 Task: Buy 4 Place Cards & Place Card Holders from Accessories section under best seller category for shipping address: Guadalupe Nelson, 3111 Abia Martin Drive, Panther Burn, Mississippi 38765, Cell Number 6314971043. Pay from credit card ending with 6759, CVV 506
Action: Mouse moved to (15, 79)
Screenshot: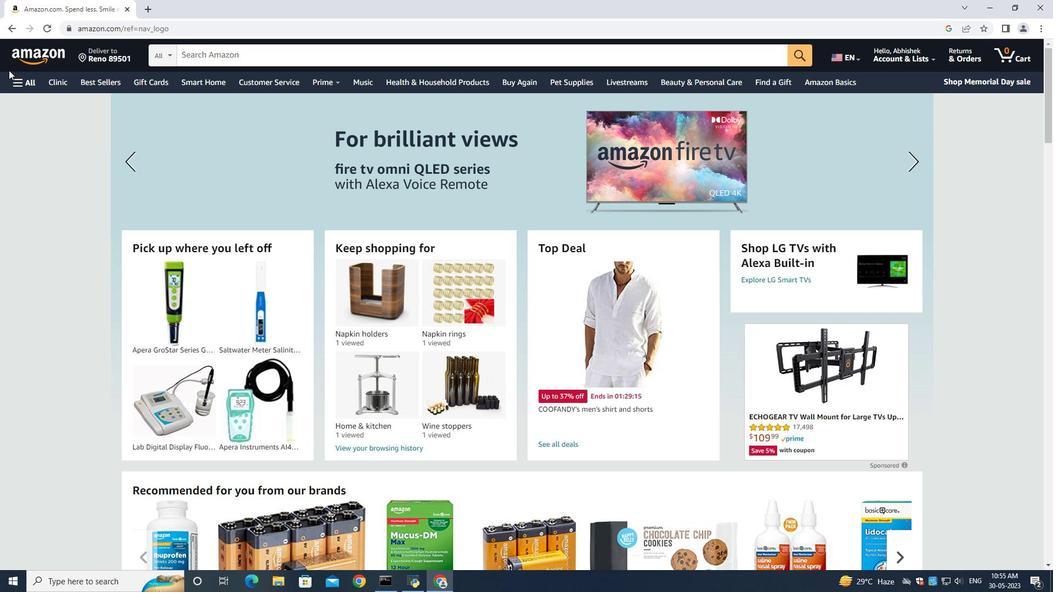 
Action: Mouse pressed left at (15, 79)
Screenshot: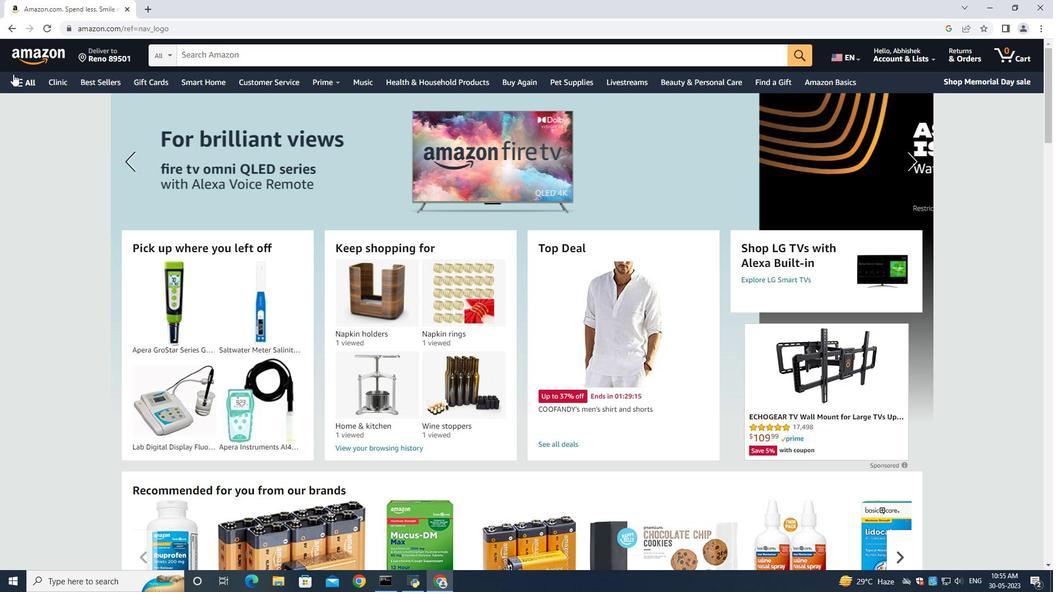 
Action: Mouse moved to (45, 99)
Screenshot: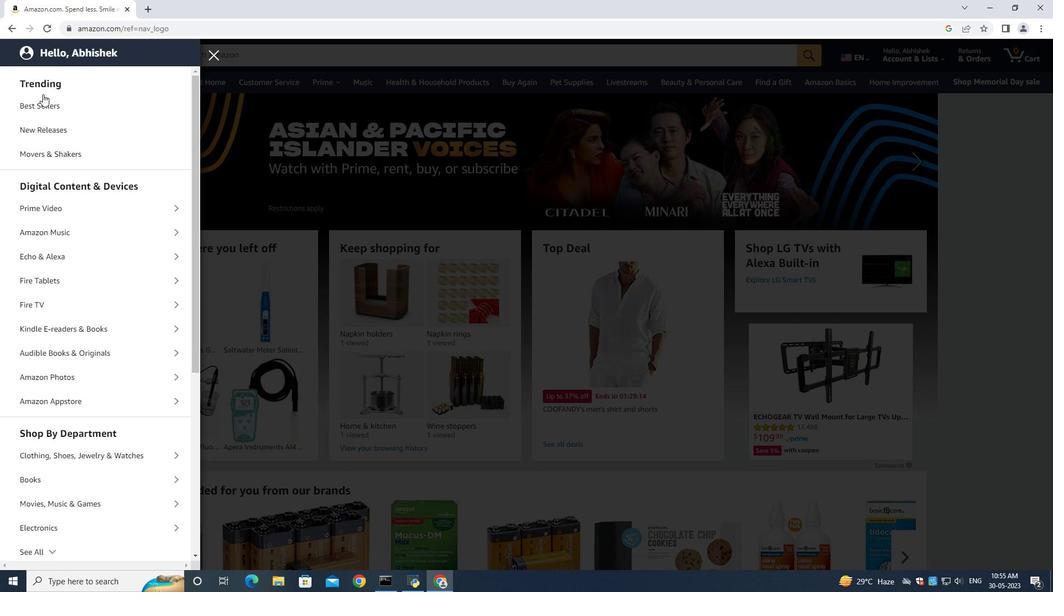 
Action: Mouse pressed left at (45, 99)
Screenshot: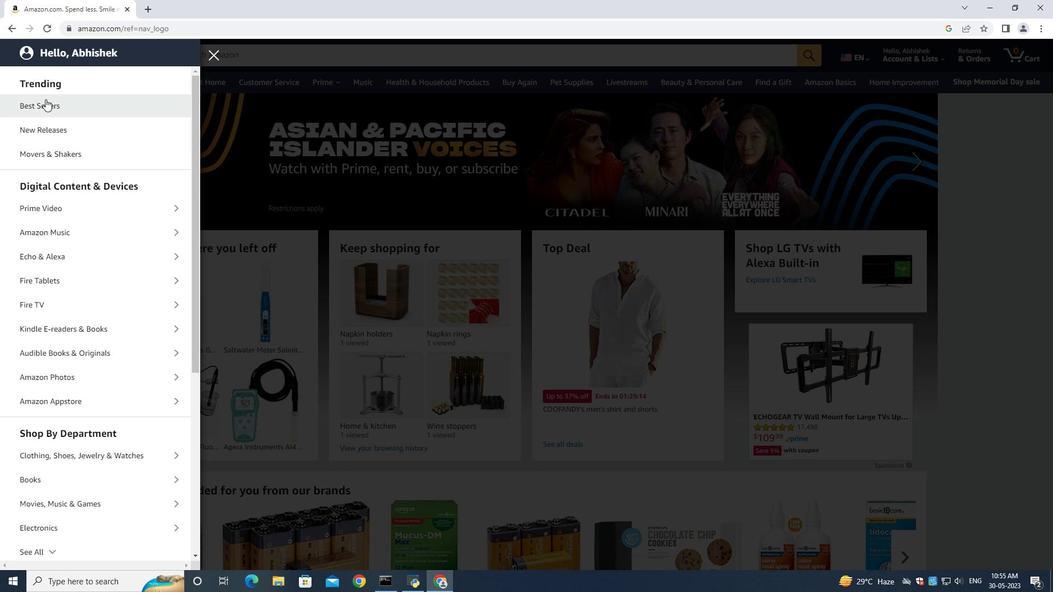 
Action: Mouse moved to (212, 53)
Screenshot: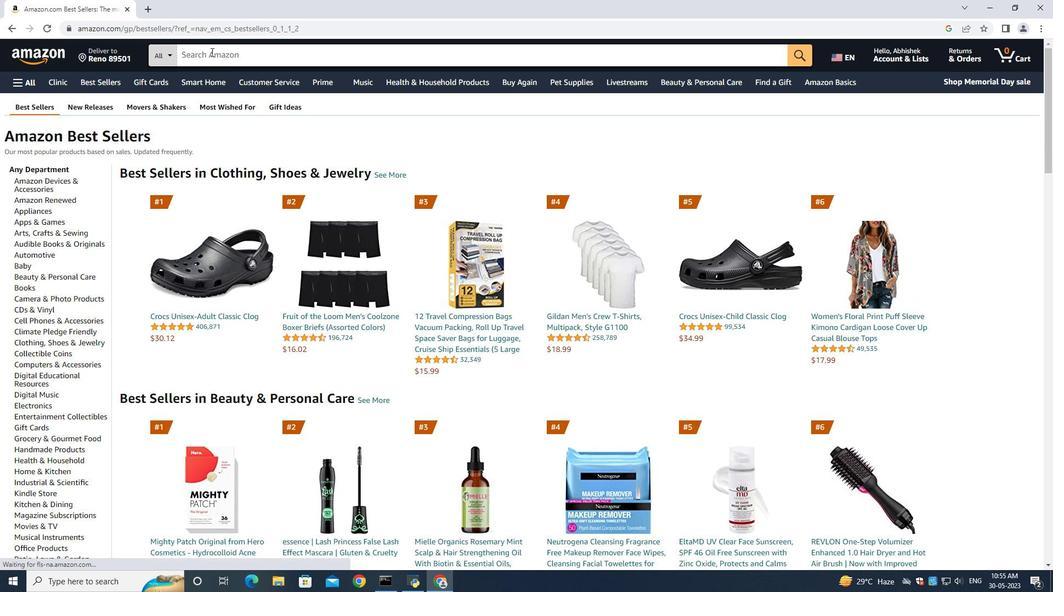 
Action: Mouse pressed left at (212, 53)
Screenshot: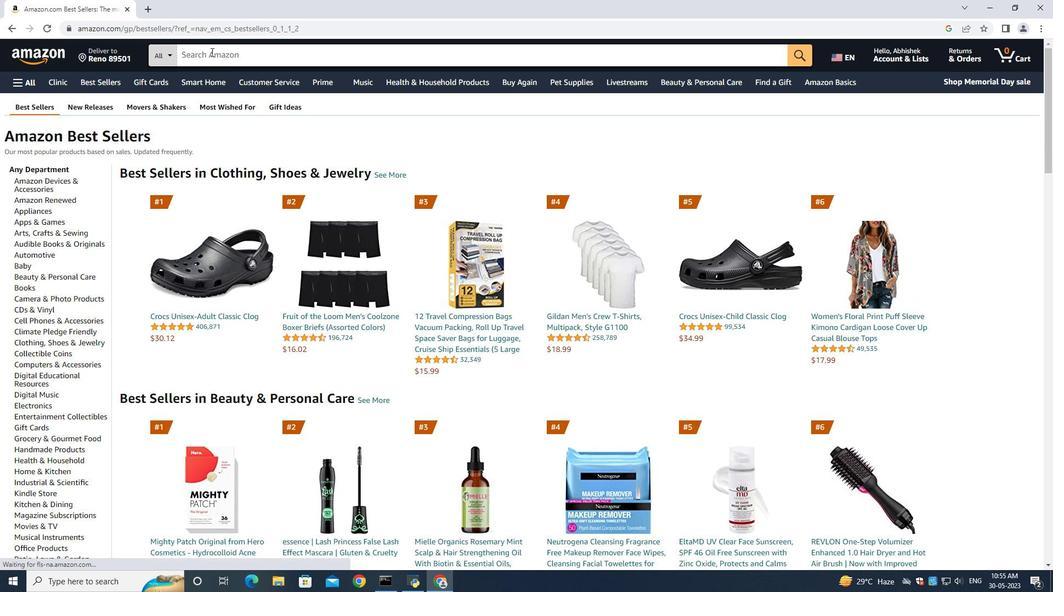 
Action: Mouse moved to (213, 54)
Screenshot: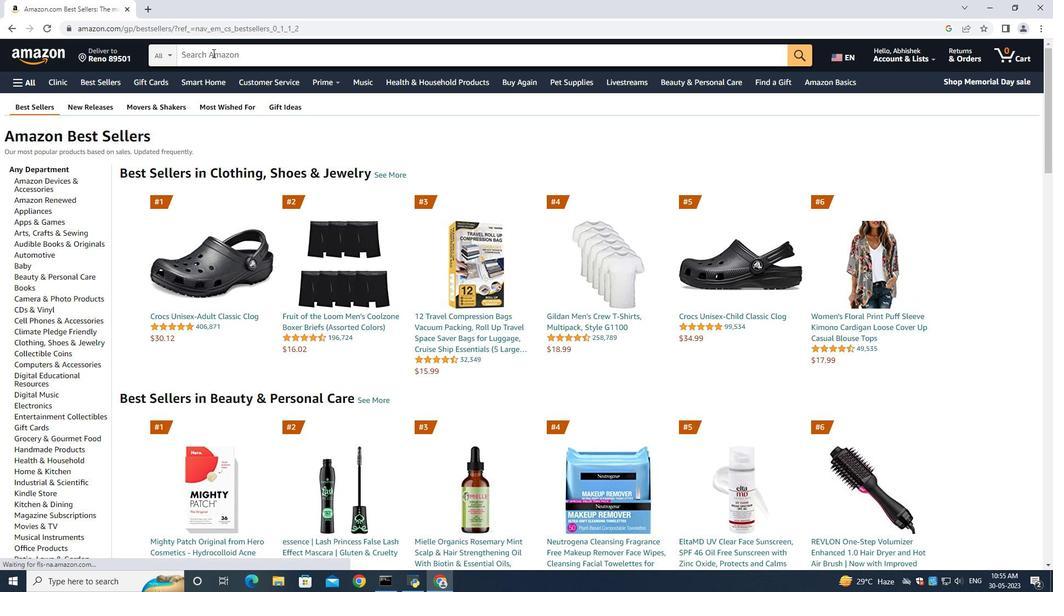 
Action: Key pressed <Key.shift>Place<Key.space><Key.shift><Key.shift><Key.shift><Key.shift><Key.shift><Key.shift><Key.shift><Key.shift><Key.shift><Key.shift><Key.shift><Key.shift>Cards<Key.space><Key.shift>&<Key.space><Key.caps_lock><Key.caps_lock><Key.shift>Place<Key.space><Key.shift><Key.shift><Key.shift><Key.shift><Key.shift><Key.shift><Key.shift><Key.shift><Key.shift>Card<Key.space>holders<Key.enter>
Screenshot: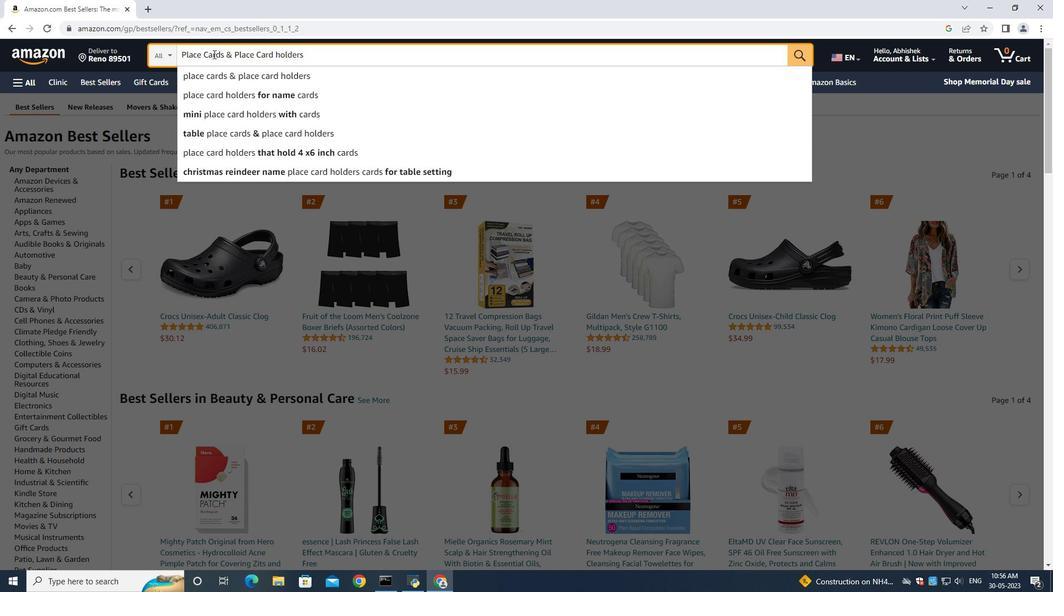 
Action: Mouse moved to (82, 225)
Screenshot: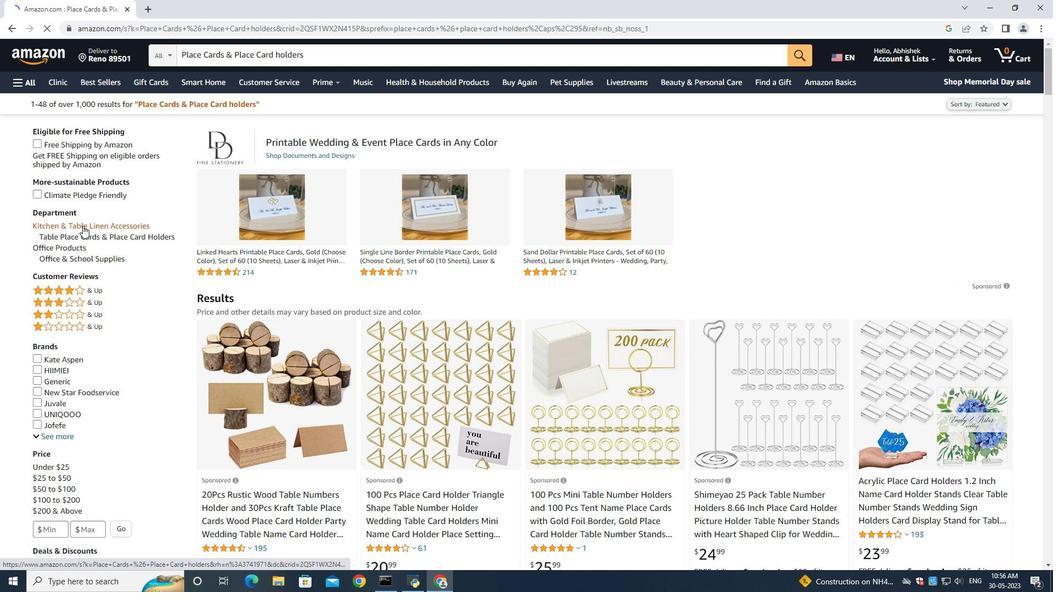 
Action: Mouse pressed left at (82, 225)
Screenshot: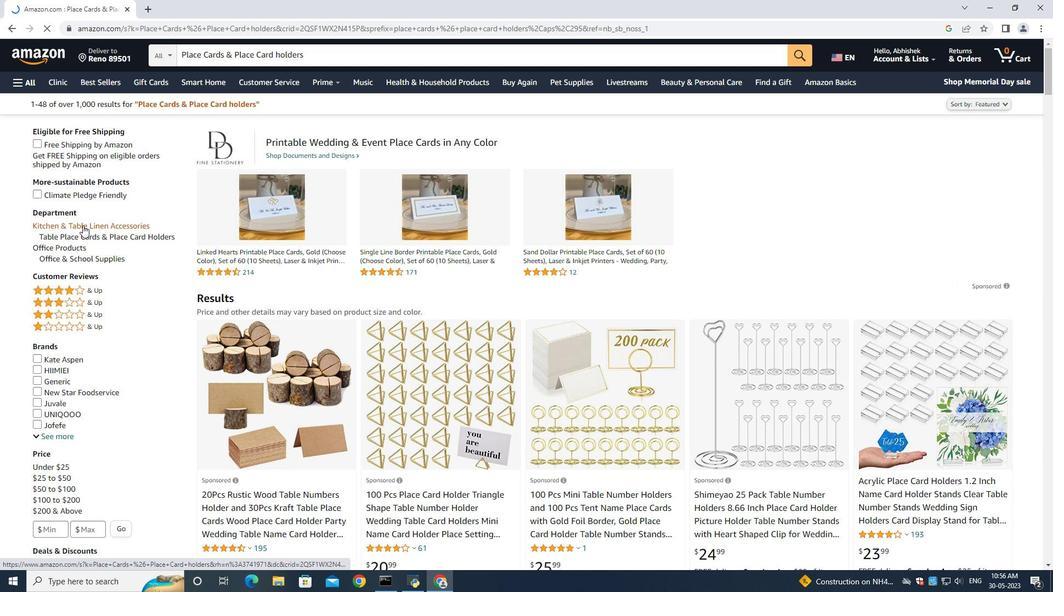
Action: Mouse moved to (541, 303)
Screenshot: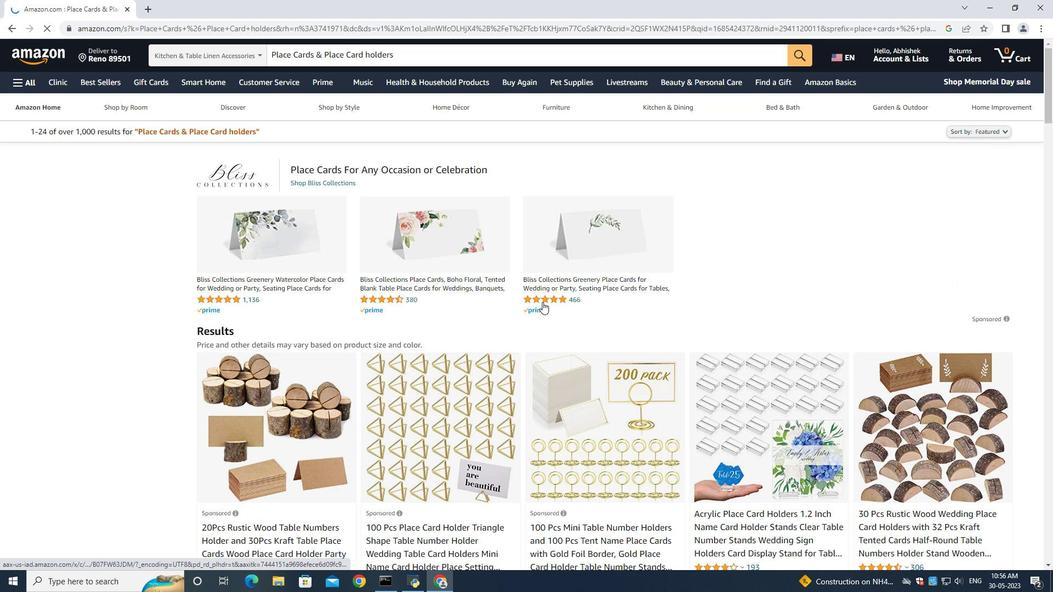 
Action: Mouse scrolled (541, 303) with delta (0, 0)
Screenshot: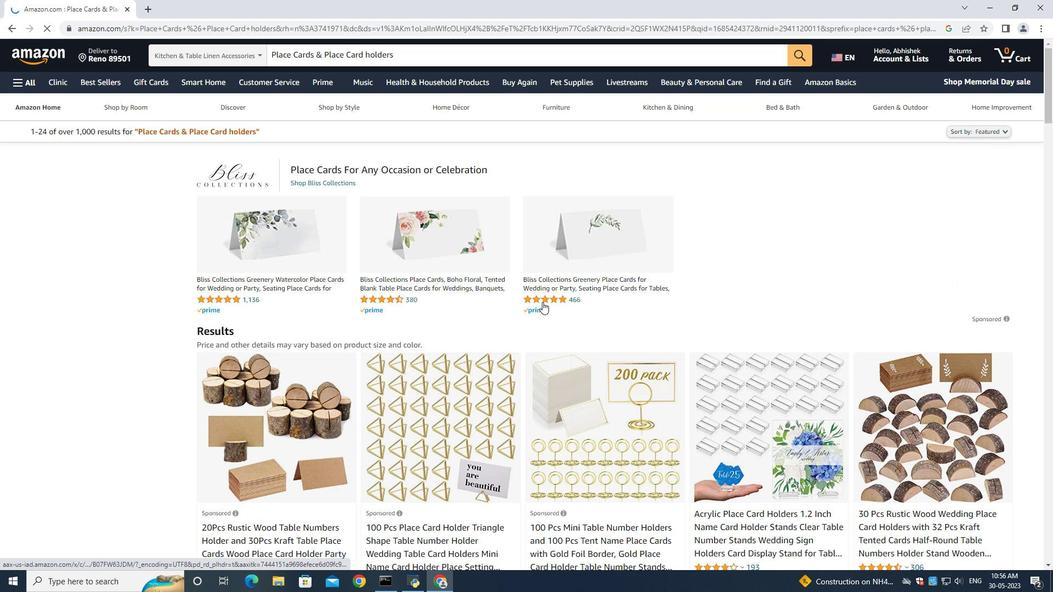 
Action: Mouse scrolled (541, 303) with delta (0, 0)
Screenshot: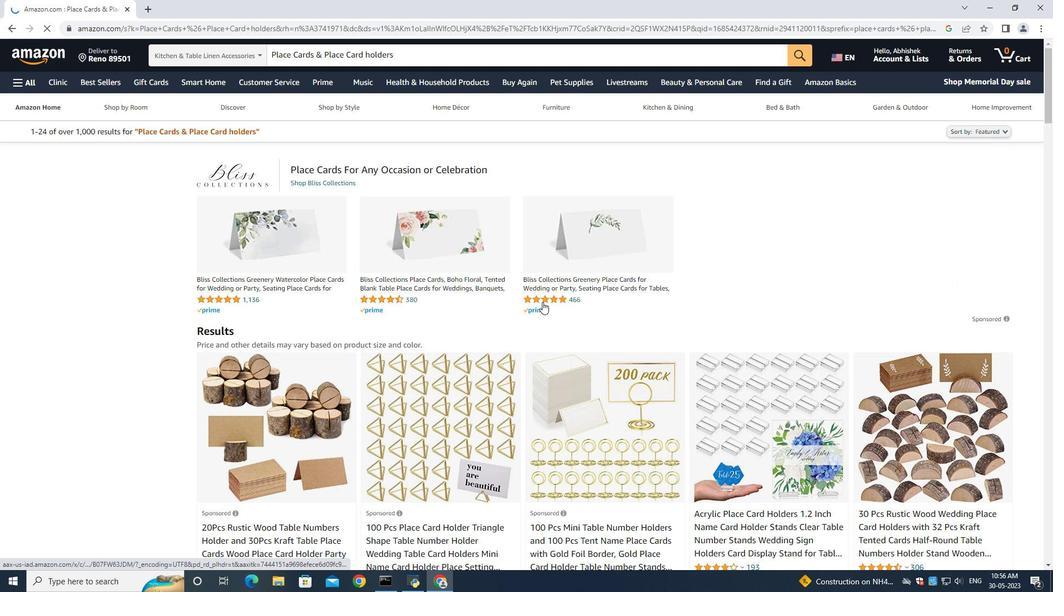 
Action: Mouse moved to (539, 302)
Screenshot: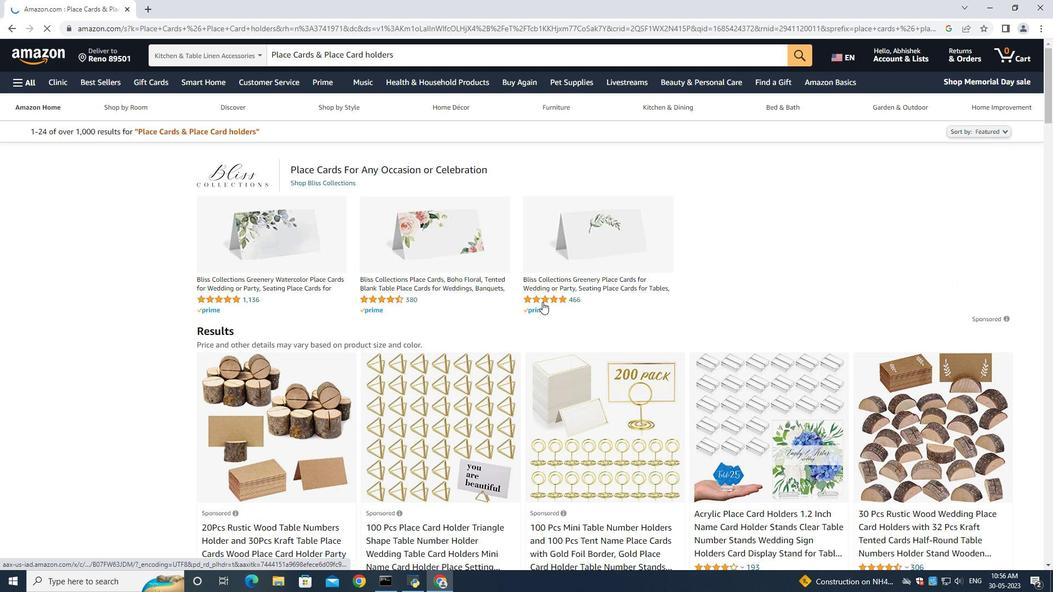 
Action: Mouse scrolled (540, 302) with delta (0, 0)
Screenshot: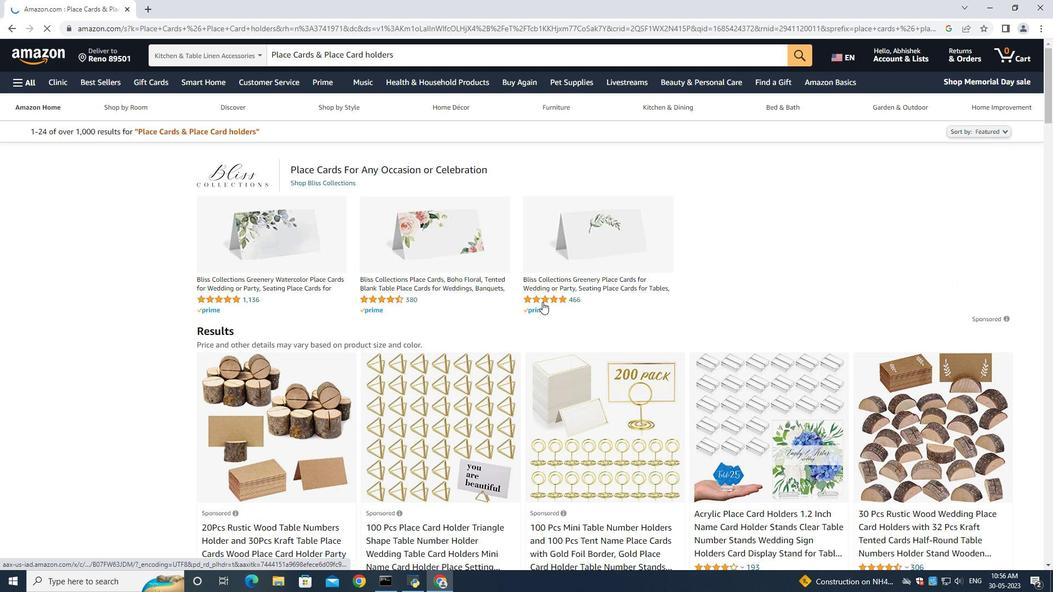 
Action: Mouse moved to (451, 367)
Screenshot: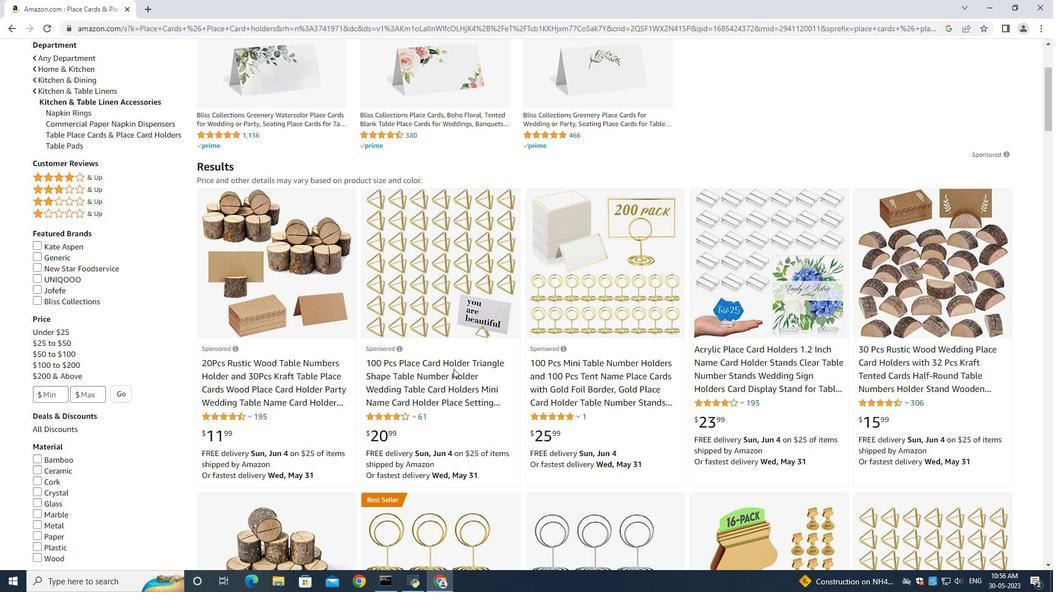 
Action: Mouse pressed left at (451, 367)
Screenshot: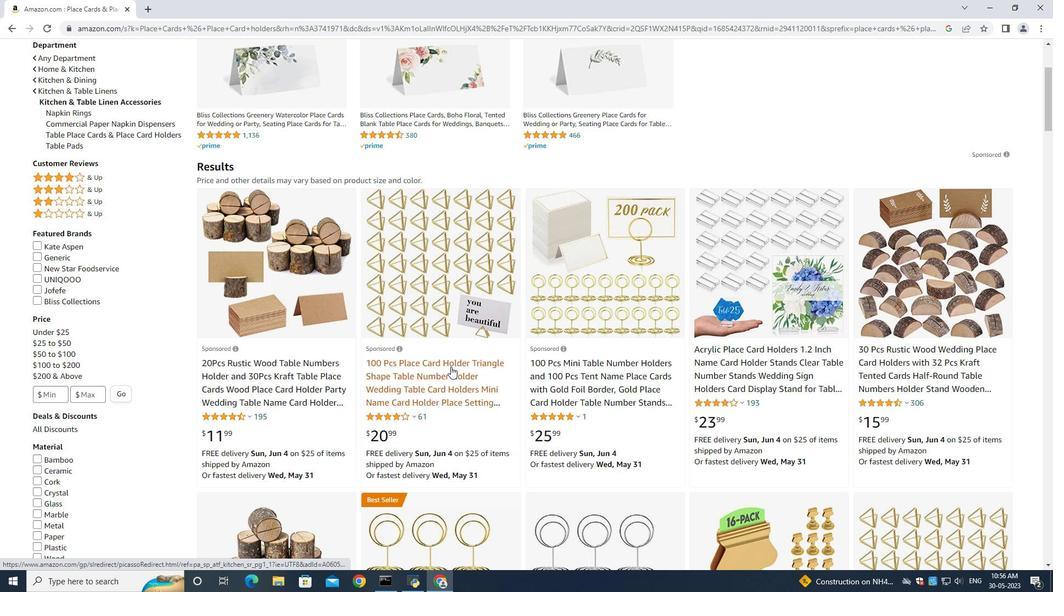 
Action: Mouse moved to (445, 363)
Screenshot: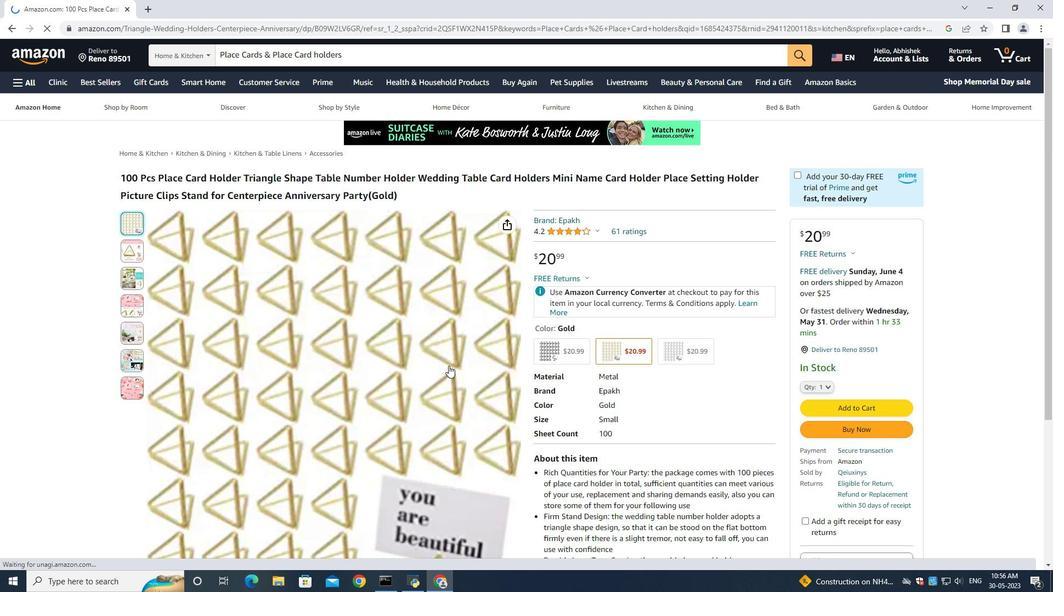 
Action: Mouse scrolled (445, 363) with delta (0, 0)
Screenshot: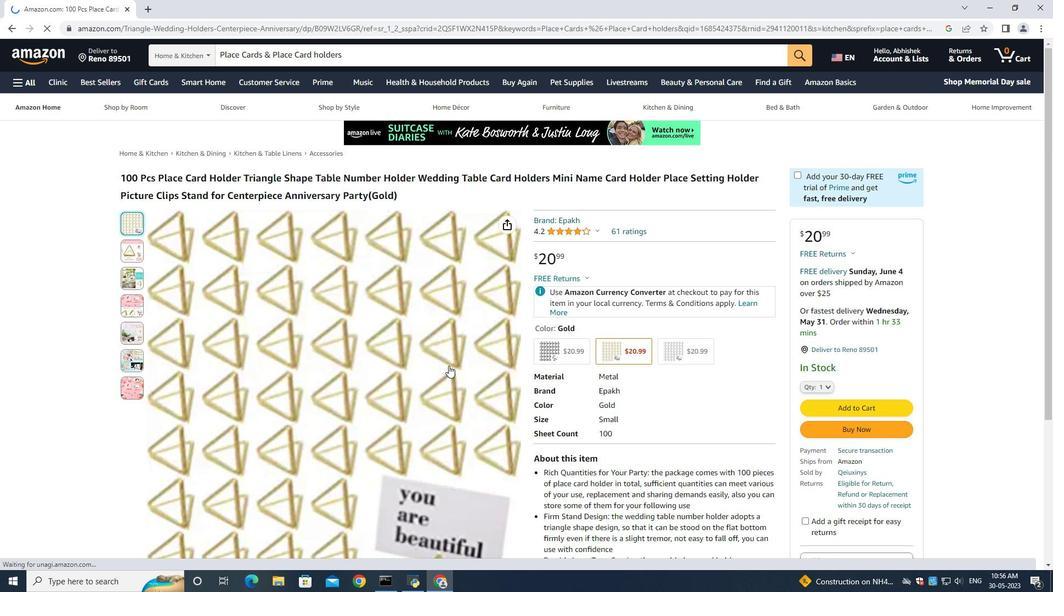 
Action: Mouse scrolled (445, 363) with delta (0, 0)
Screenshot: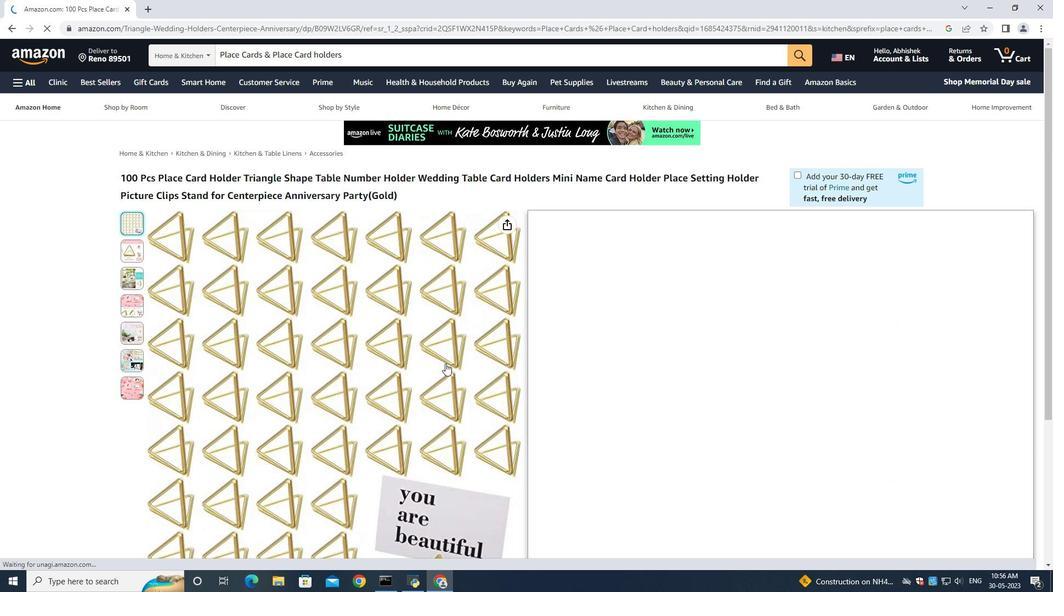 
Action: Mouse scrolled (445, 363) with delta (0, 0)
Screenshot: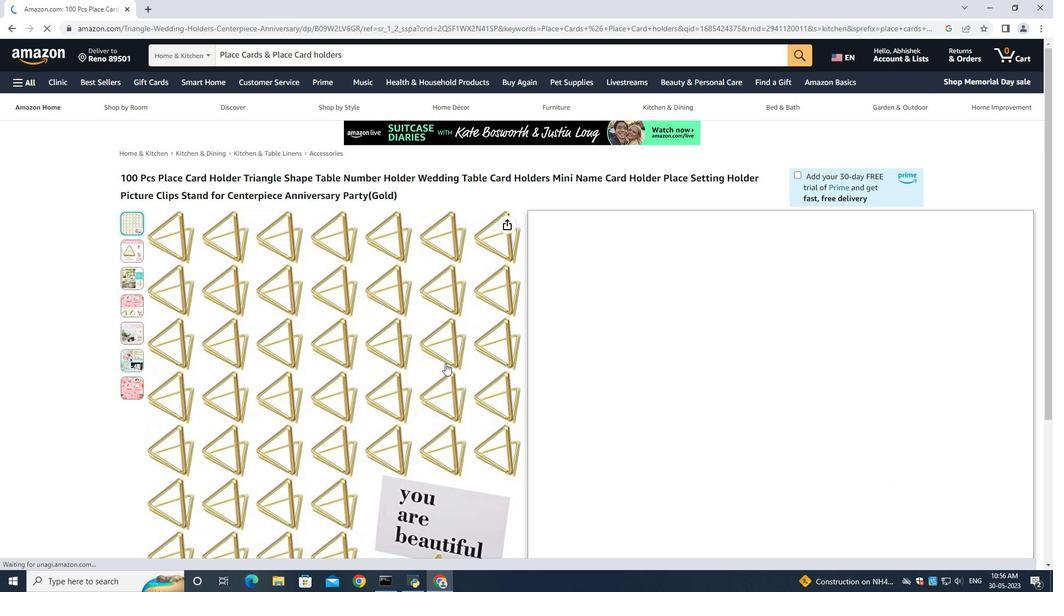
Action: Mouse moved to (445, 363)
Screenshot: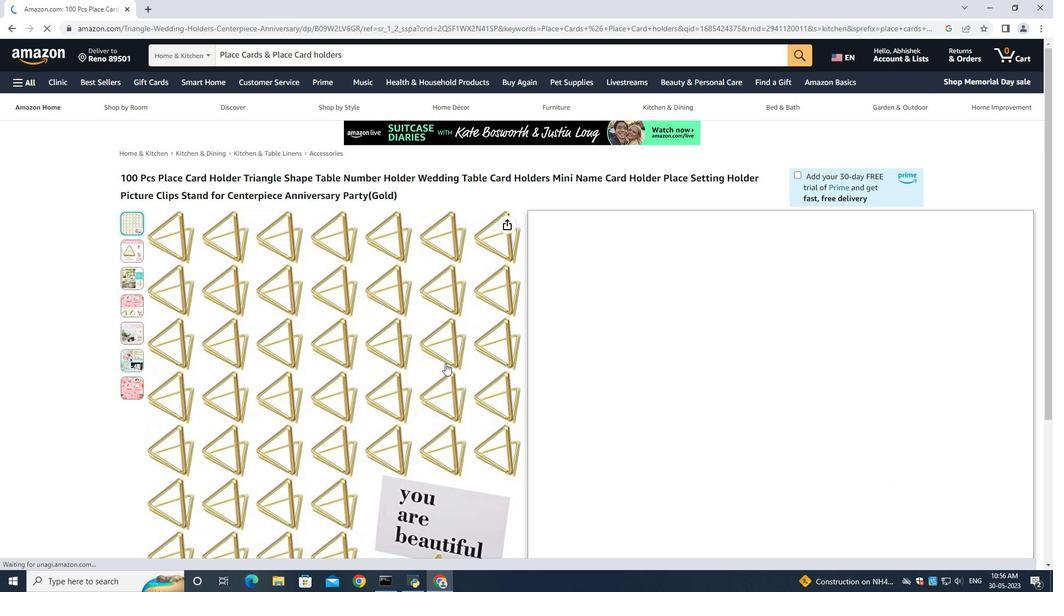 
Action: Mouse scrolled (445, 363) with delta (0, 0)
Screenshot: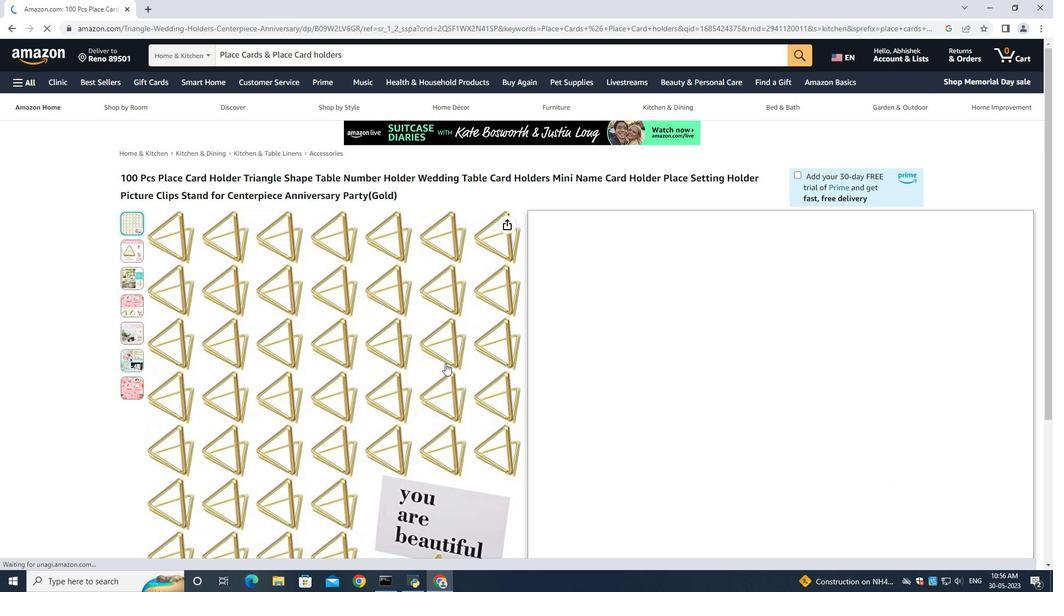 
Action: Mouse scrolled (445, 364) with delta (0, 0)
Screenshot: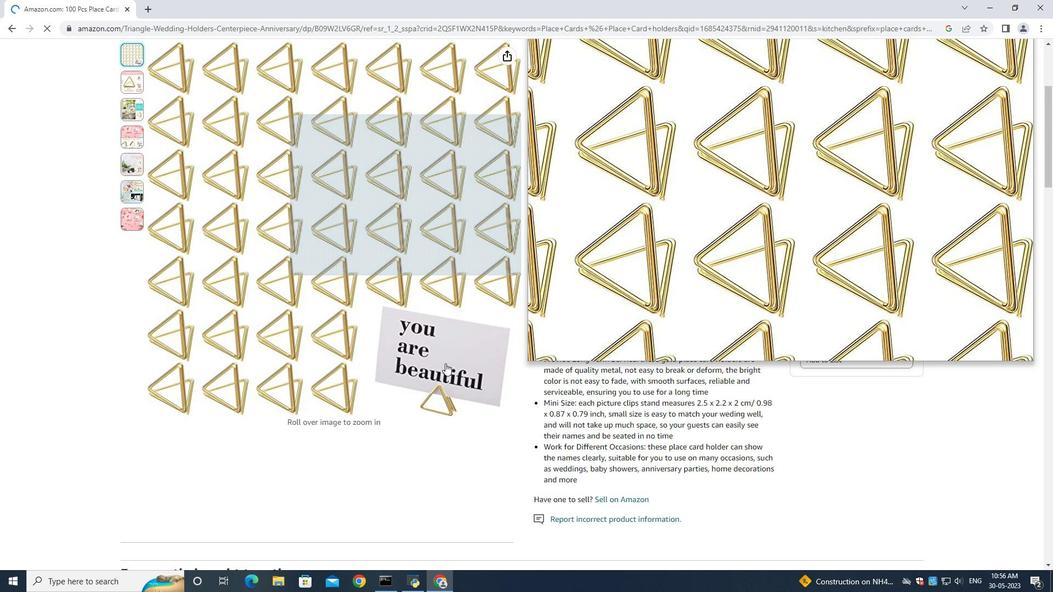 
Action: Mouse scrolled (445, 364) with delta (0, 0)
Screenshot: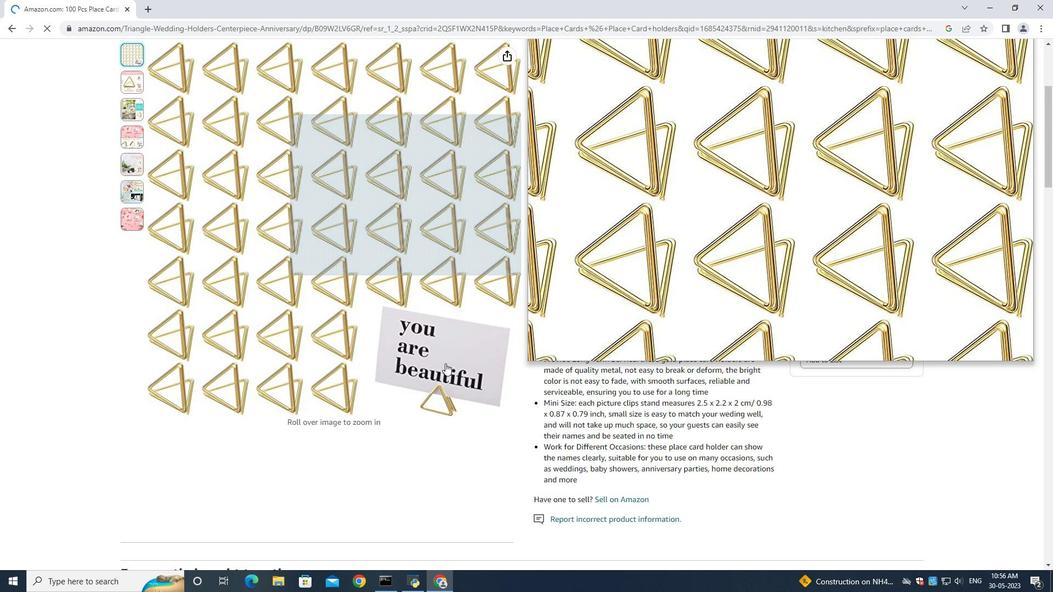 
Action: Mouse scrolled (445, 364) with delta (0, 0)
Screenshot: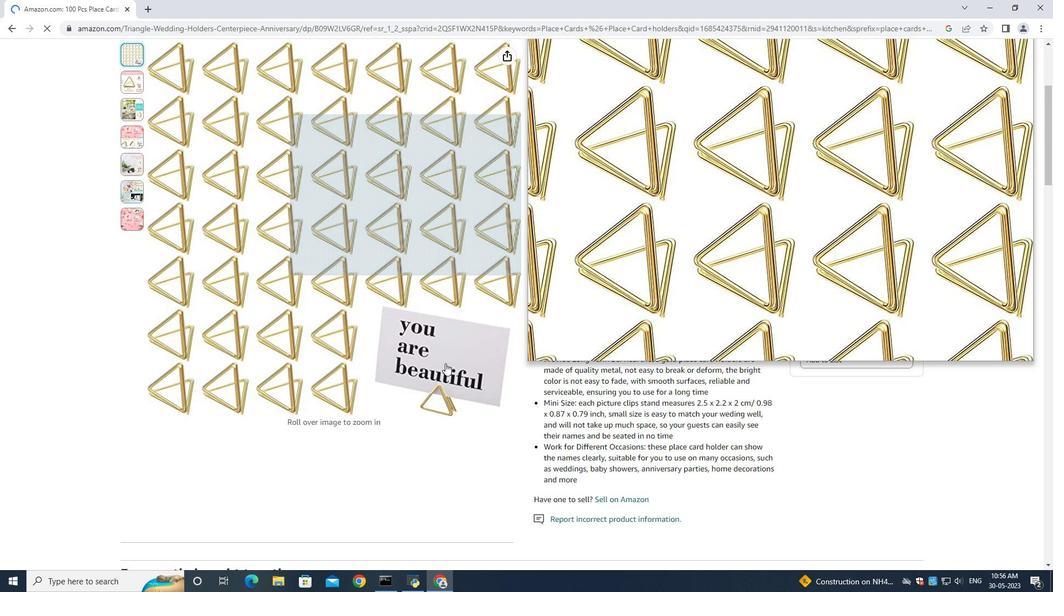 
Action: Mouse scrolled (445, 364) with delta (0, 0)
Screenshot: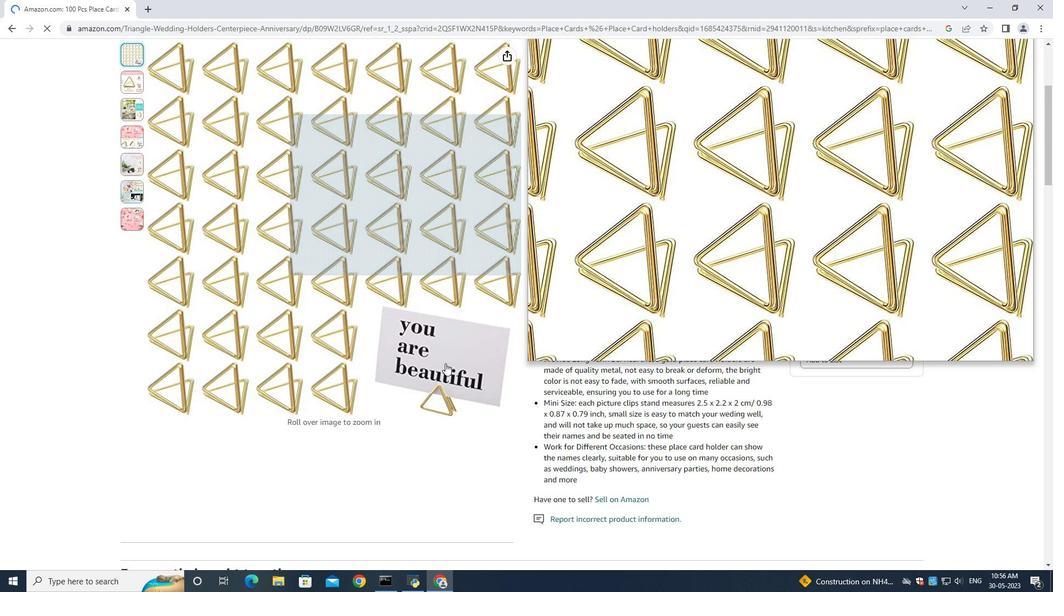
Action: Mouse scrolled (445, 364) with delta (0, 0)
Screenshot: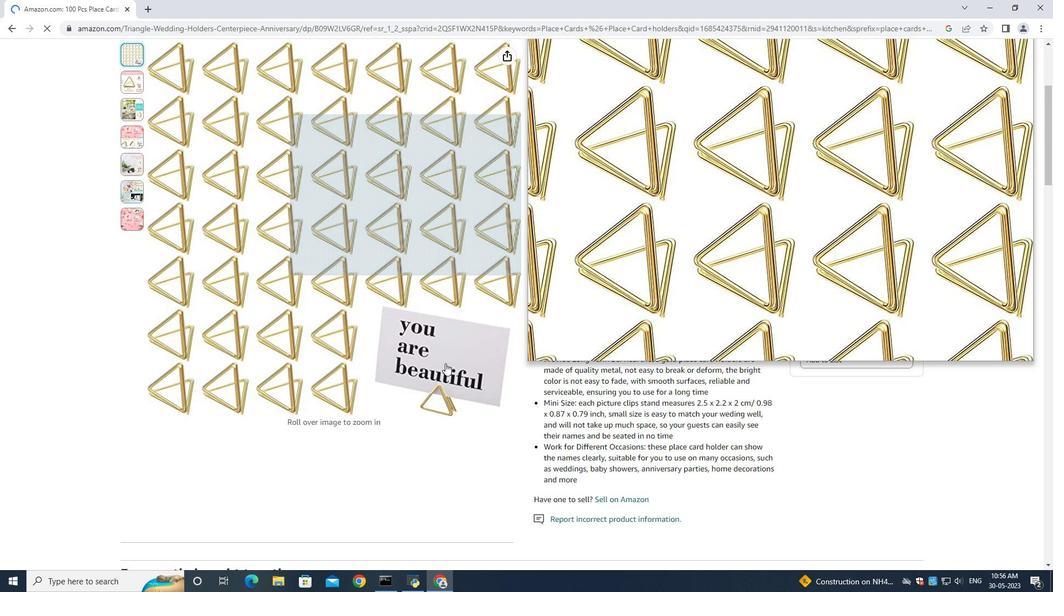 
Action: Mouse scrolled (445, 364) with delta (0, 0)
Screenshot: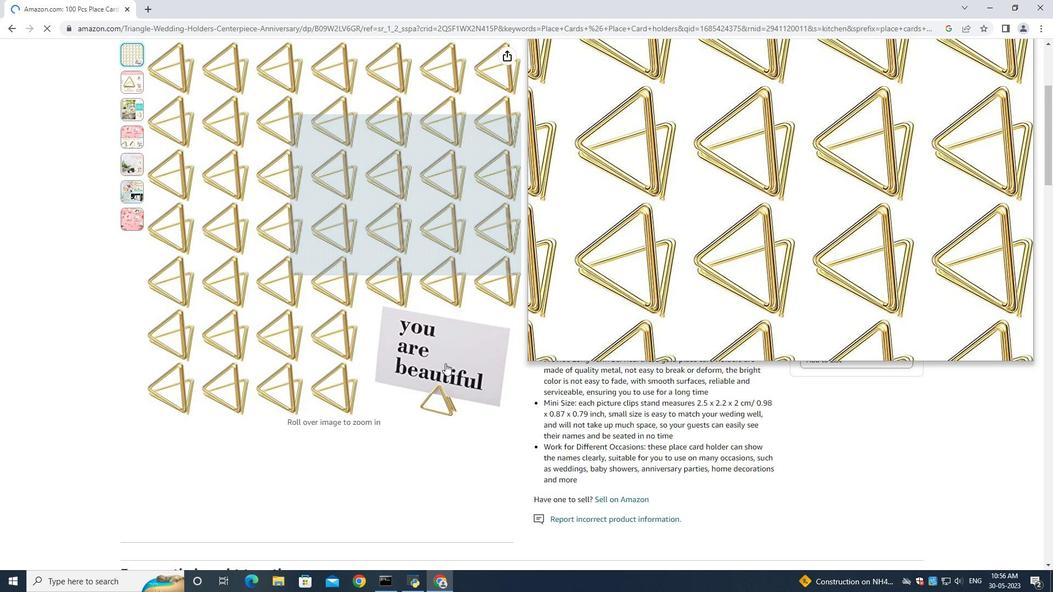 
Action: Mouse scrolled (445, 364) with delta (0, 0)
Screenshot: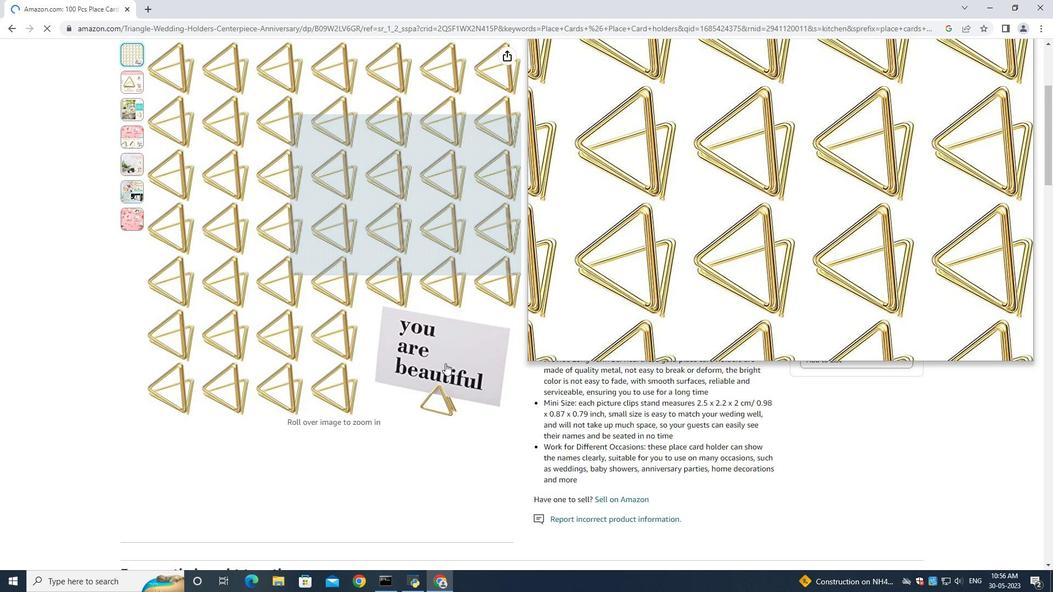 
Action: Mouse scrolled (445, 364) with delta (0, 0)
Screenshot: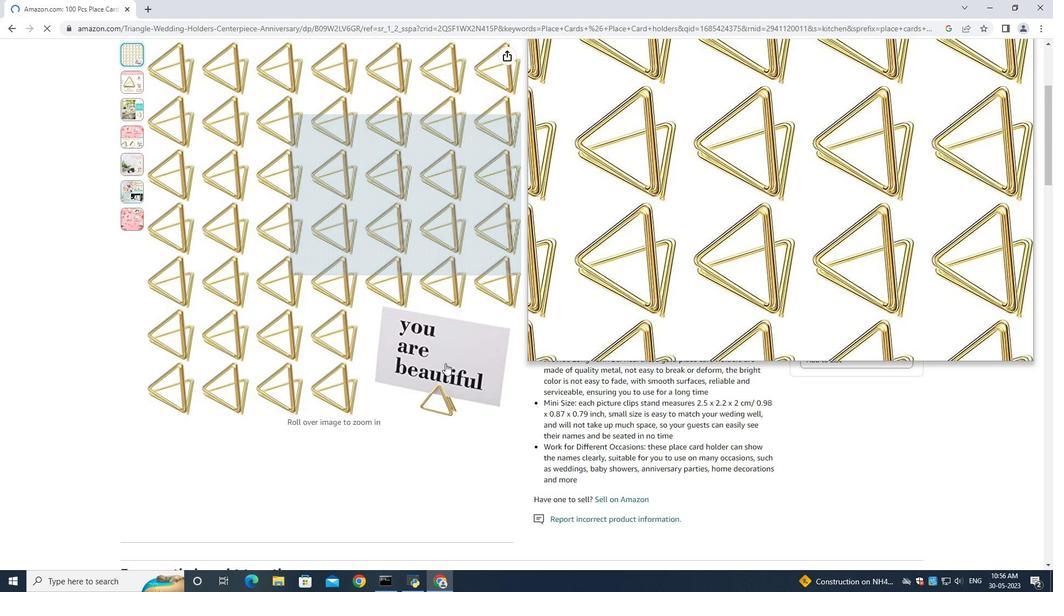 
Action: Mouse moved to (11, 29)
Screenshot: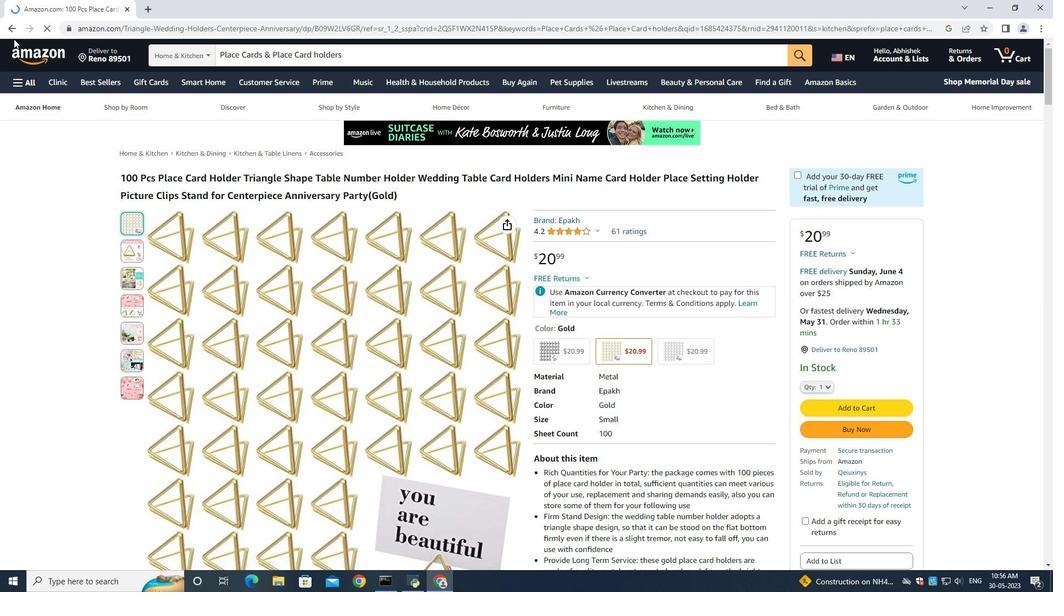 
Action: Mouse pressed left at (11, 29)
Screenshot: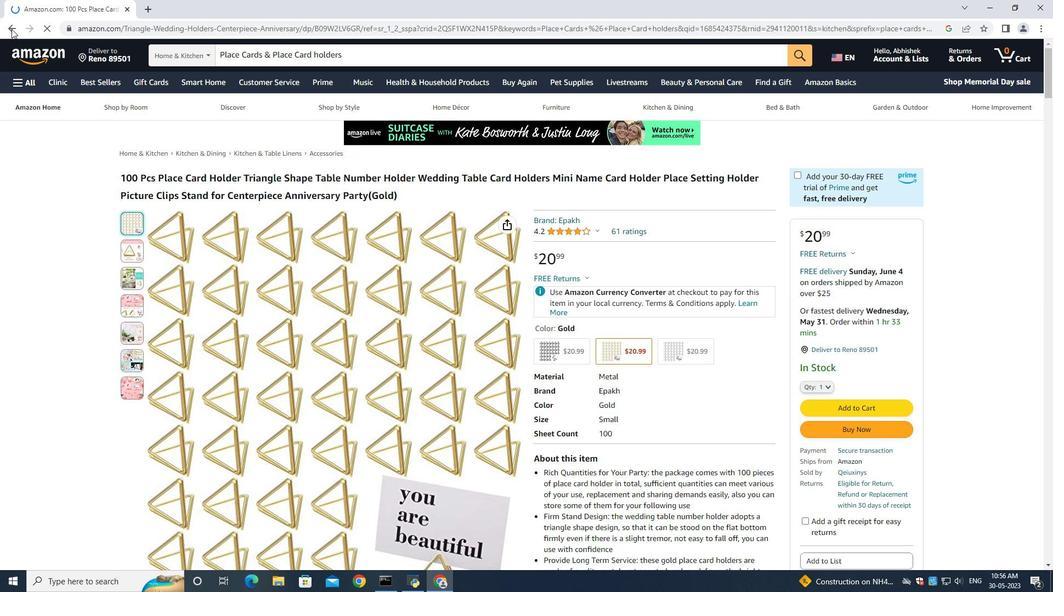 
Action: Mouse moved to (744, 367)
Screenshot: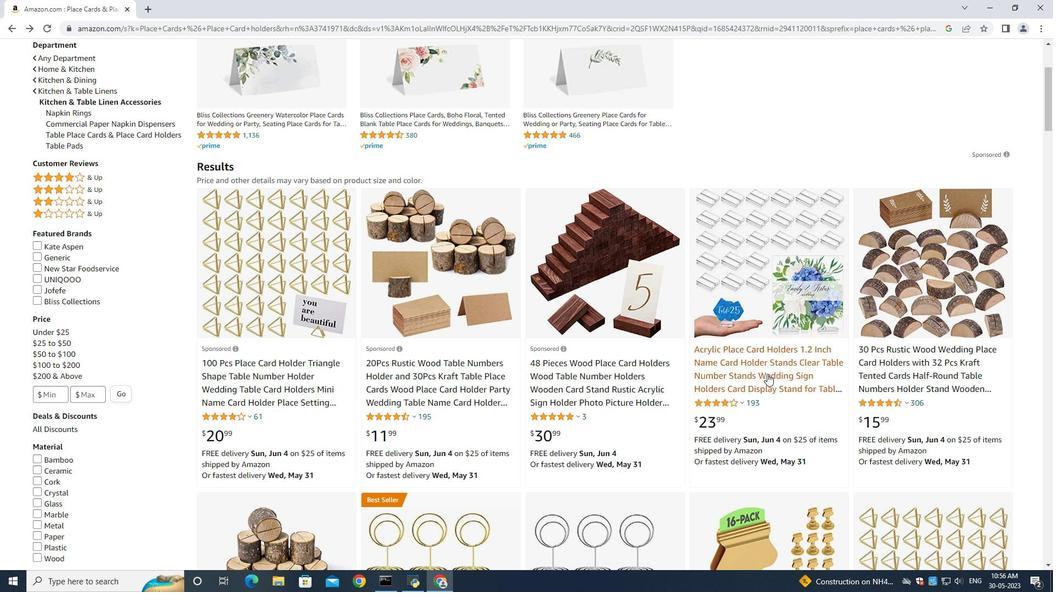 
Action: Mouse scrolled (744, 366) with delta (0, 0)
Screenshot: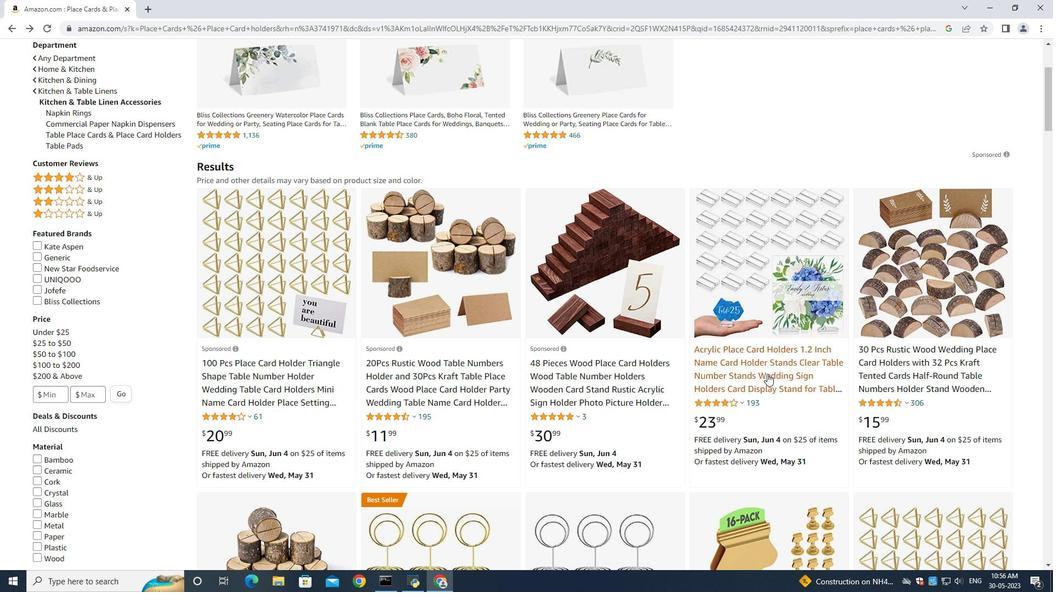 
Action: Mouse moved to (741, 369)
Screenshot: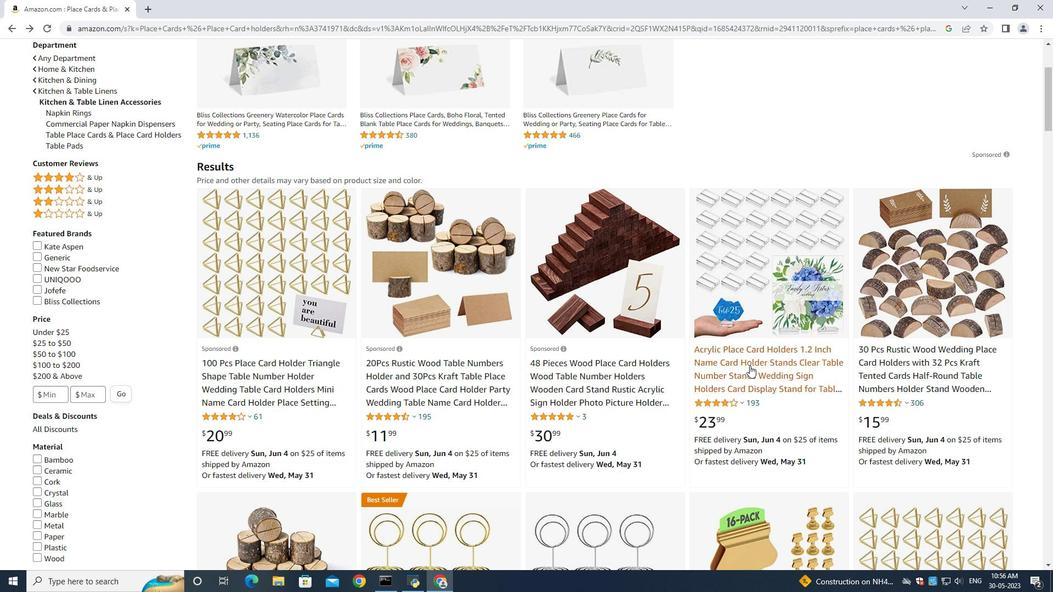 
Action: Mouse scrolled (741, 369) with delta (0, 0)
Screenshot: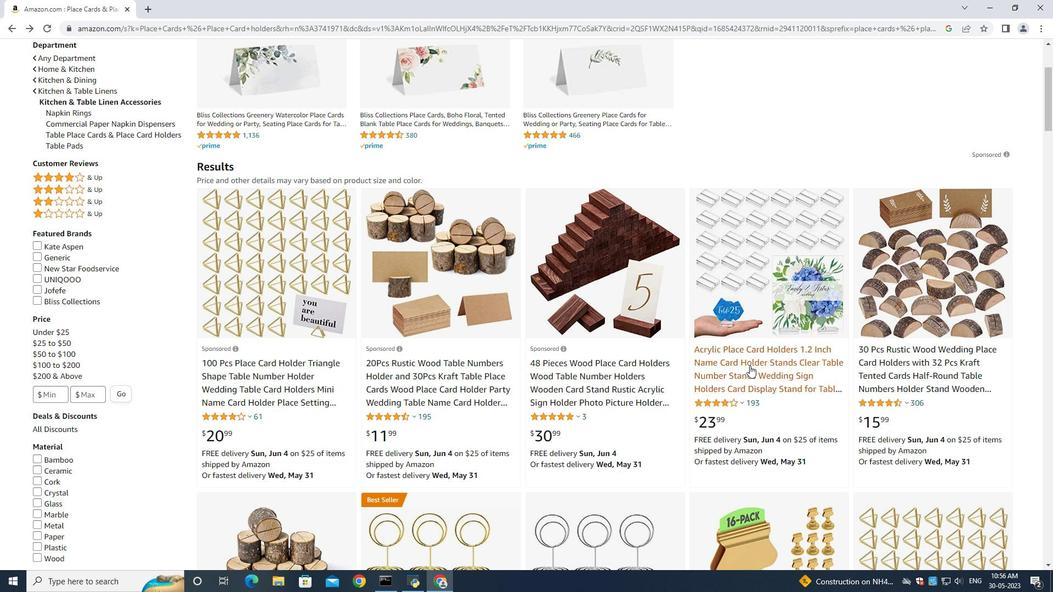 
Action: Mouse moved to (740, 369)
Screenshot: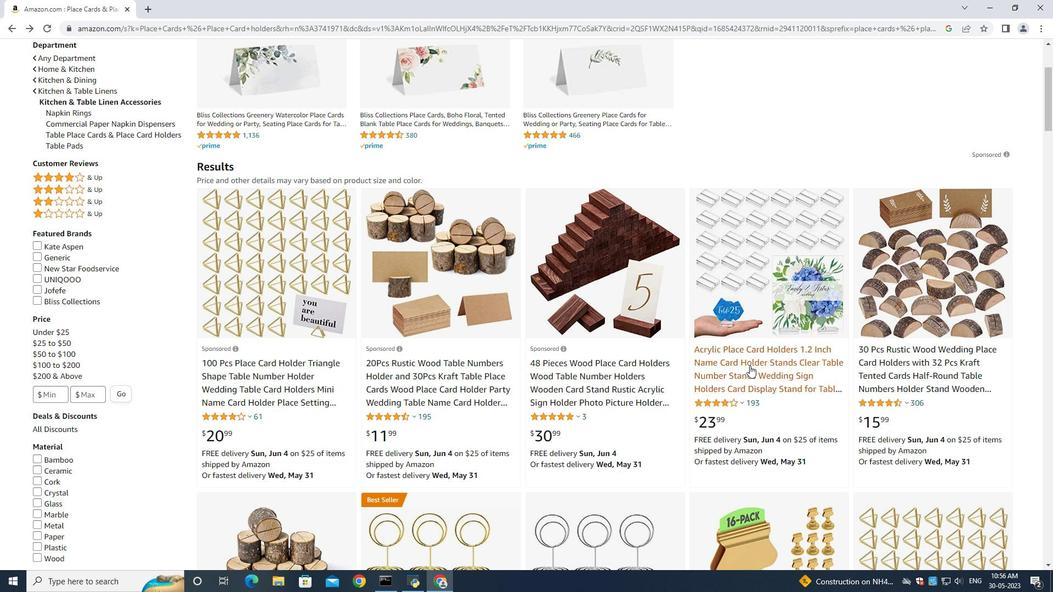 
Action: Mouse scrolled (740, 369) with delta (0, 0)
Screenshot: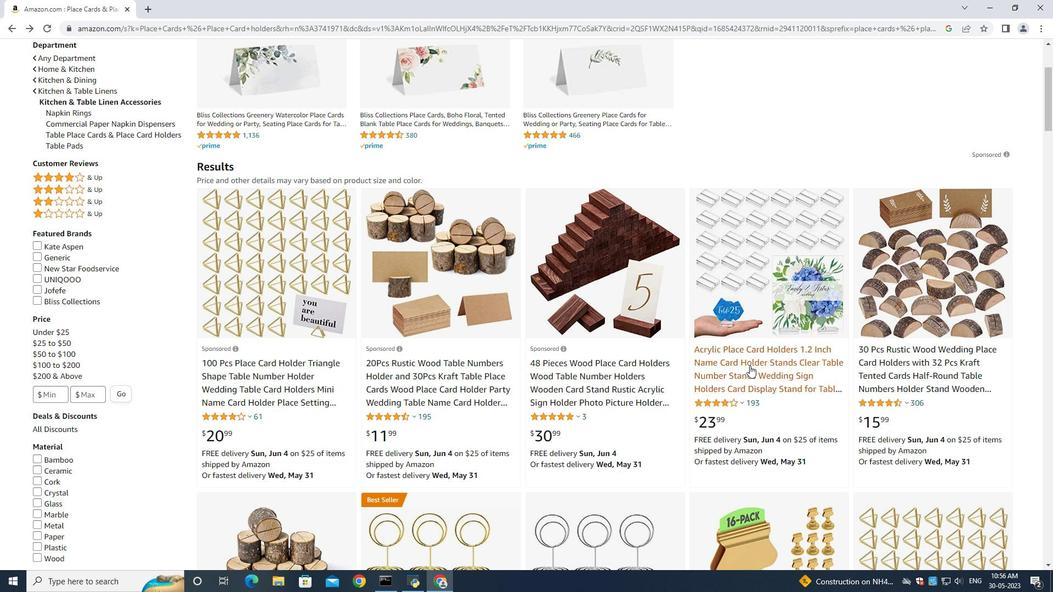 
Action: Mouse moved to (740, 369)
Screenshot: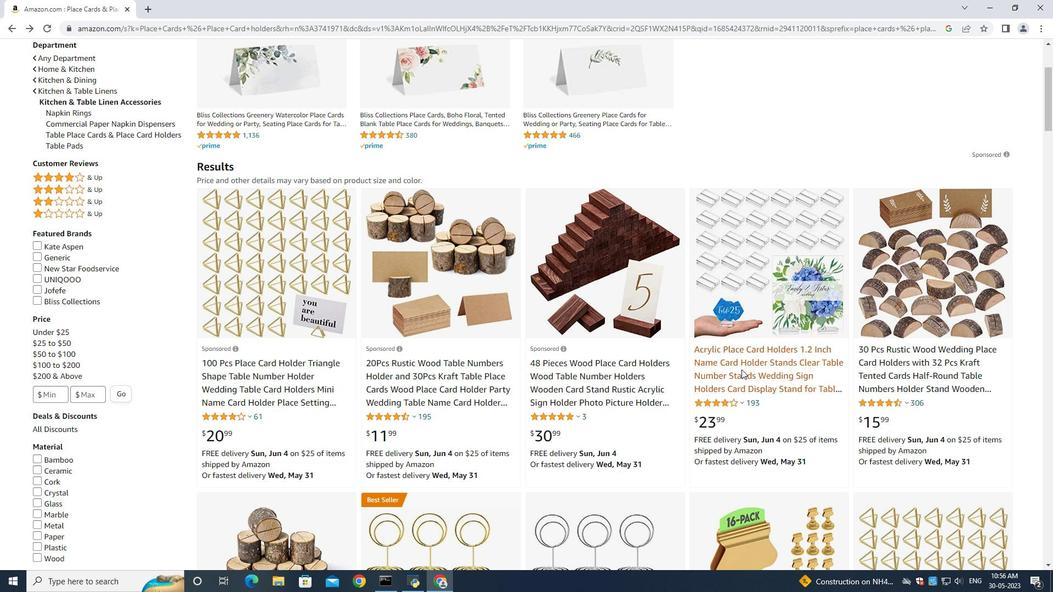 
Action: Mouse scrolled (740, 369) with delta (0, 0)
Screenshot: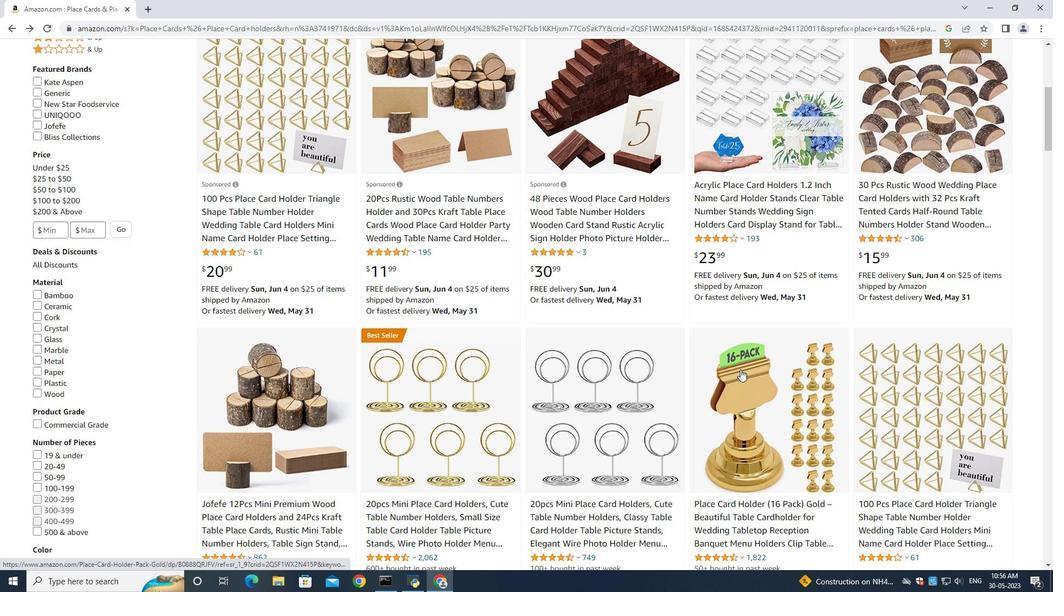 
Action: Mouse scrolled (740, 369) with delta (0, 0)
Screenshot: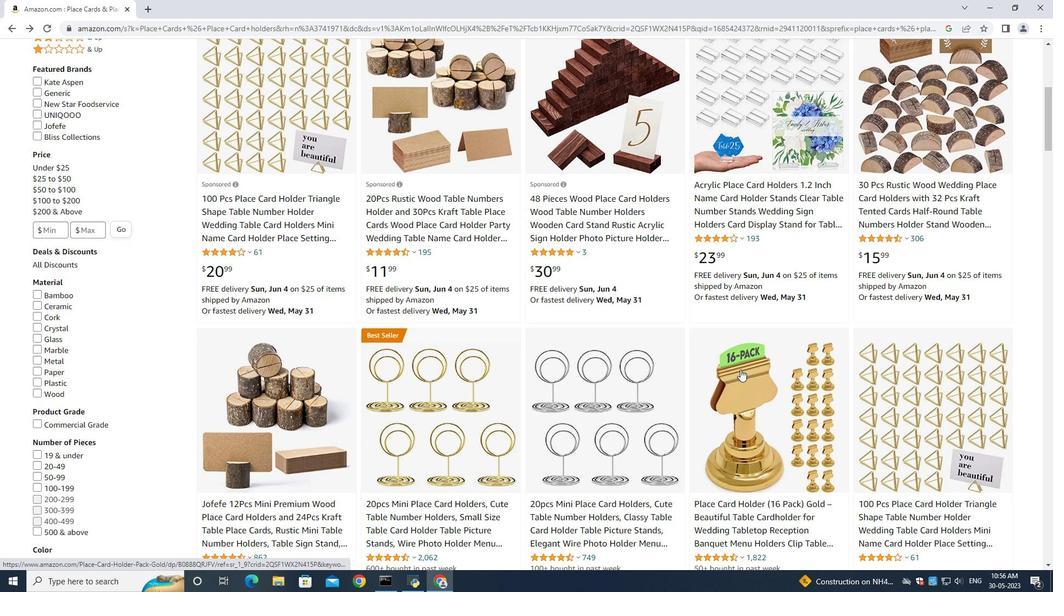 
Action: Mouse moved to (740, 369)
Screenshot: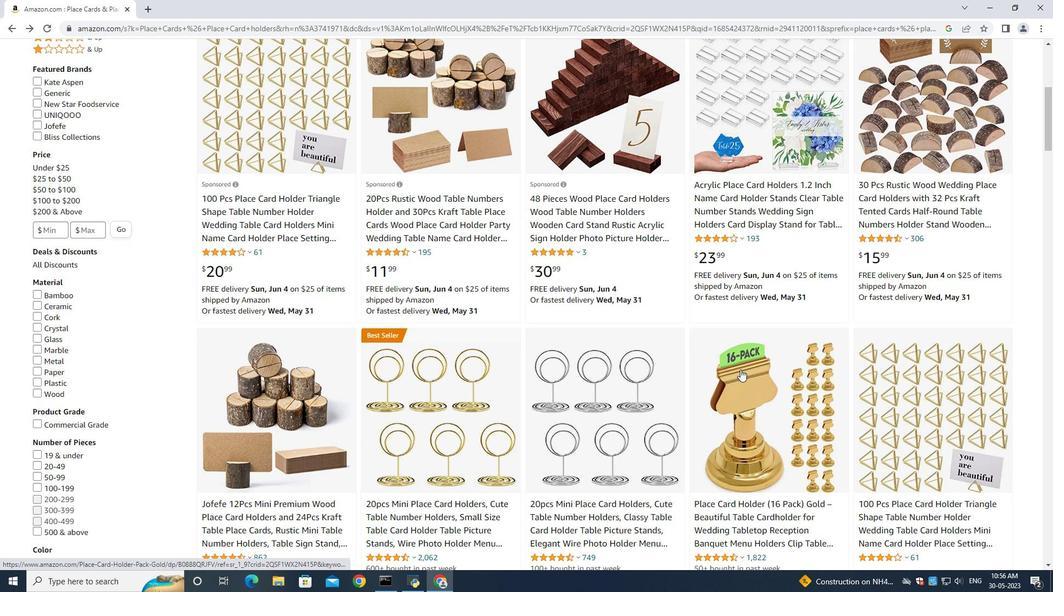 
Action: Mouse scrolled (740, 369) with delta (0, 0)
Screenshot: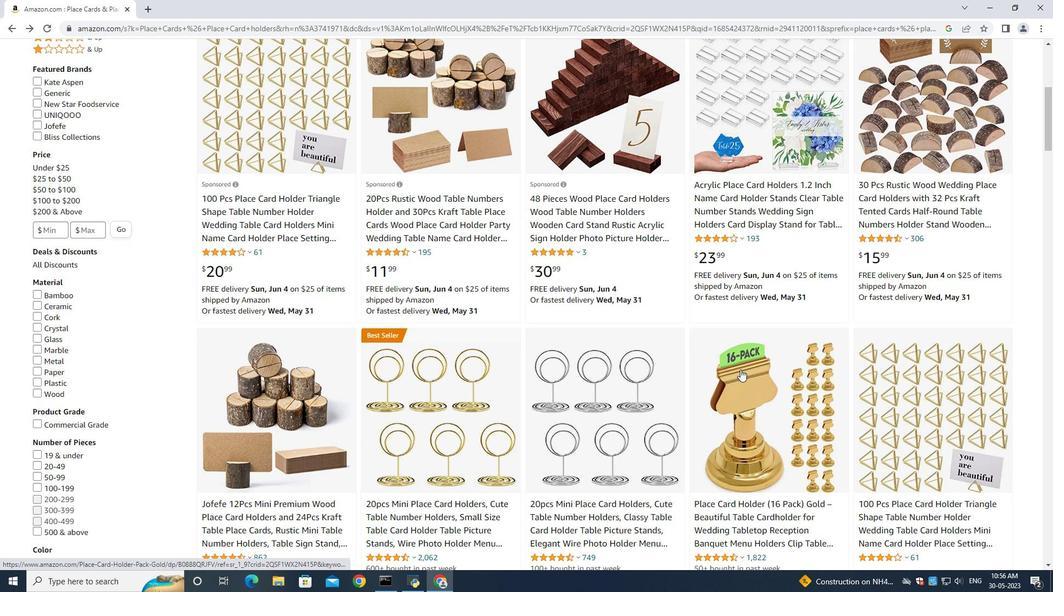 
Action: Mouse moved to (685, 363)
Screenshot: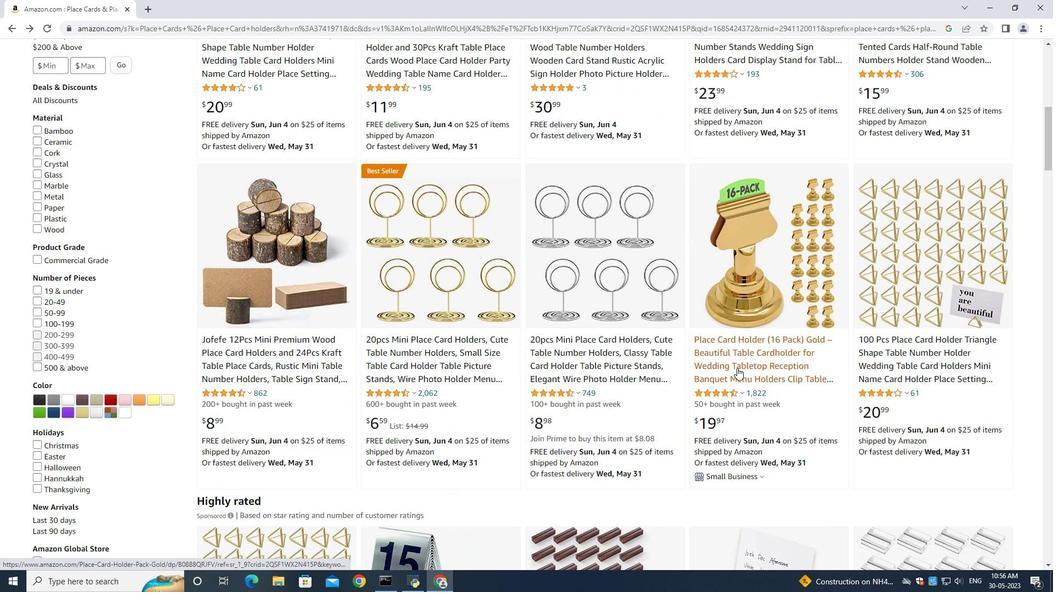 
Action: Mouse scrolled (685, 364) with delta (0, 0)
Screenshot: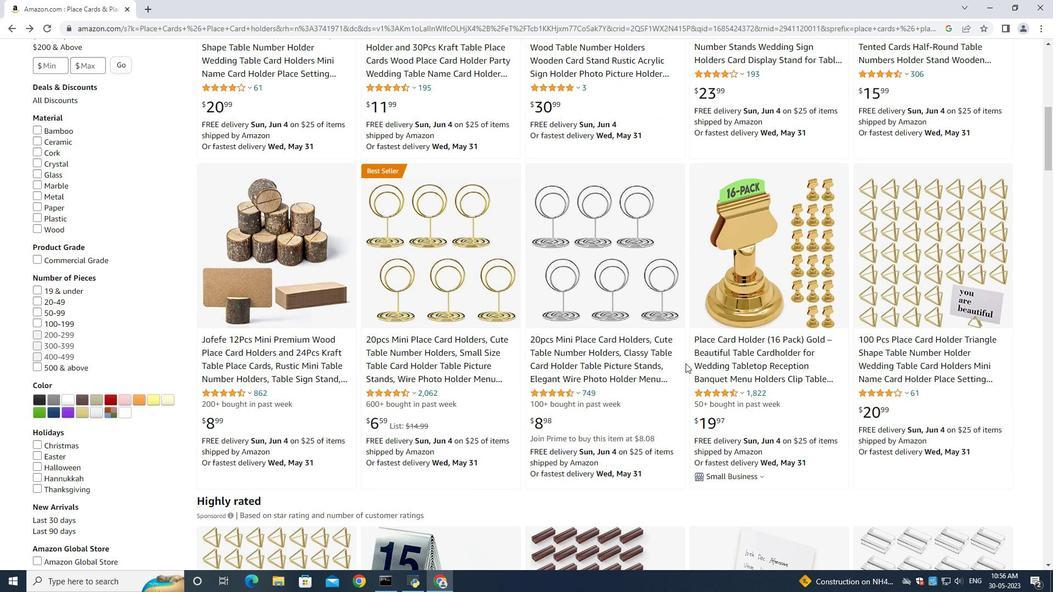 
Action: Mouse scrolled (685, 364) with delta (0, 0)
Screenshot: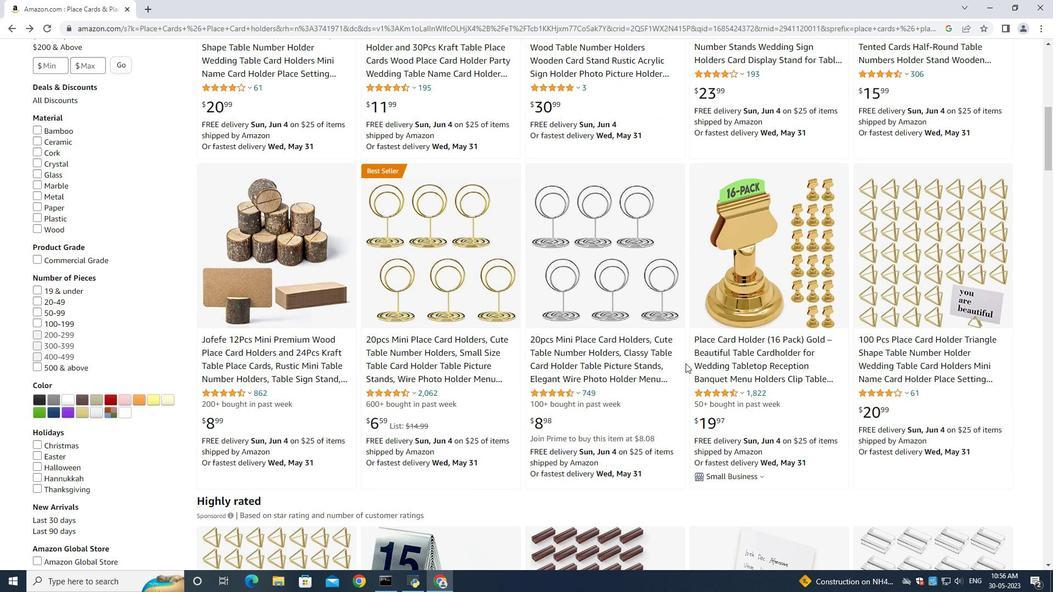 
Action: Mouse scrolled (685, 364) with delta (0, 0)
Screenshot: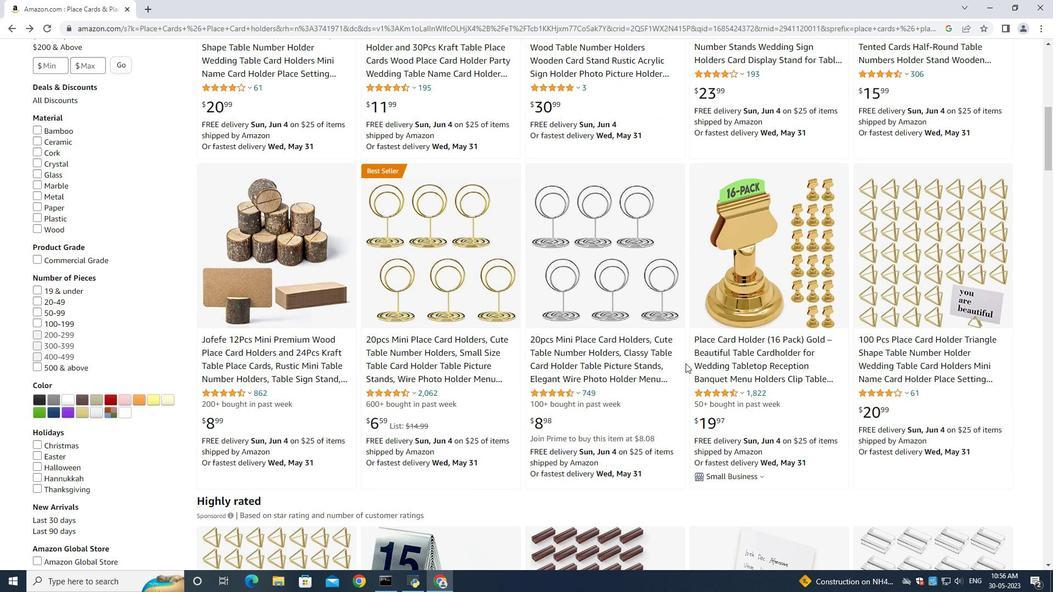 
Action: Mouse scrolled (685, 364) with delta (0, 0)
Screenshot: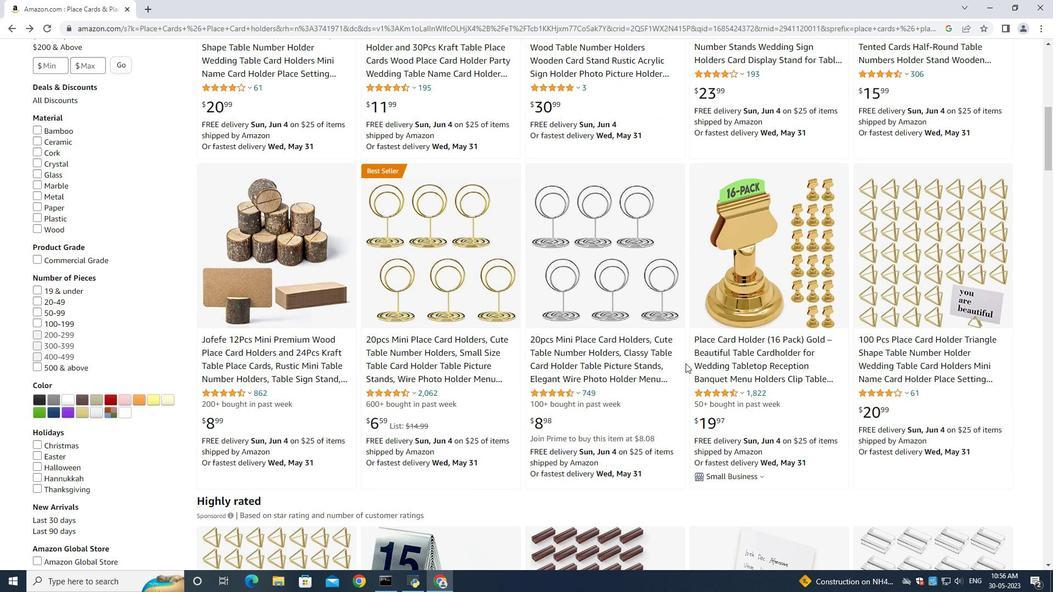 
Action: Mouse scrolled (685, 364) with delta (0, 0)
Screenshot: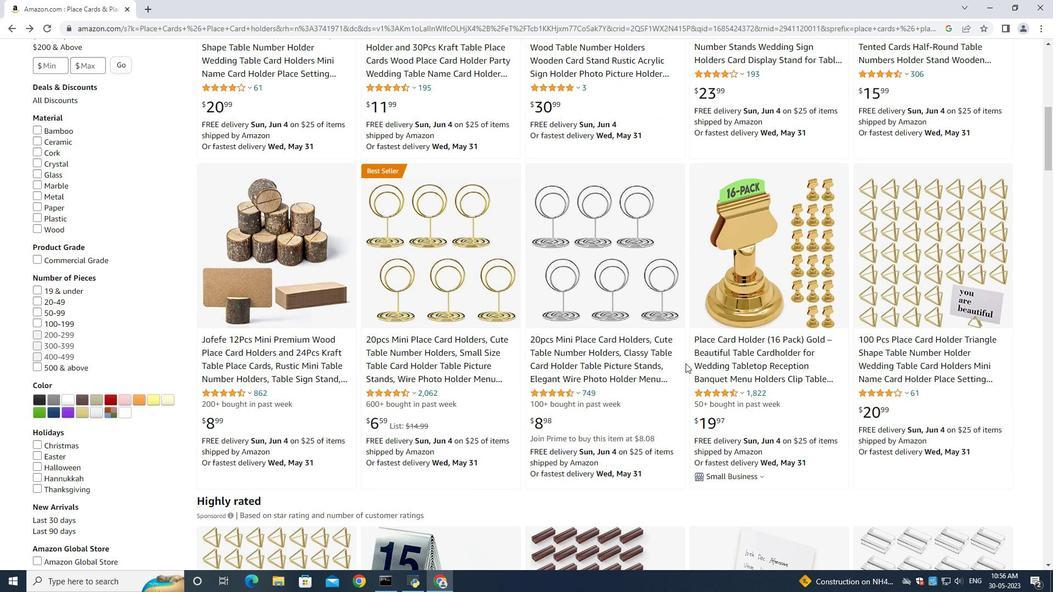 
Action: Mouse moved to (565, 319)
Screenshot: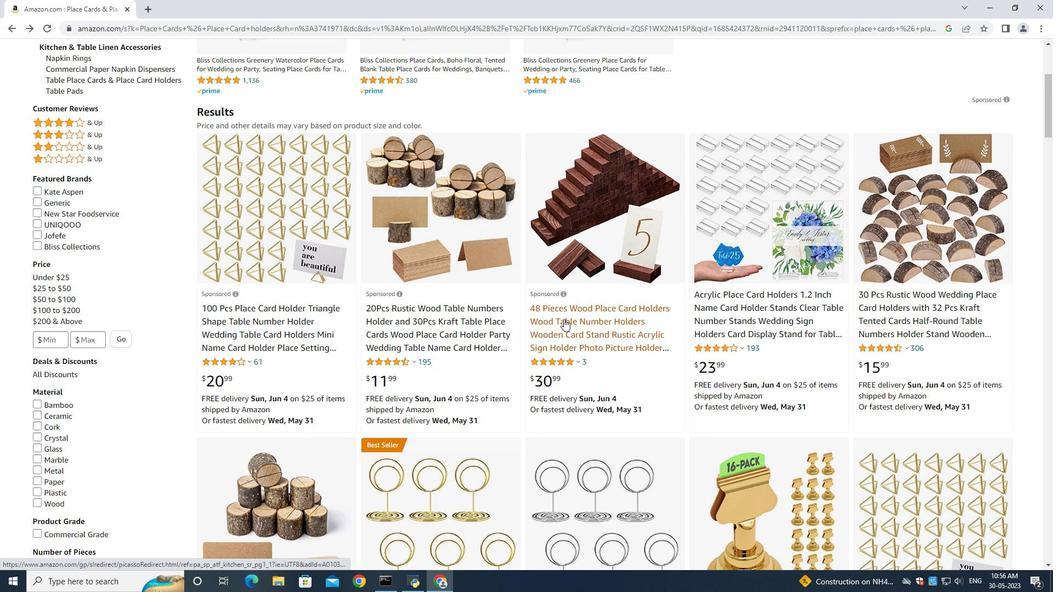 
Action: Mouse scrolled (565, 318) with delta (0, 0)
Screenshot: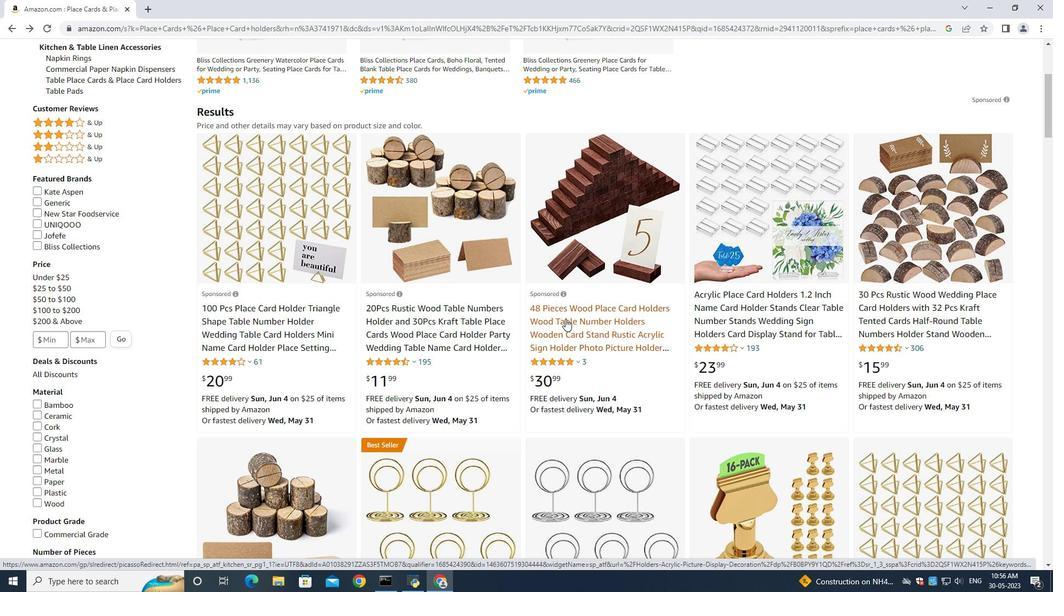 
Action: Mouse scrolled (565, 318) with delta (0, 0)
Screenshot: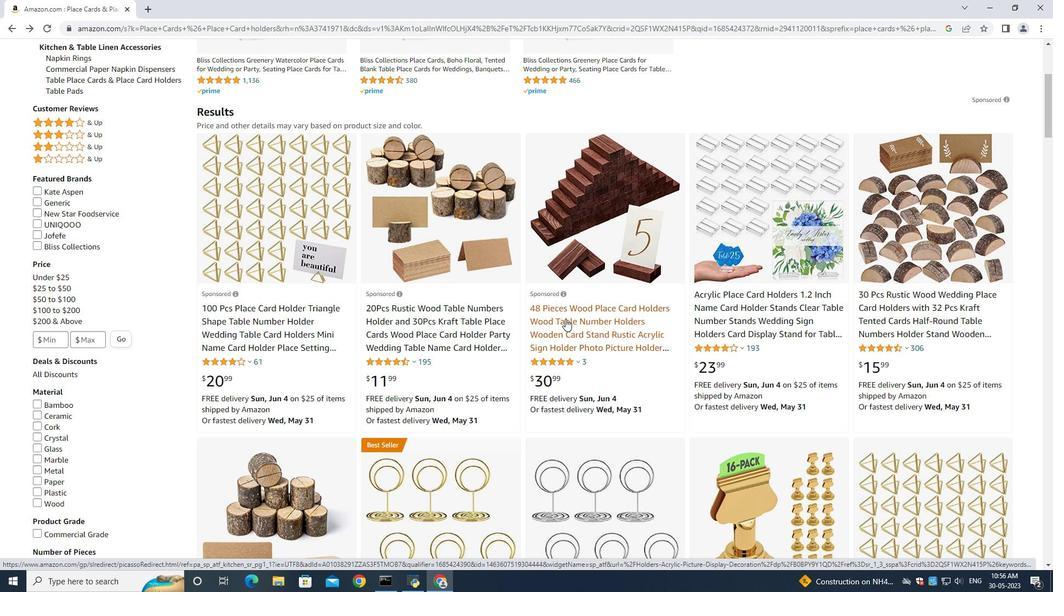 
Action: Mouse scrolled (565, 318) with delta (0, 0)
Screenshot: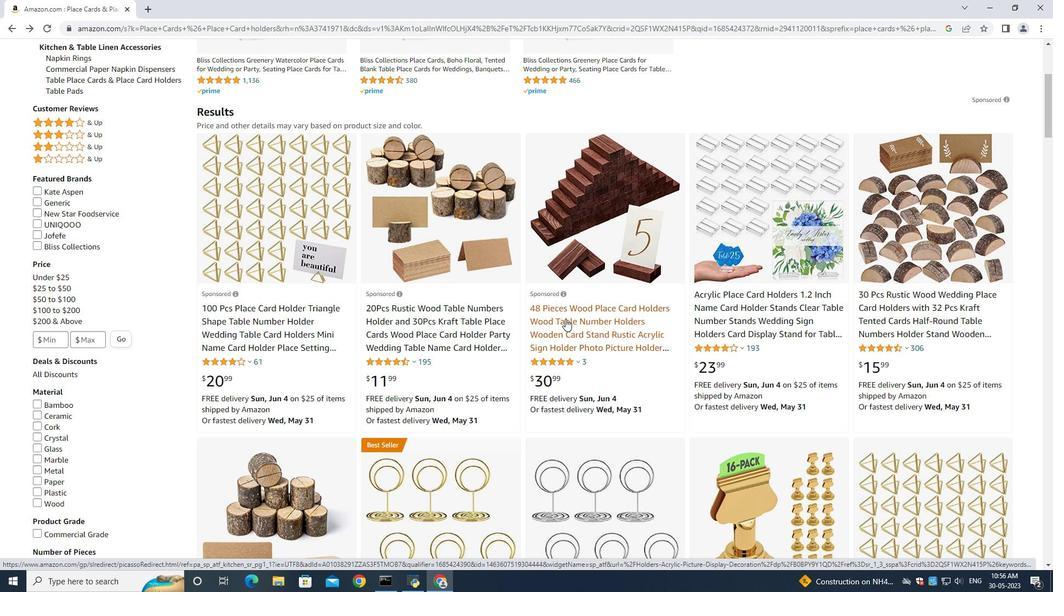 
Action: Mouse moved to (565, 319)
Screenshot: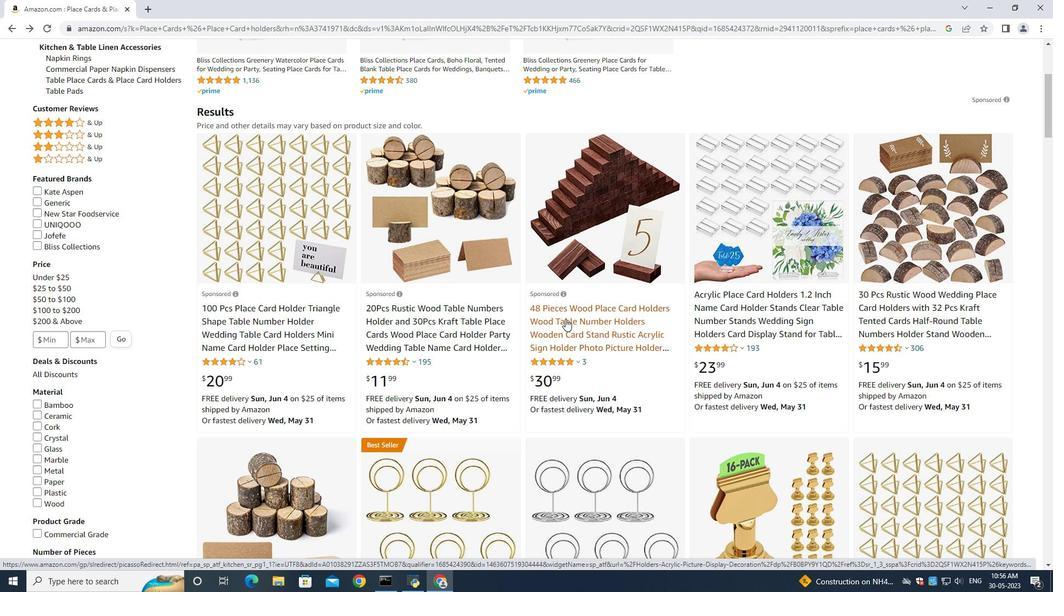 
Action: Mouse scrolled (565, 318) with delta (0, 0)
Screenshot: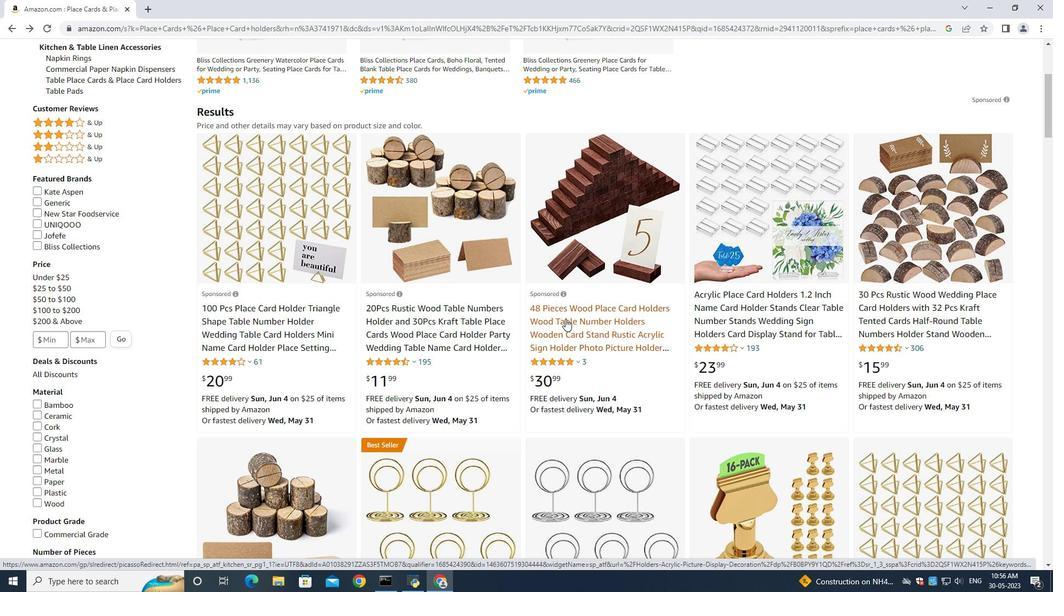 
Action: Mouse scrolled (565, 318) with delta (0, 0)
Screenshot: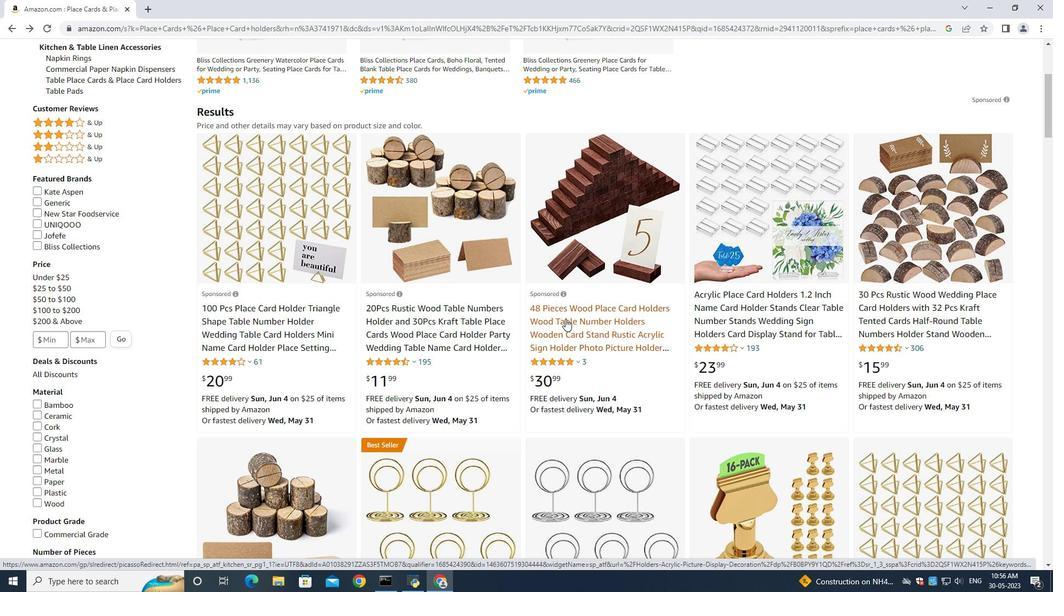 
Action: Mouse scrolled (565, 318) with delta (0, 0)
Screenshot: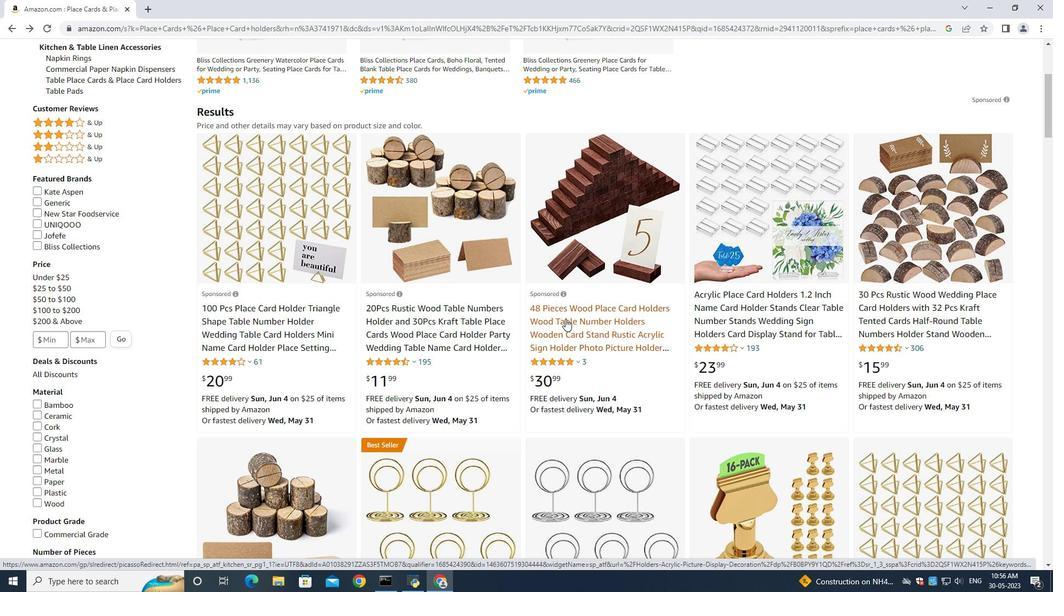 
Action: Mouse moved to (565, 319)
Screenshot: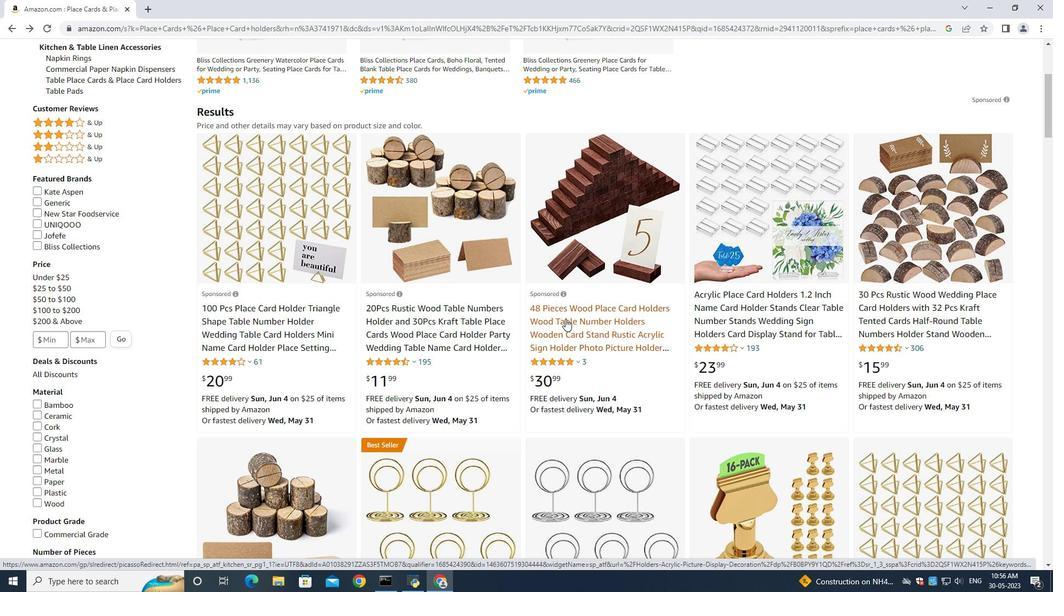 
Action: Mouse scrolled (565, 318) with delta (0, 0)
Screenshot: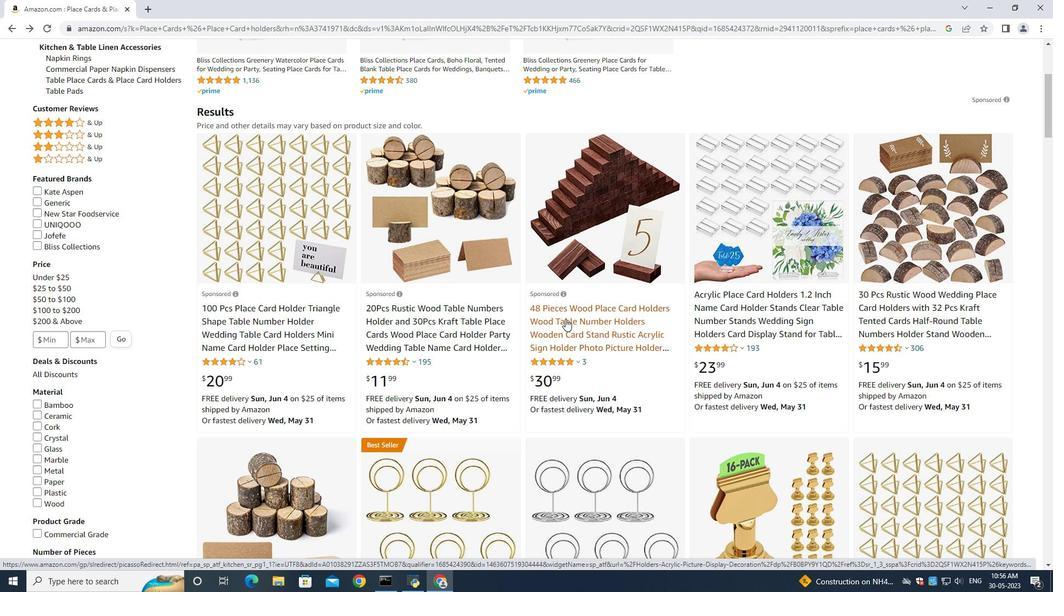
Action: Mouse moved to (564, 317)
Screenshot: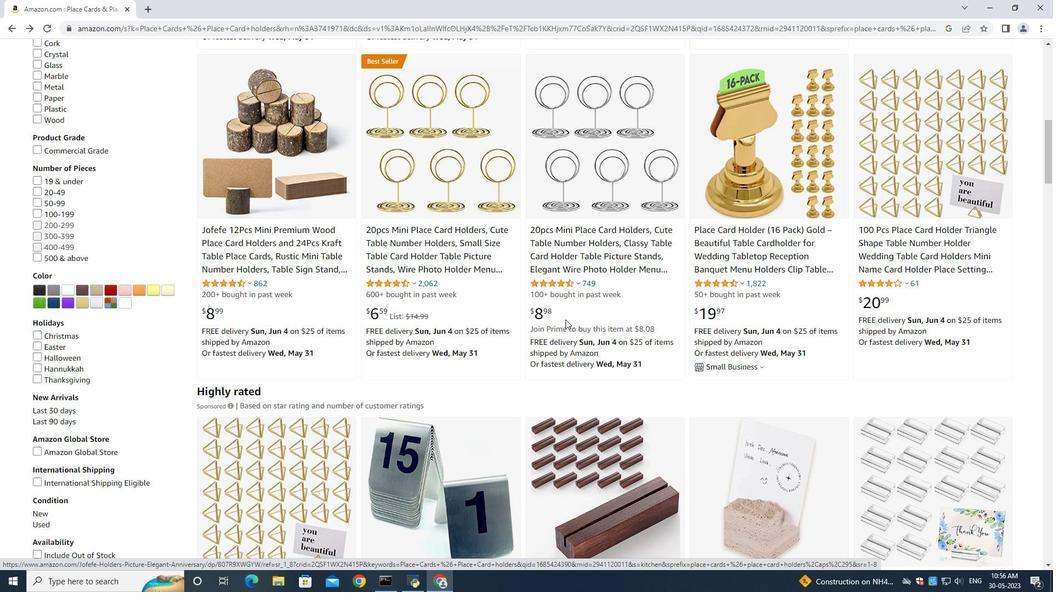 
Action: Mouse scrolled (564, 316) with delta (0, 0)
Screenshot: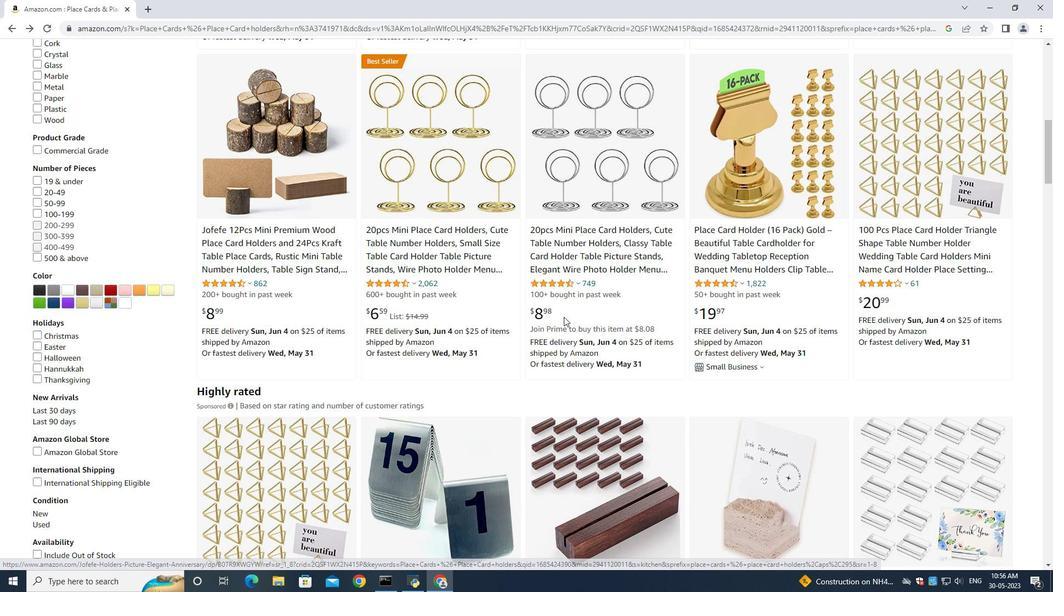 
Action: Mouse scrolled (564, 316) with delta (0, 0)
Screenshot: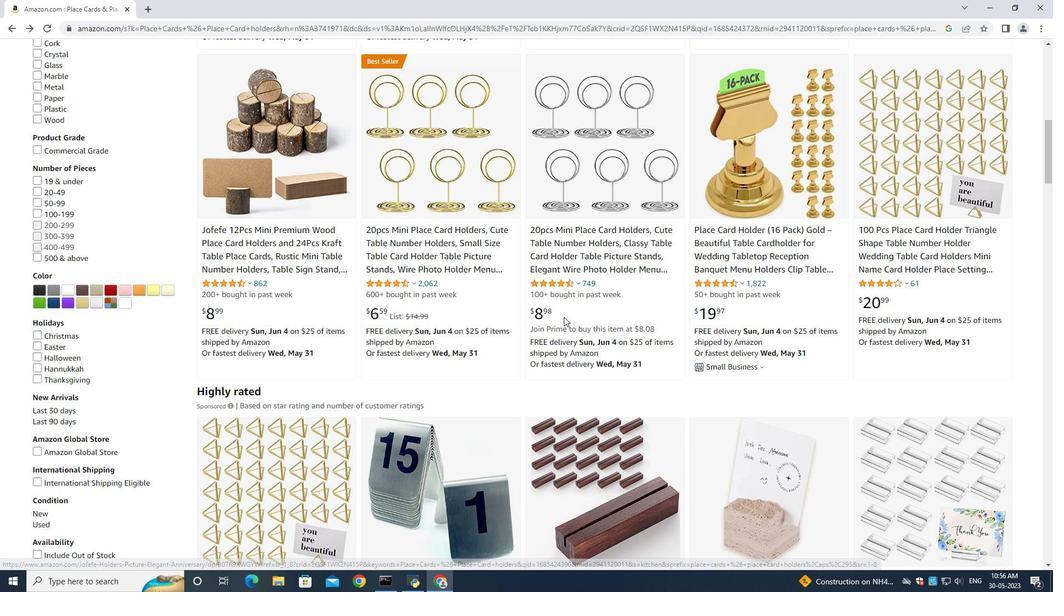 
Action: Mouse scrolled (564, 316) with delta (0, 0)
Screenshot: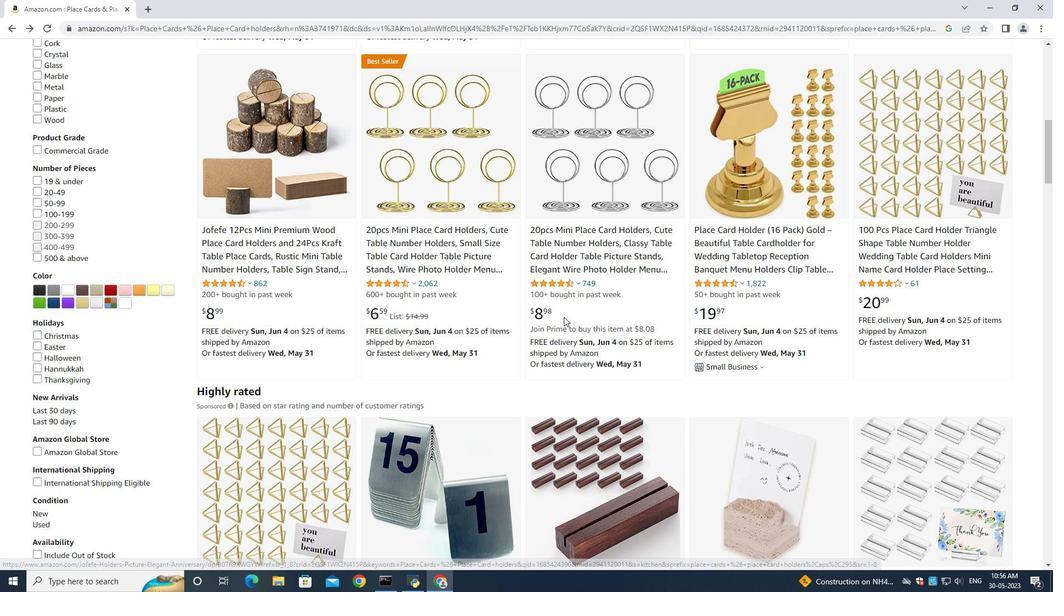 
Action: Mouse scrolled (564, 316) with delta (0, 0)
Screenshot: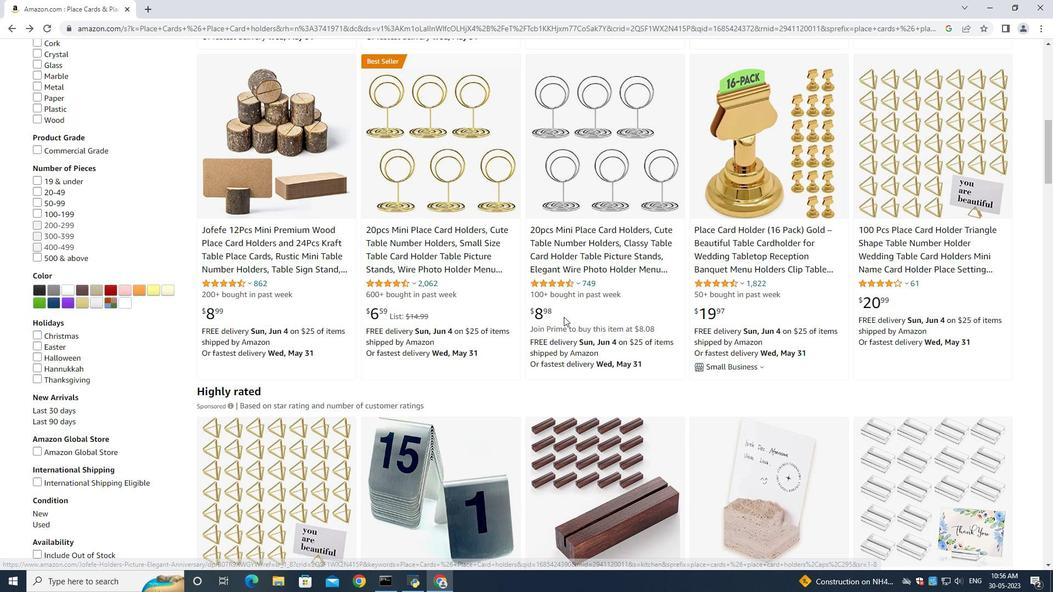 
Action: Mouse scrolled (564, 316) with delta (0, 0)
Screenshot: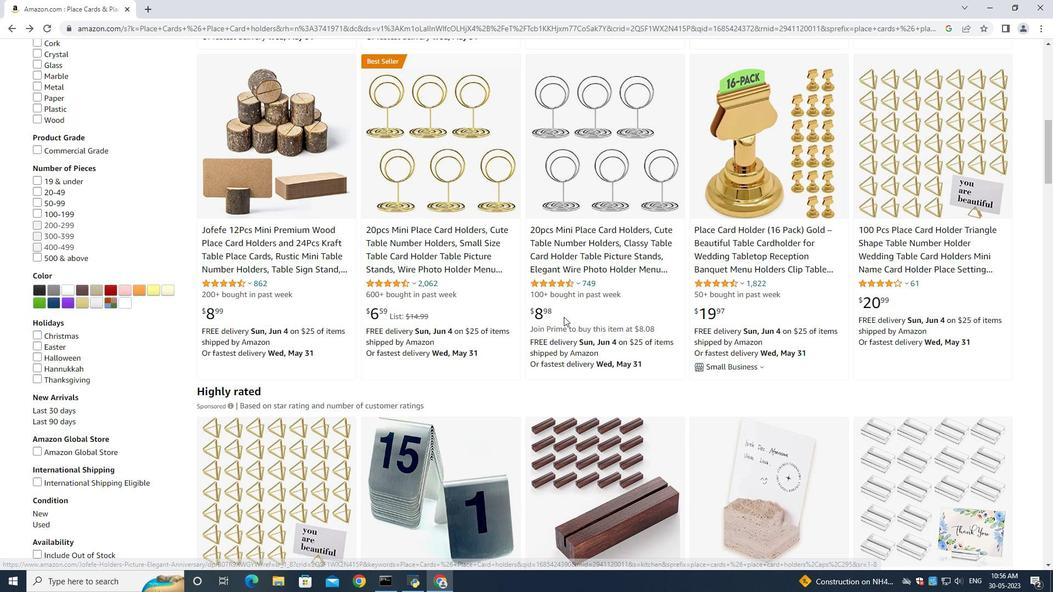 
Action: Mouse scrolled (564, 316) with delta (0, 0)
Screenshot: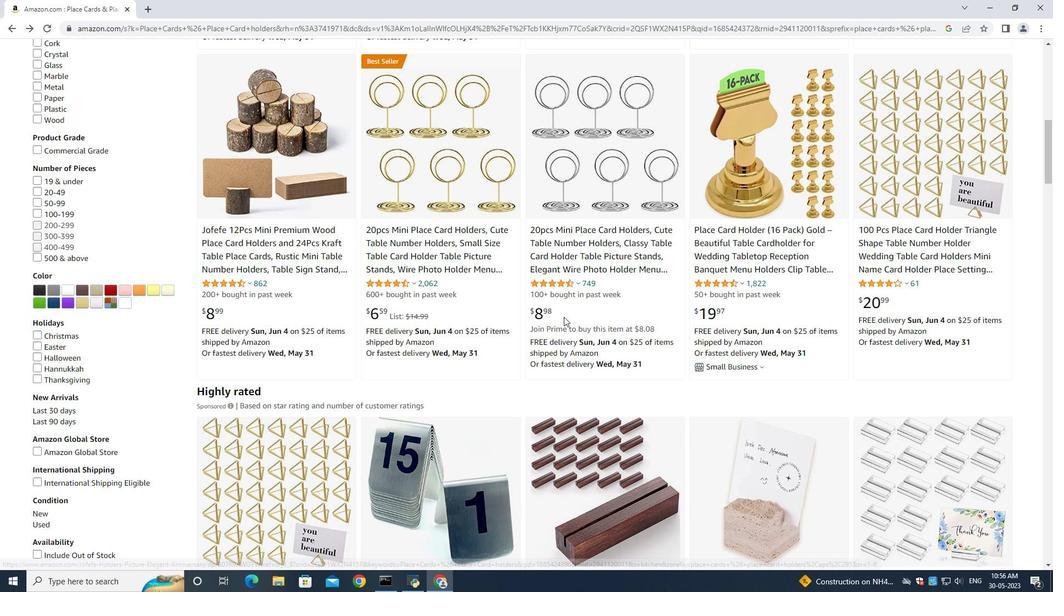 
Action: Mouse scrolled (564, 316) with delta (0, 0)
Screenshot: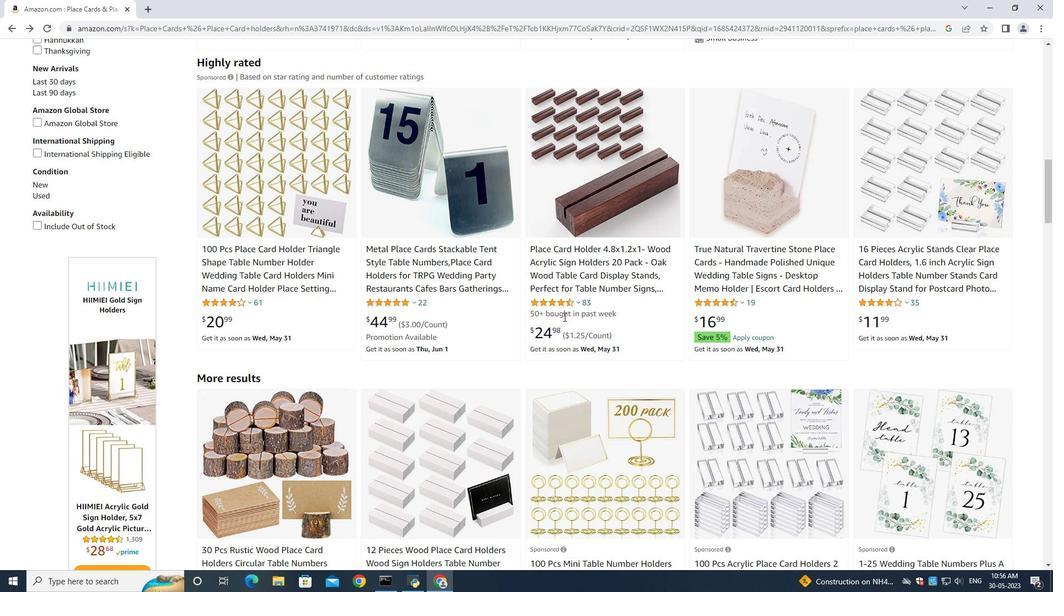 
Action: Mouse scrolled (564, 316) with delta (0, 0)
Screenshot: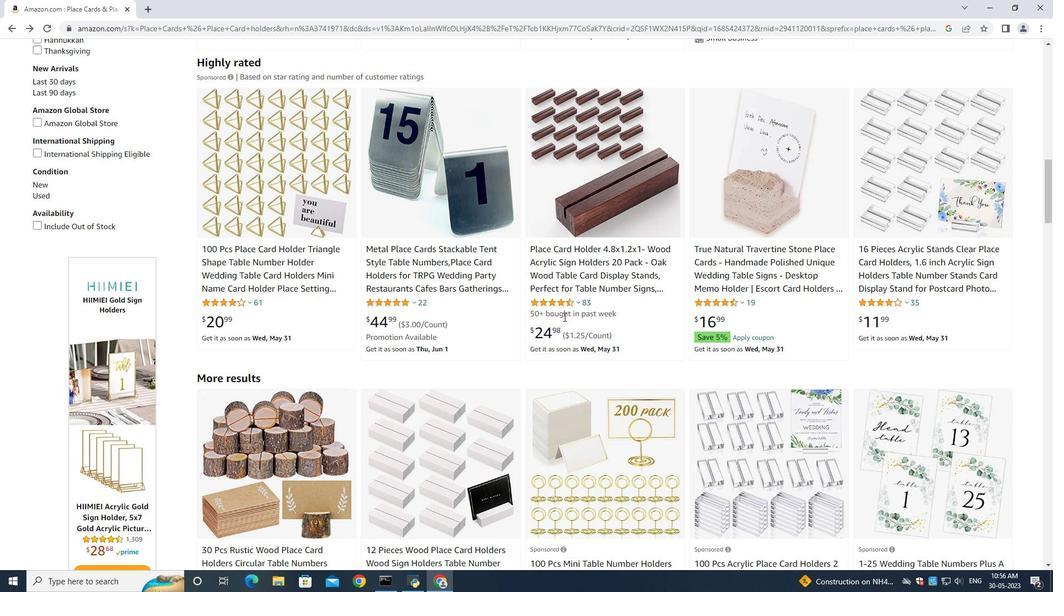 
Action: Mouse scrolled (564, 316) with delta (0, 0)
Screenshot: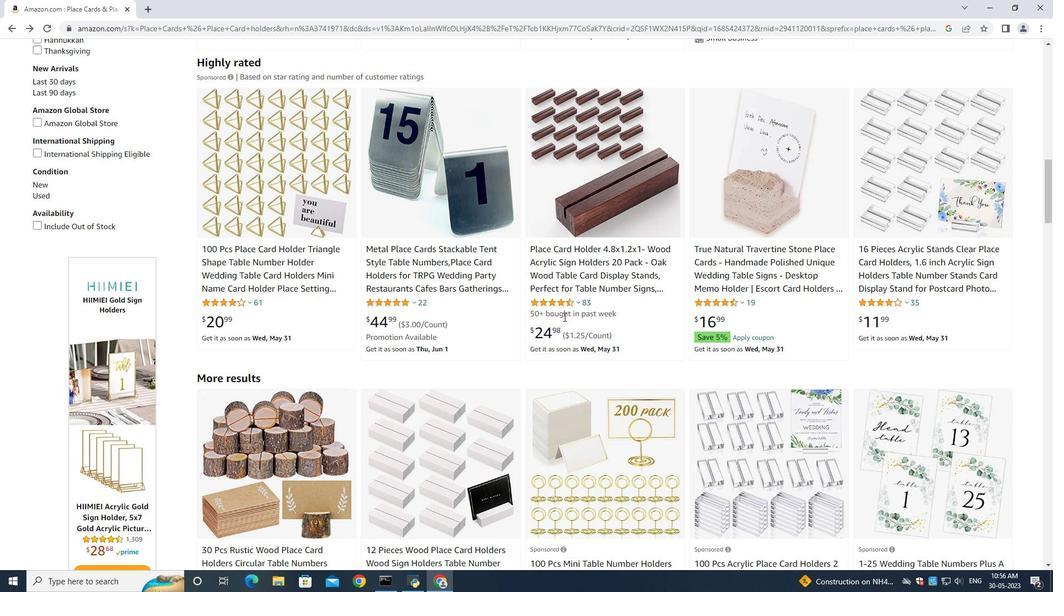 
Action: Mouse scrolled (564, 316) with delta (0, 0)
Screenshot: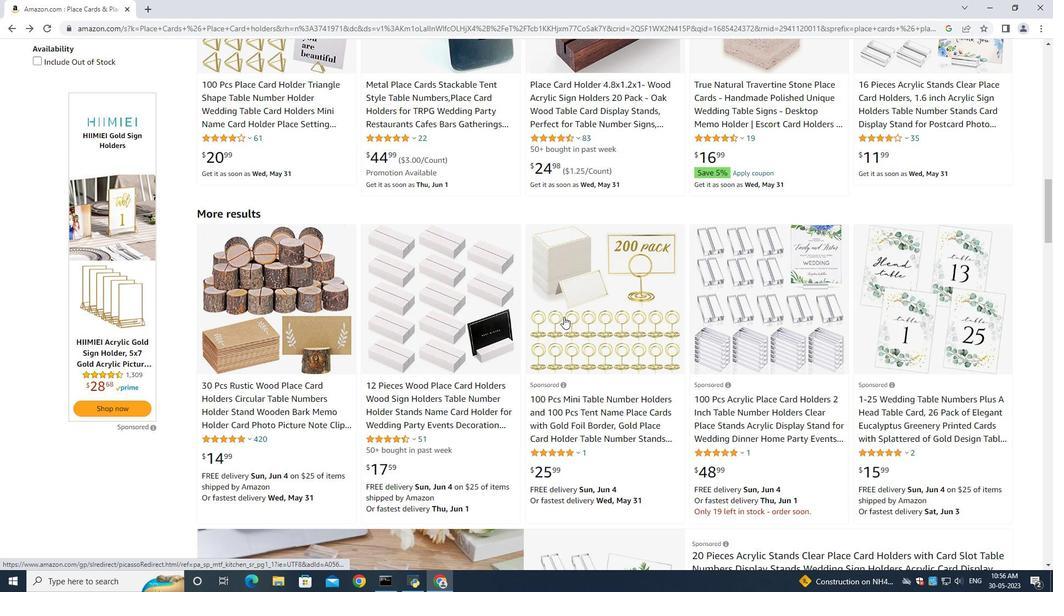 
Action: Mouse scrolled (564, 316) with delta (0, 0)
Screenshot: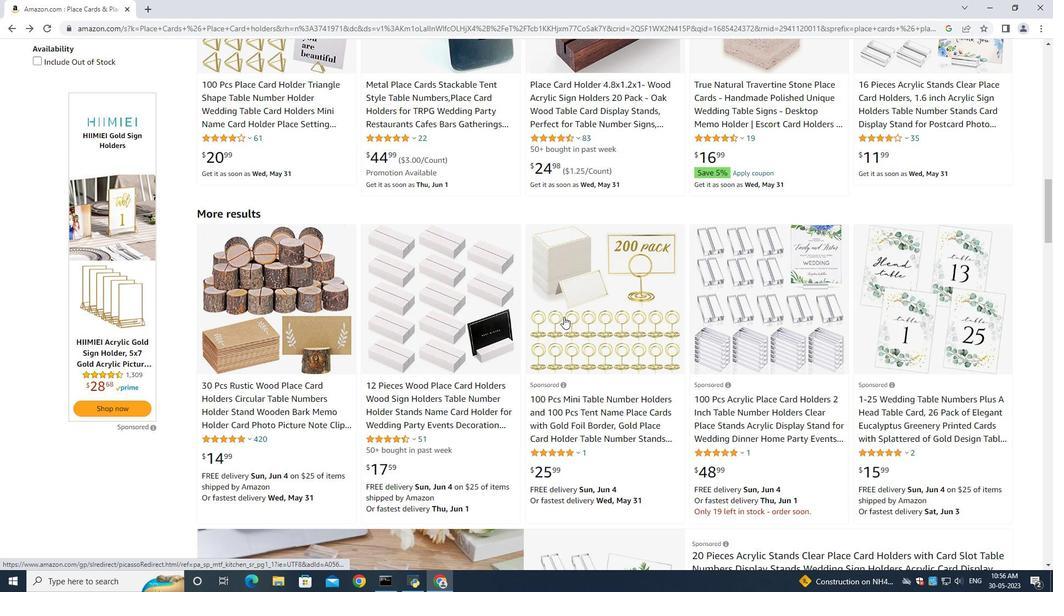 
Action: Mouse scrolled (564, 316) with delta (0, 0)
Screenshot: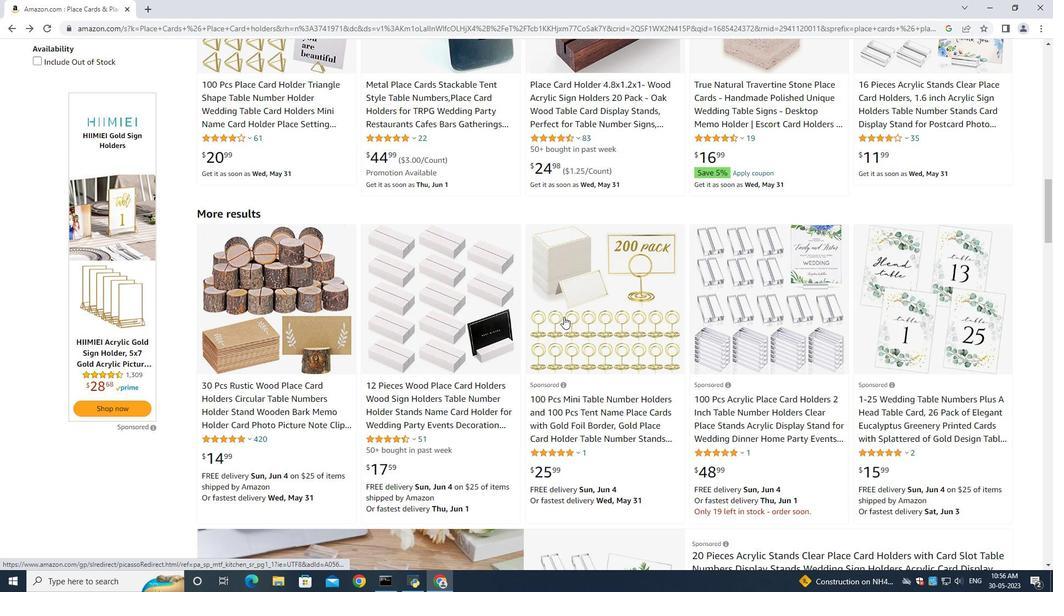 
Action: Mouse moved to (561, 243)
Screenshot: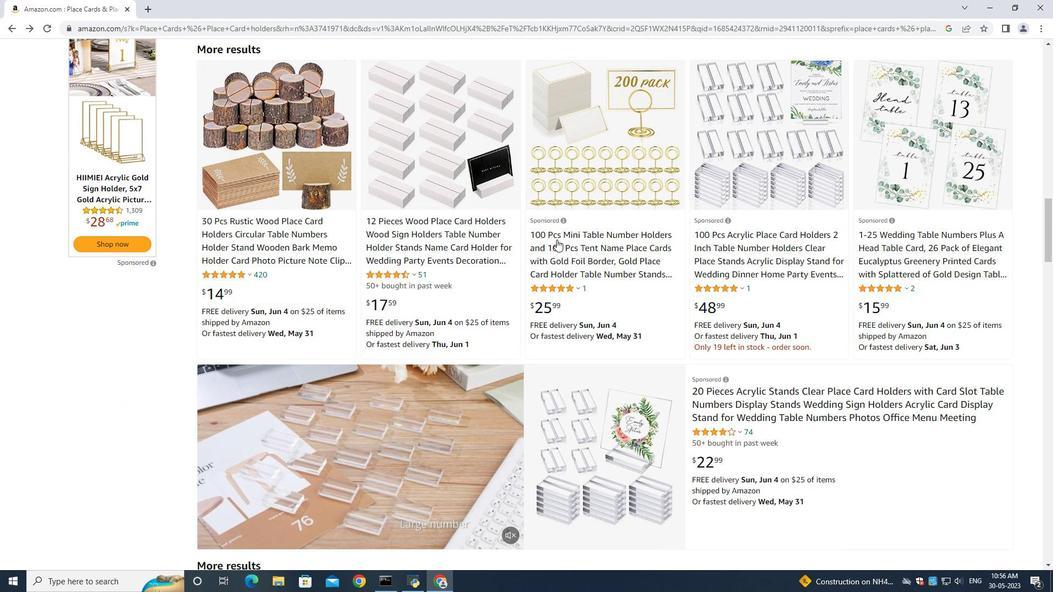 
Action: Mouse pressed left at (561, 243)
Screenshot: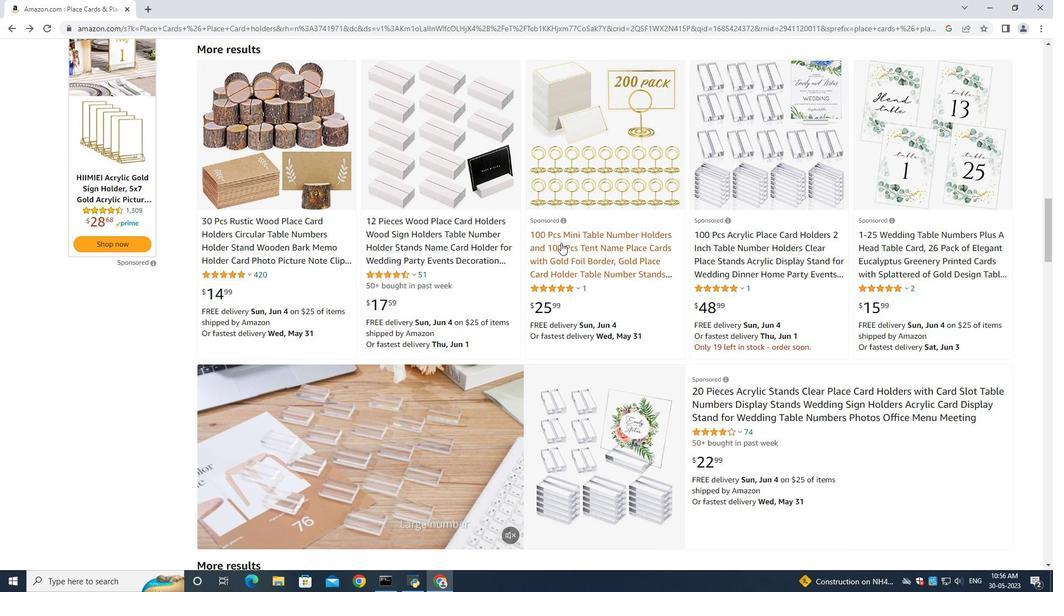 
Action: Mouse moved to (822, 364)
Screenshot: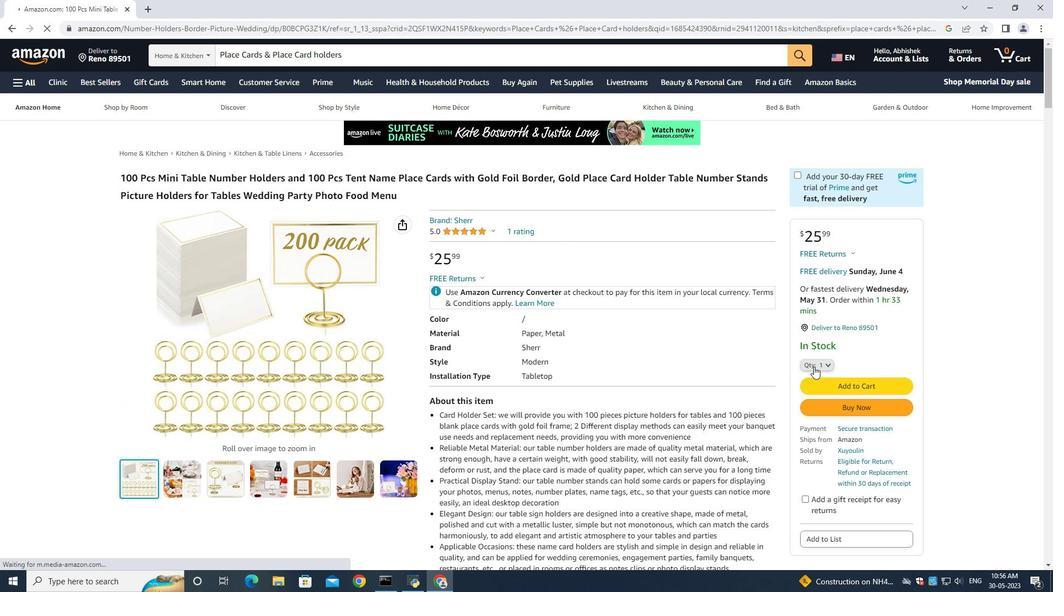 
Action: Mouse pressed left at (822, 364)
Screenshot: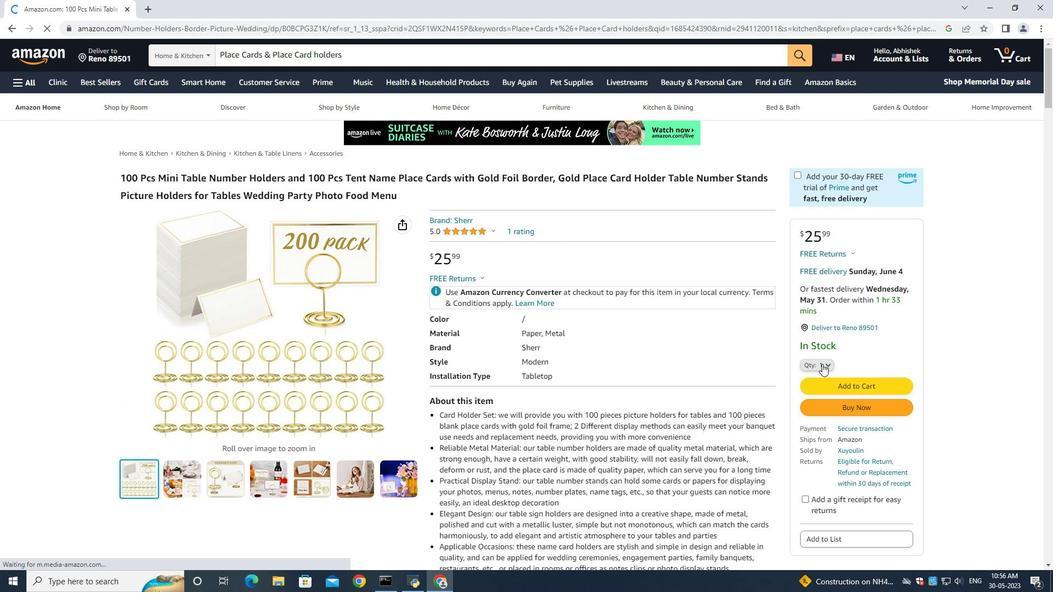
Action: Mouse moved to (818, 109)
Screenshot: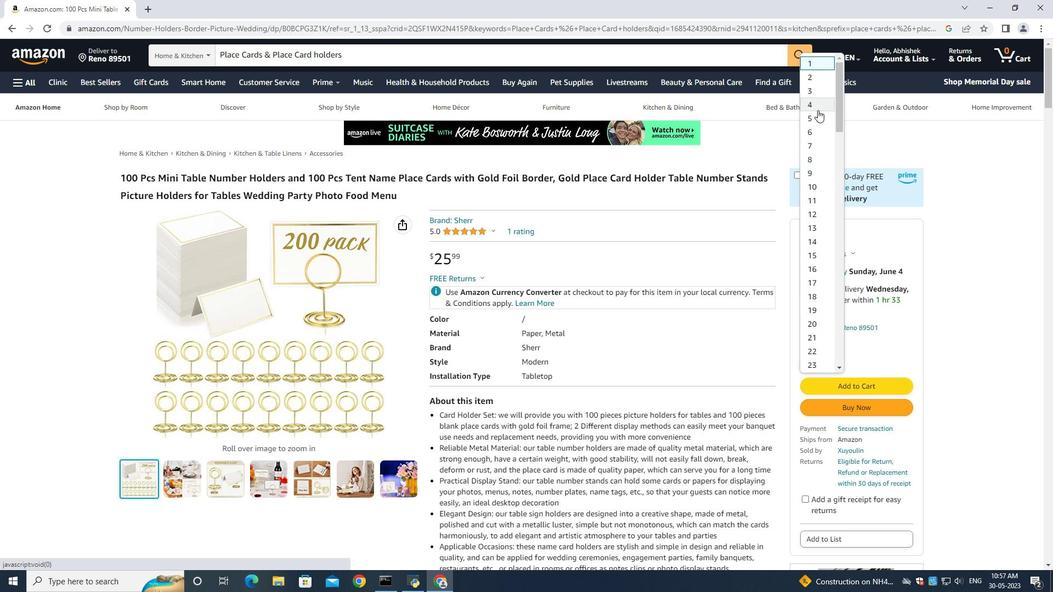 
Action: Mouse pressed left at (818, 109)
Screenshot: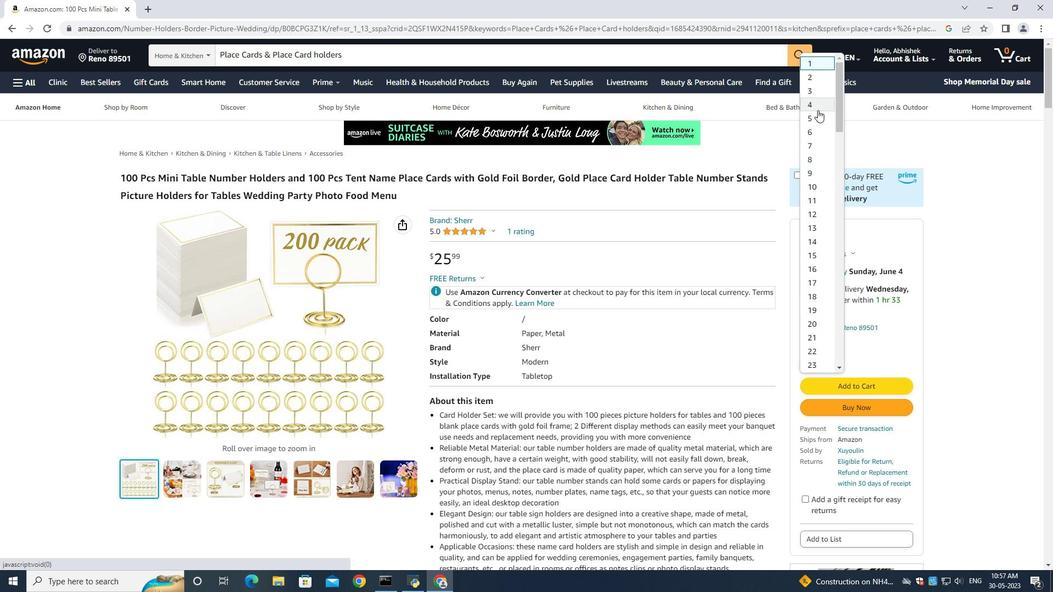 
Action: Mouse moved to (837, 410)
Screenshot: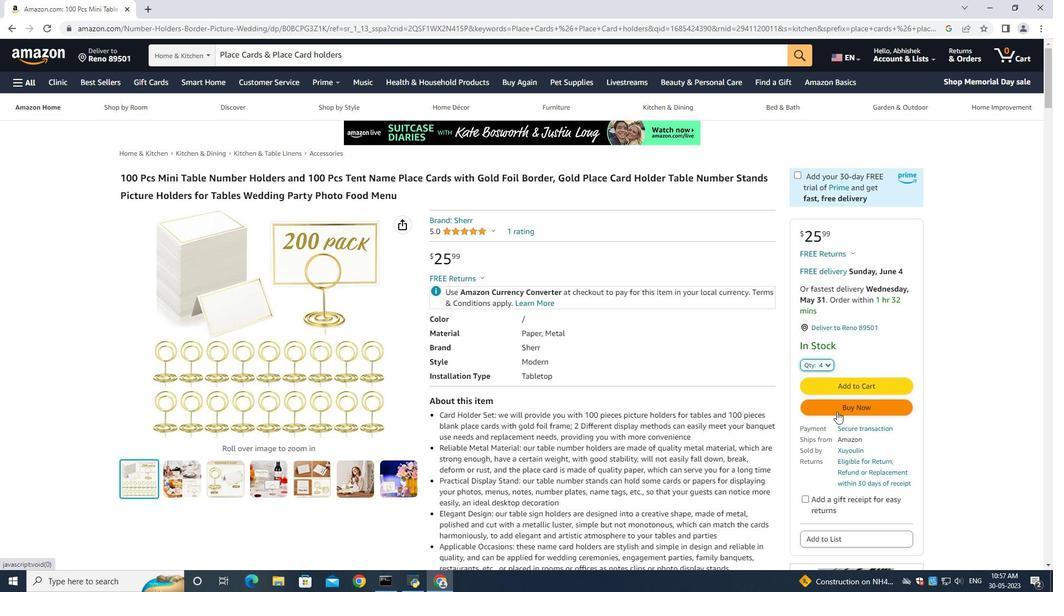 
Action: Mouse pressed left at (837, 410)
Screenshot: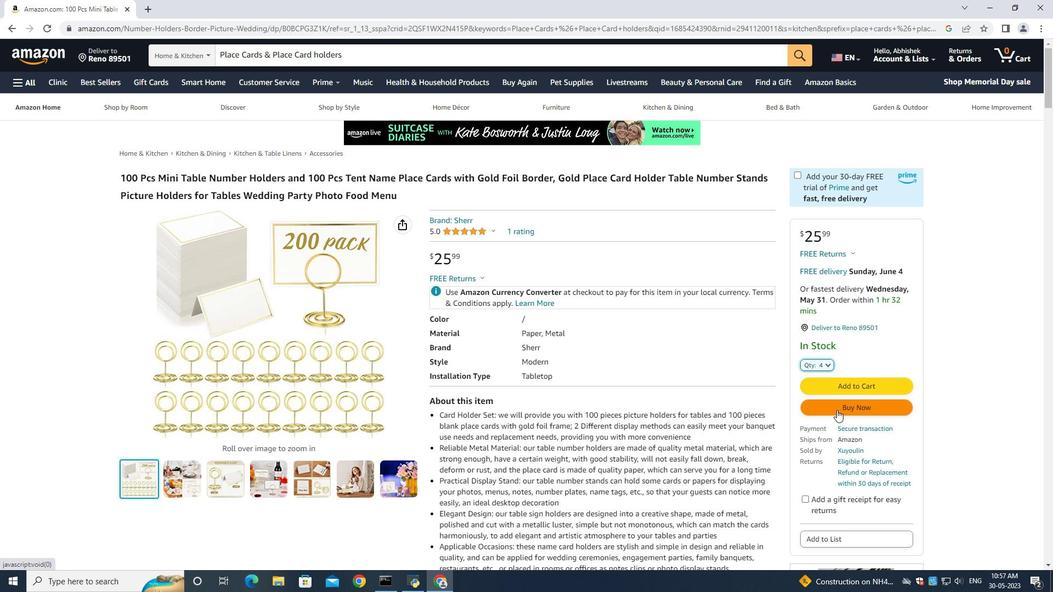 
Action: Mouse moved to (453, 347)
Screenshot: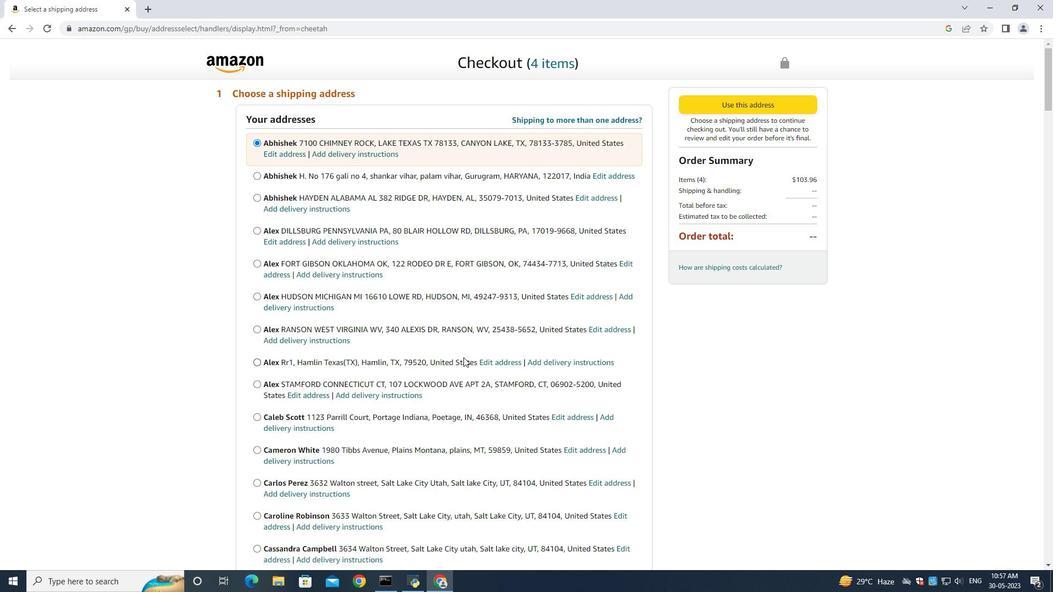 
Action: Mouse scrolled (453, 347) with delta (0, 0)
Screenshot: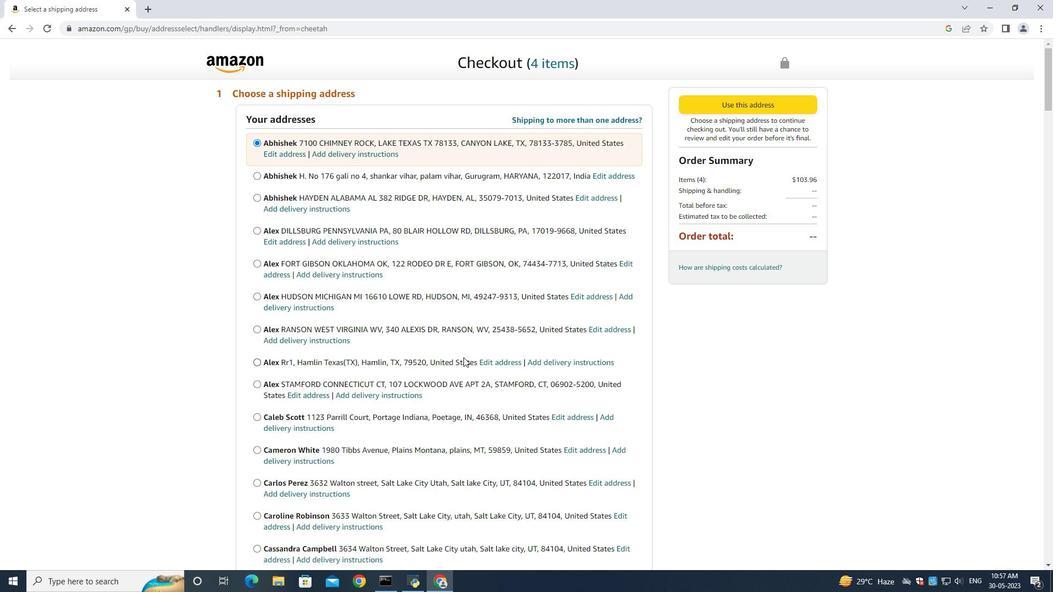 
Action: Mouse moved to (452, 347)
Screenshot: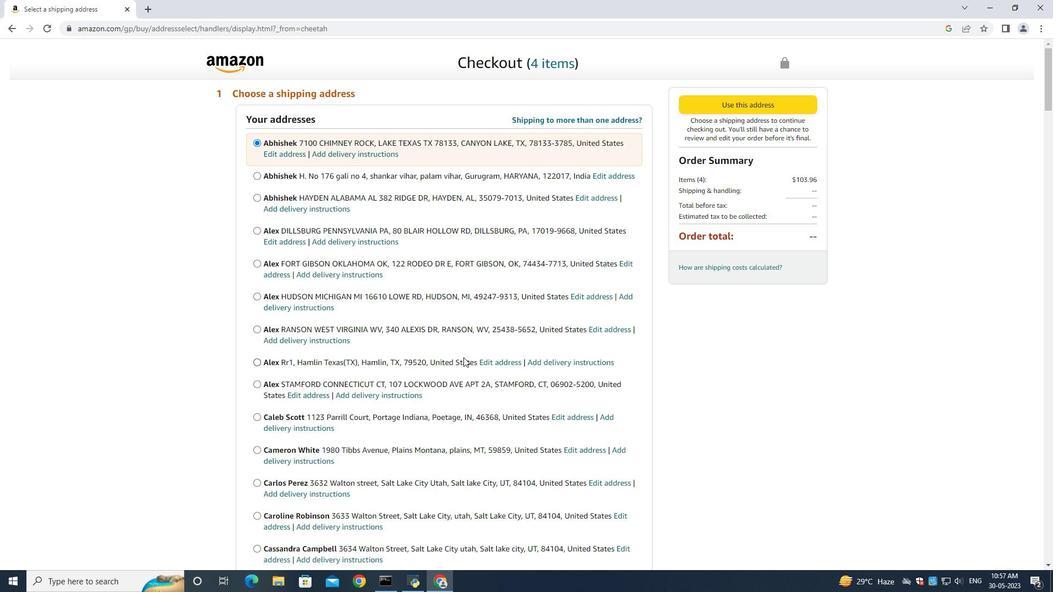 
Action: Mouse scrolled (452, 346) with delta (0, 0)
Screenshot: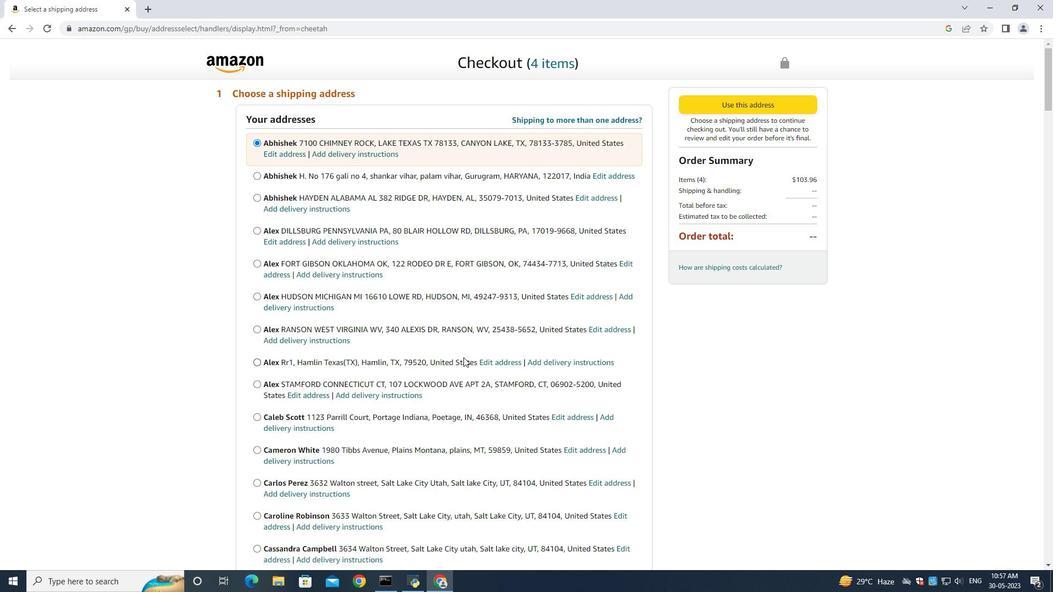
Action: Mouse moved to (451, 345)
Screenshot: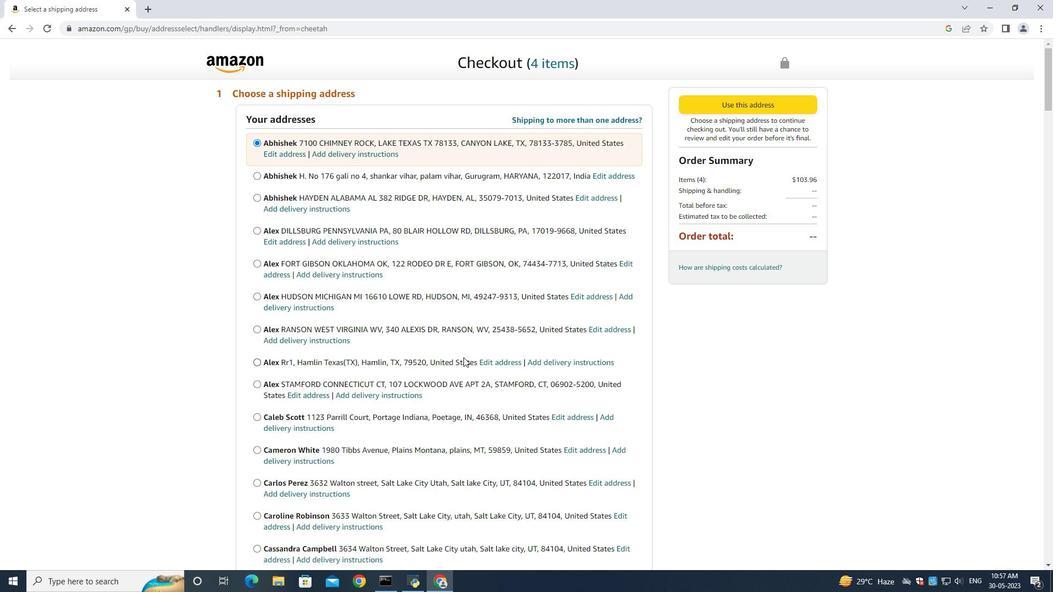 
Action: Mouse scrolled (451, 346) with delta (0, 0)
Screenshot: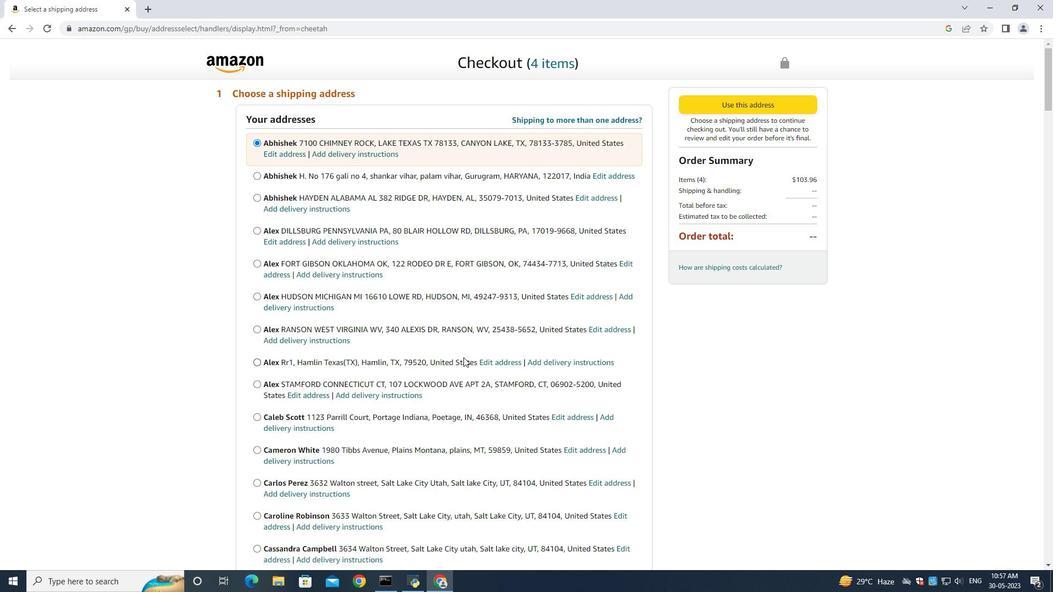
Action: Mouse moved to (451, 344)
Screenshot: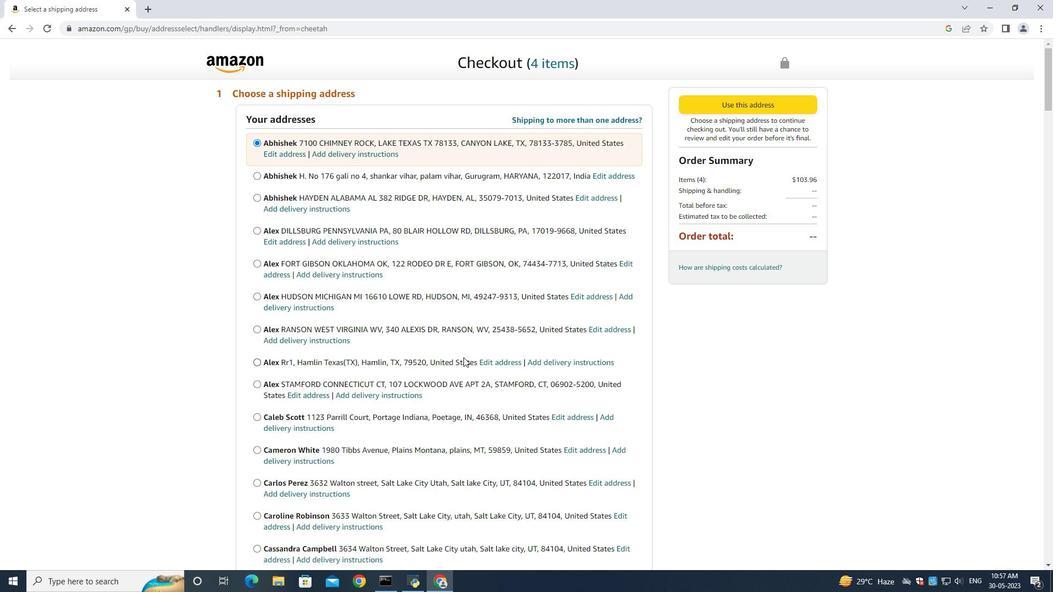 
Action: Mouse scrolled (451, 345) with delta (0, 0)
Screenshot: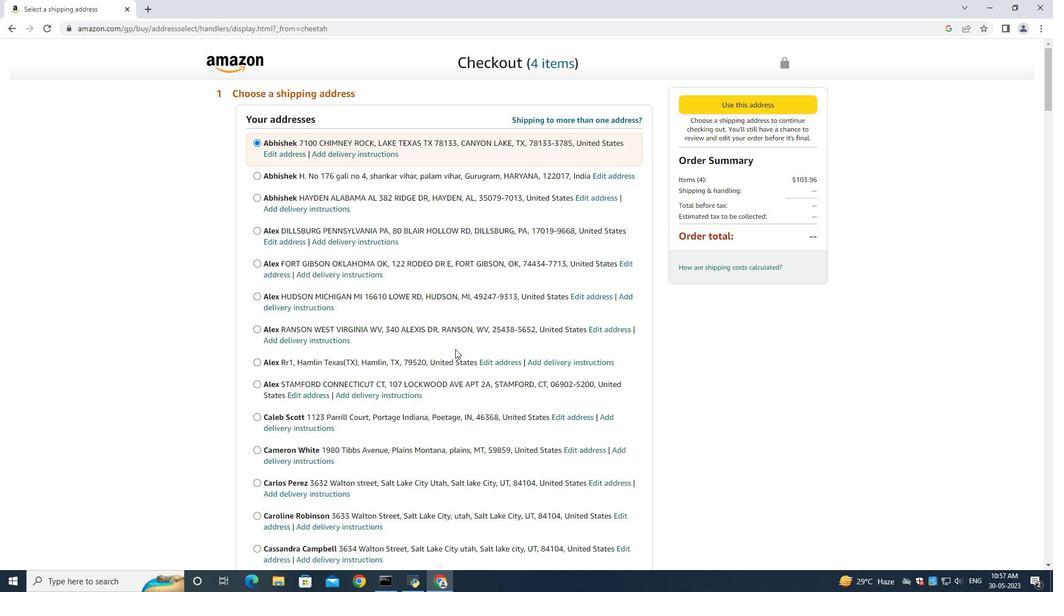 
Action: Mouse moved to (450, 342)
Screenshot: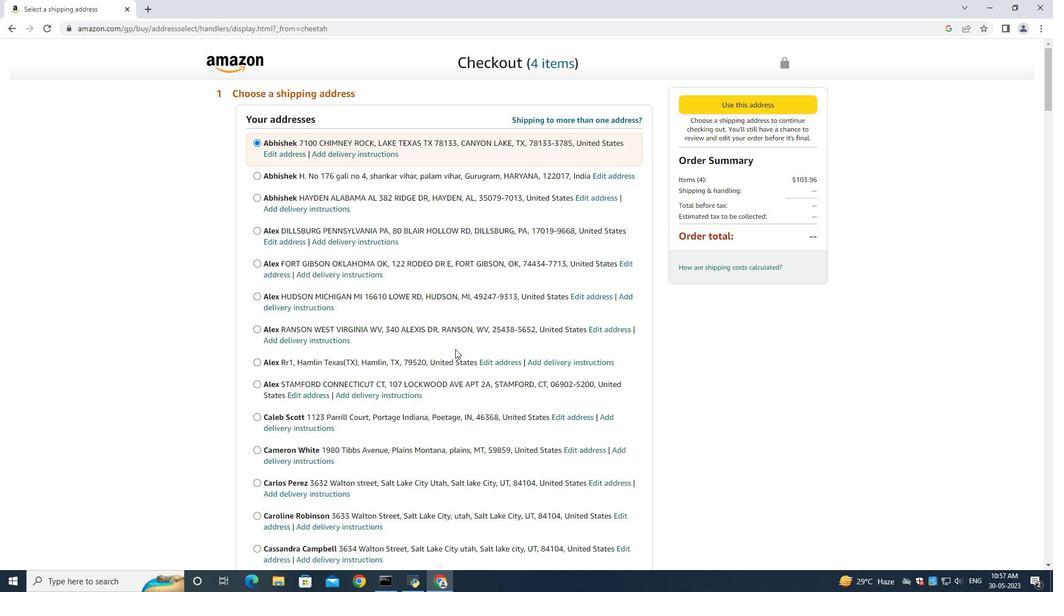
Action: Mouse scrolled (451, 344) with delta (0, 0)
Screenshot: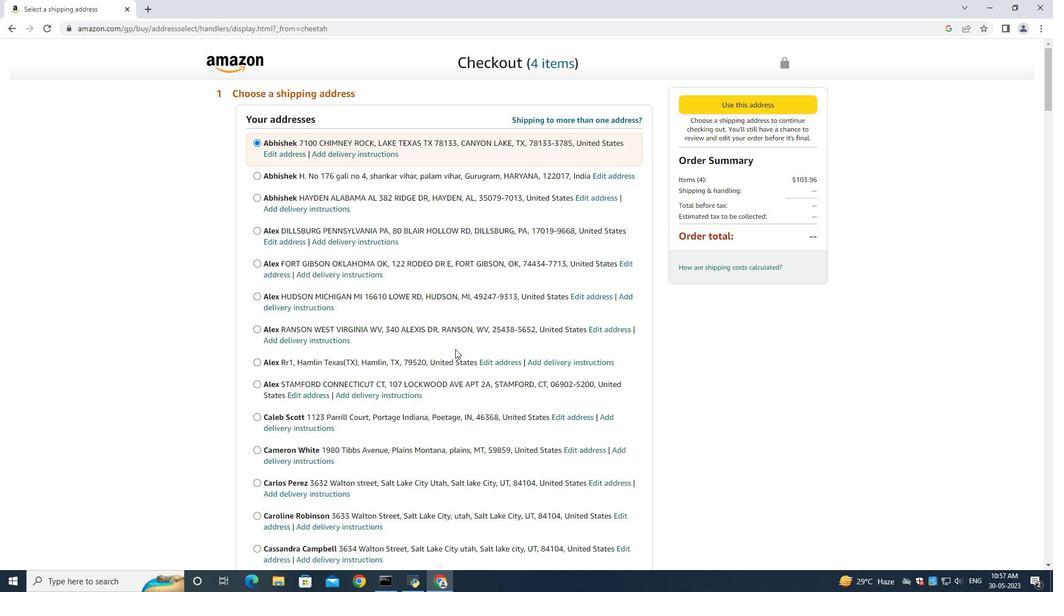 
Action: Mouse moved to (450, 341)
Screenshot: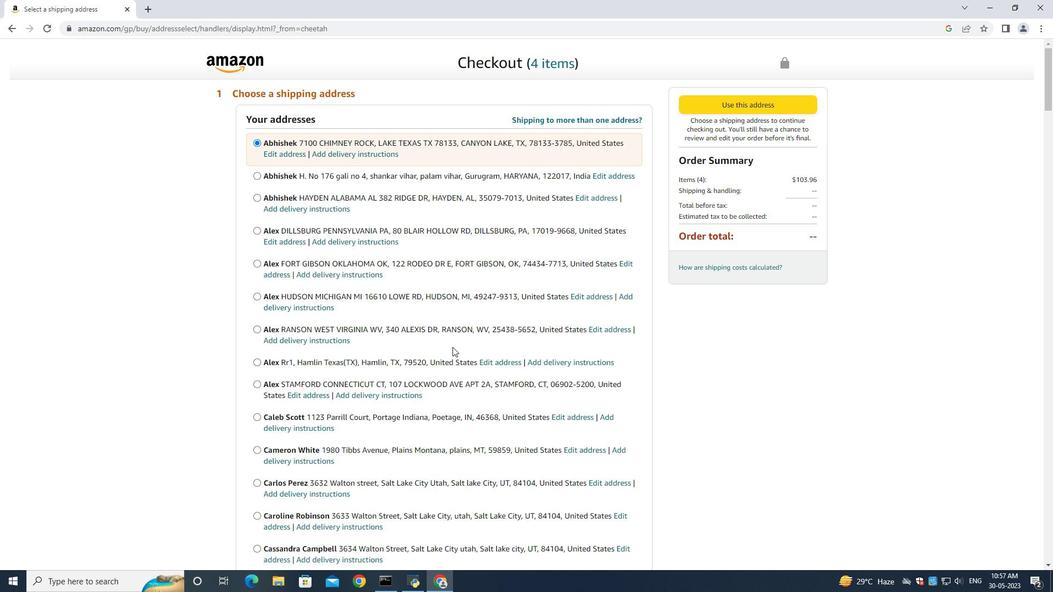 
Action: Mouse scrolled (450, 341) with delta (0, 0)
Screenshot: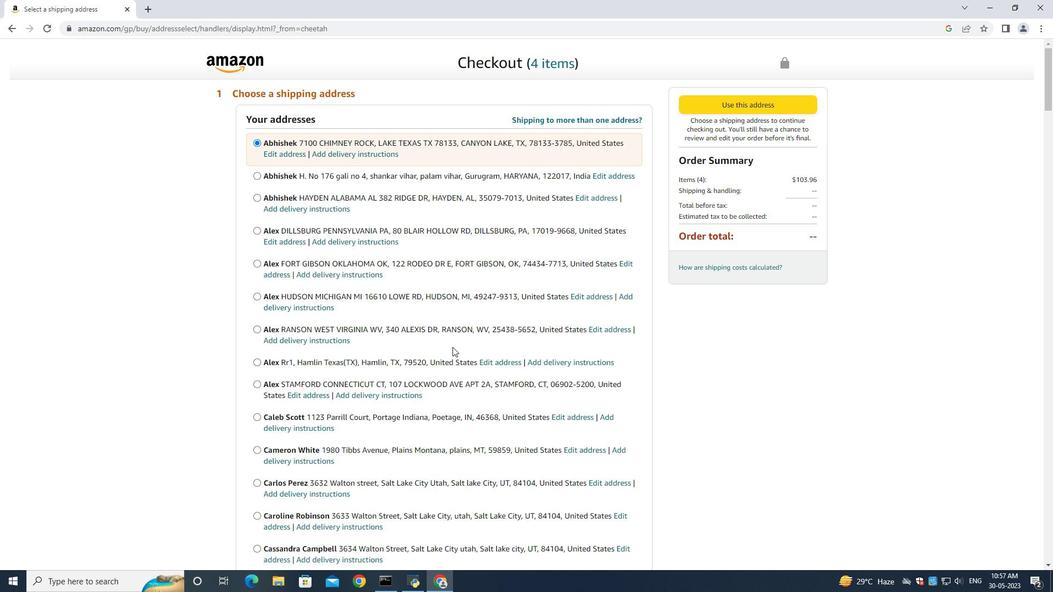 
Action: Mouse moved to (451, 351)
Screenshot: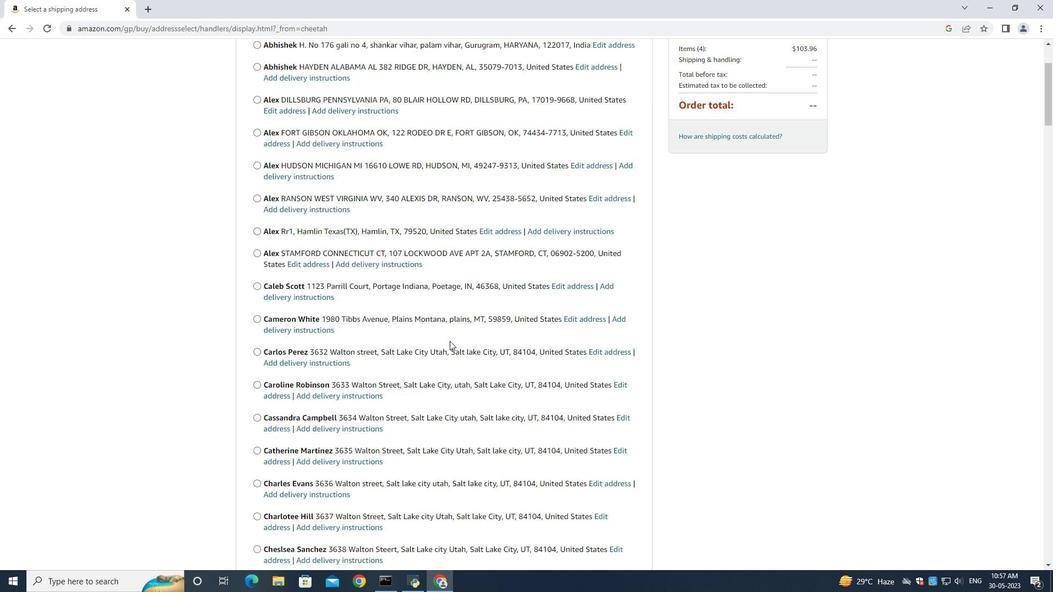 
Action: Mouse scrolled (451, 351) with delta (0, 0)
Screenshot: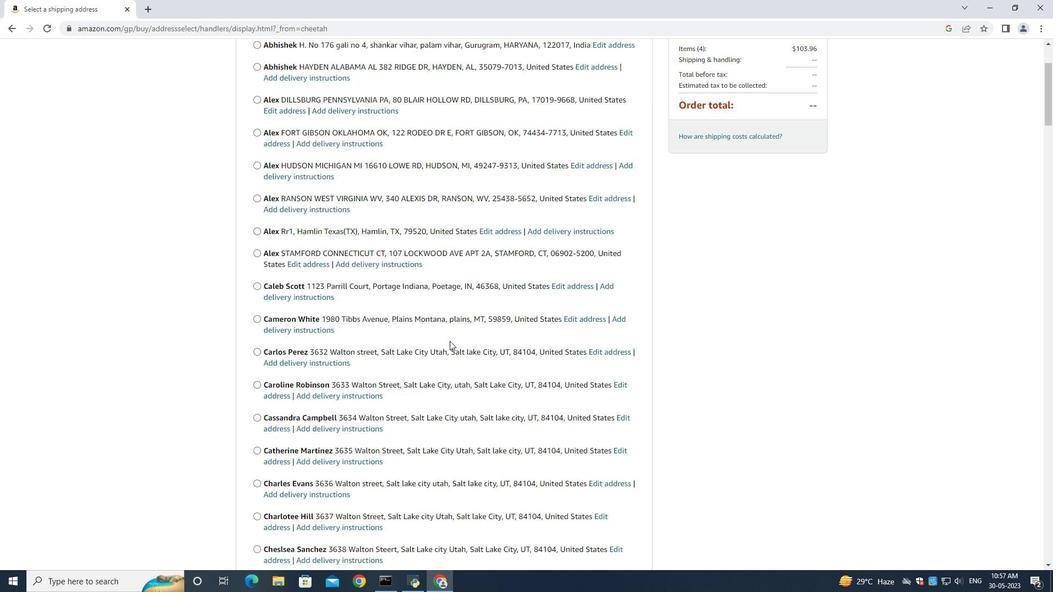 
Action: Mouse scrolled (451, 351) with delta (0, 0)
Screenshot: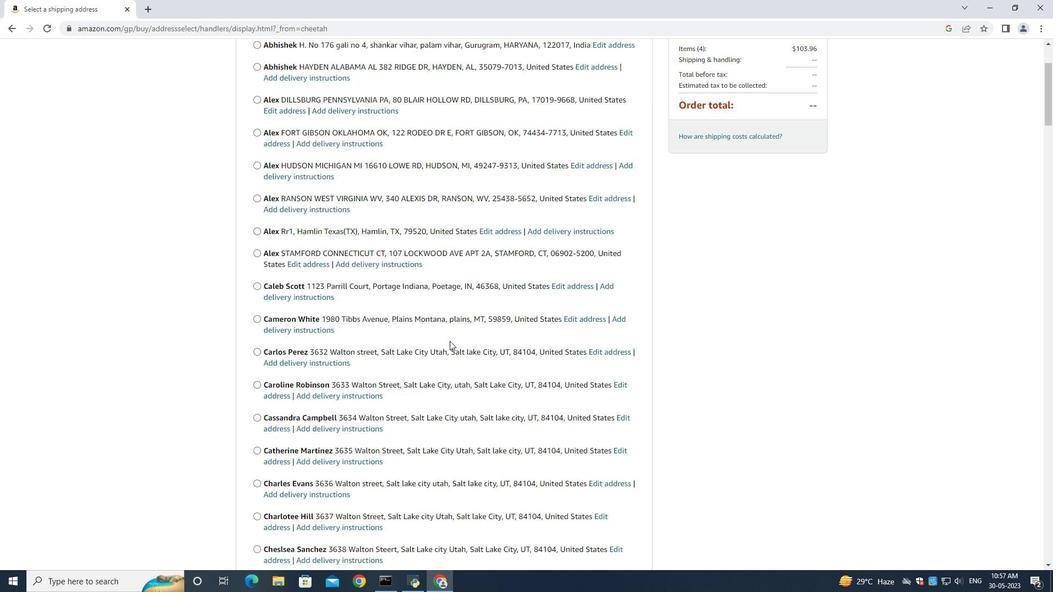 
Action: Mouse moved to (451, 351)
Screenshot: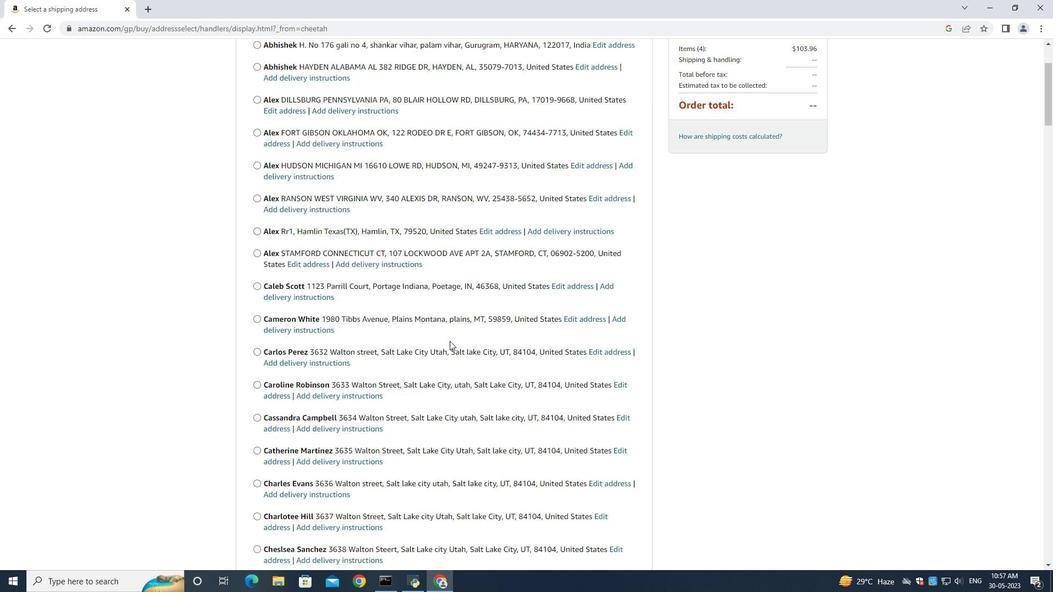 
Action: Mouse scrolled (451, 351) with delta (0, 0)
Screenshot: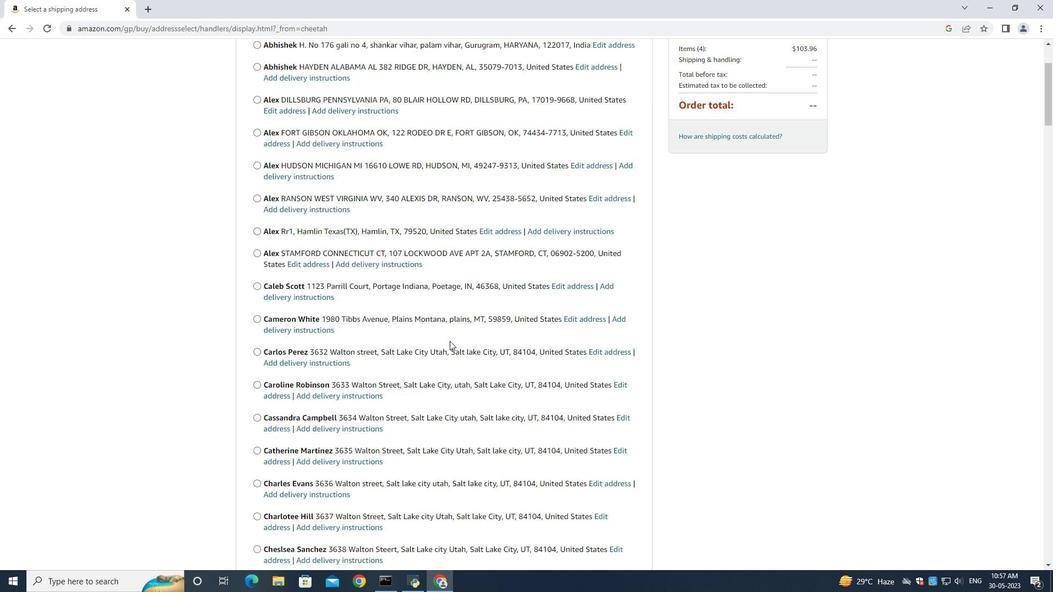 
Action: Mouse scrolled (451, 351) with delta (0, 0)
Screenshot: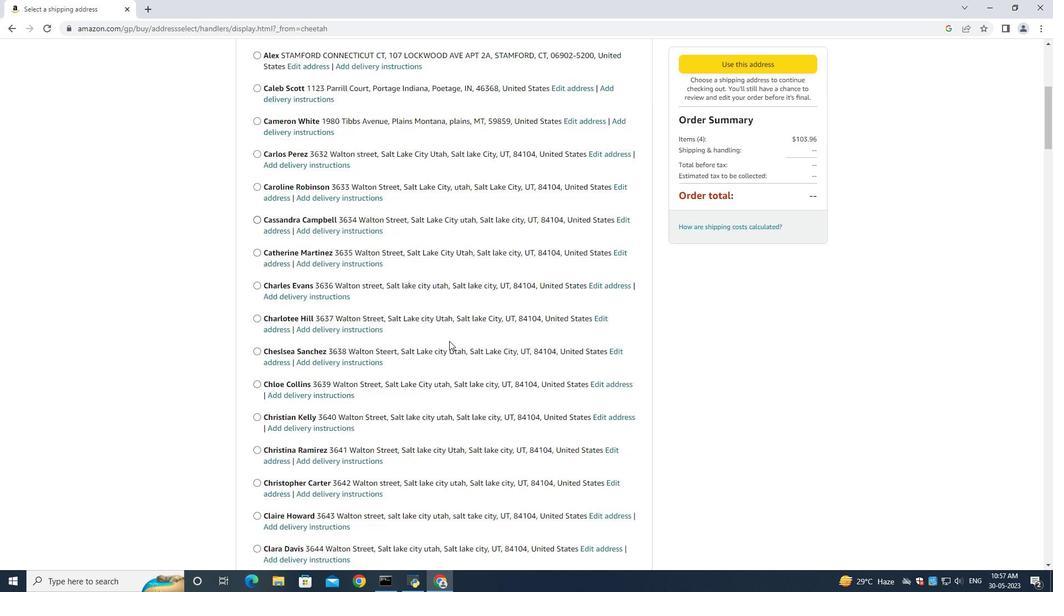 
Action: Mouse scrolled (451, 351) with delta (0, 0)
Screenshot: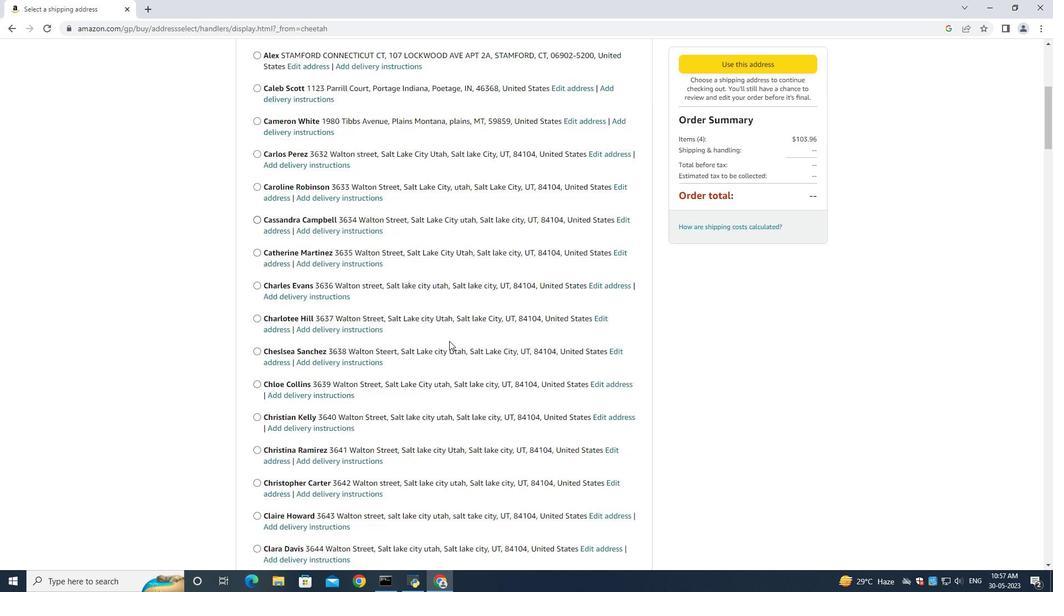 
Action: Mouse moved to (451, 351)
Screenshot: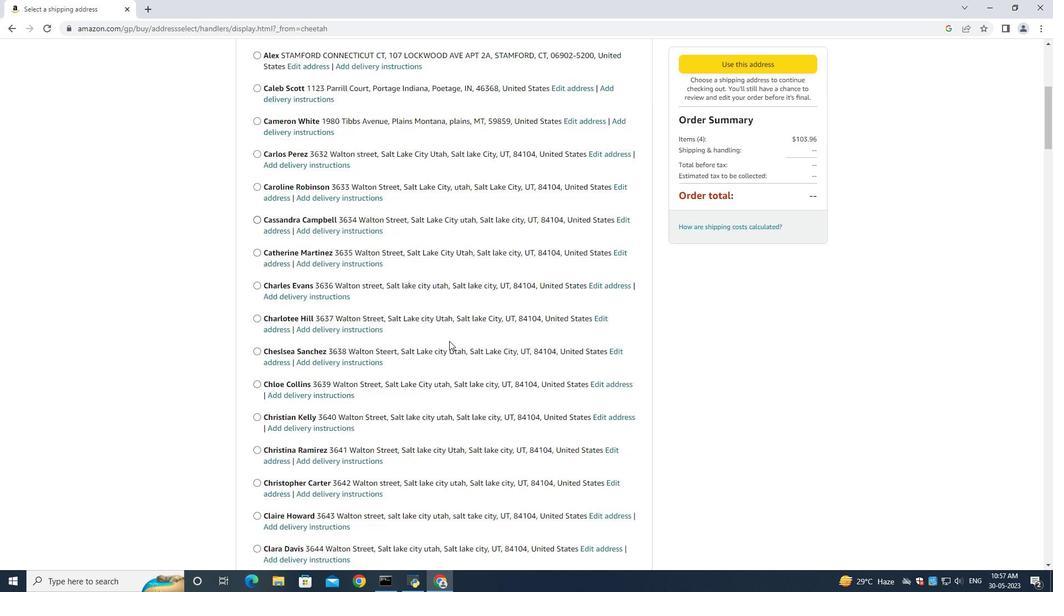 
Action: Mouse scrolled (451, 351) with delta (0, 0)
Screenshot: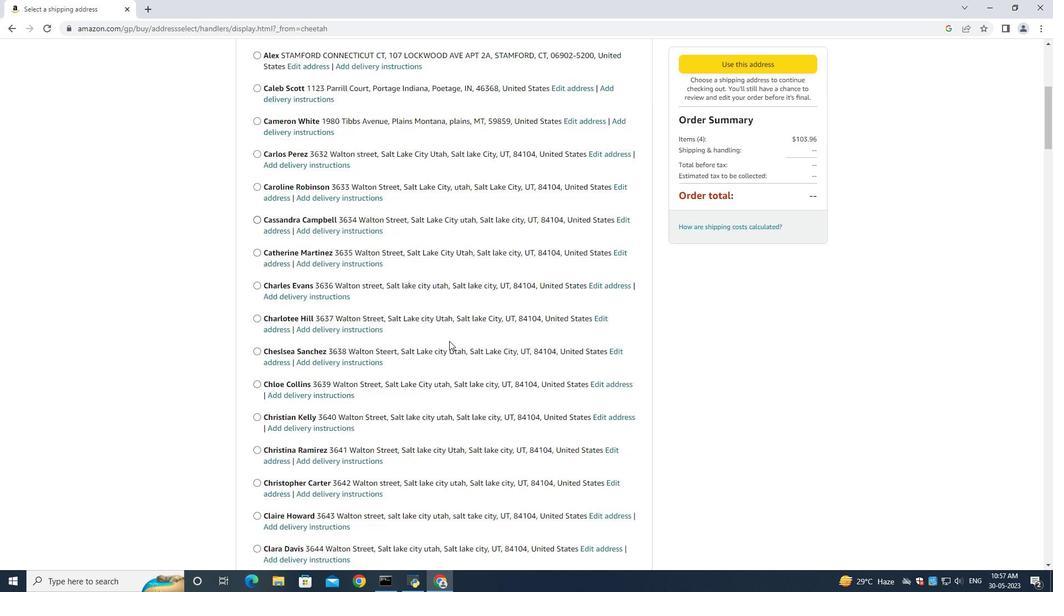 
Action: Mouse moved to (448, 345)
Screenshot: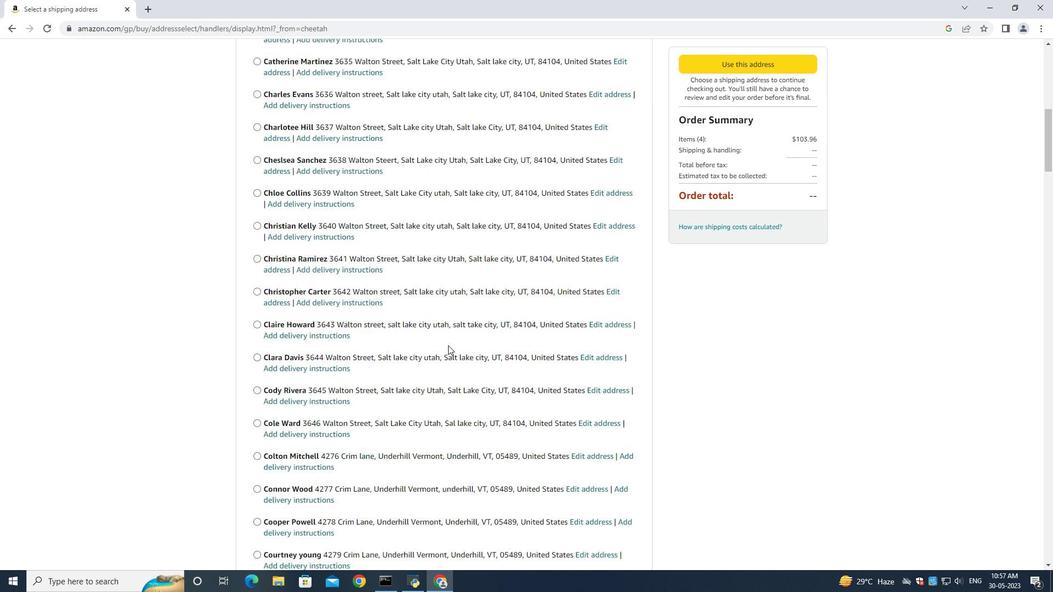 
Action: Mouse scrolled (448, 344) with delta (0, 0)
Screenshot: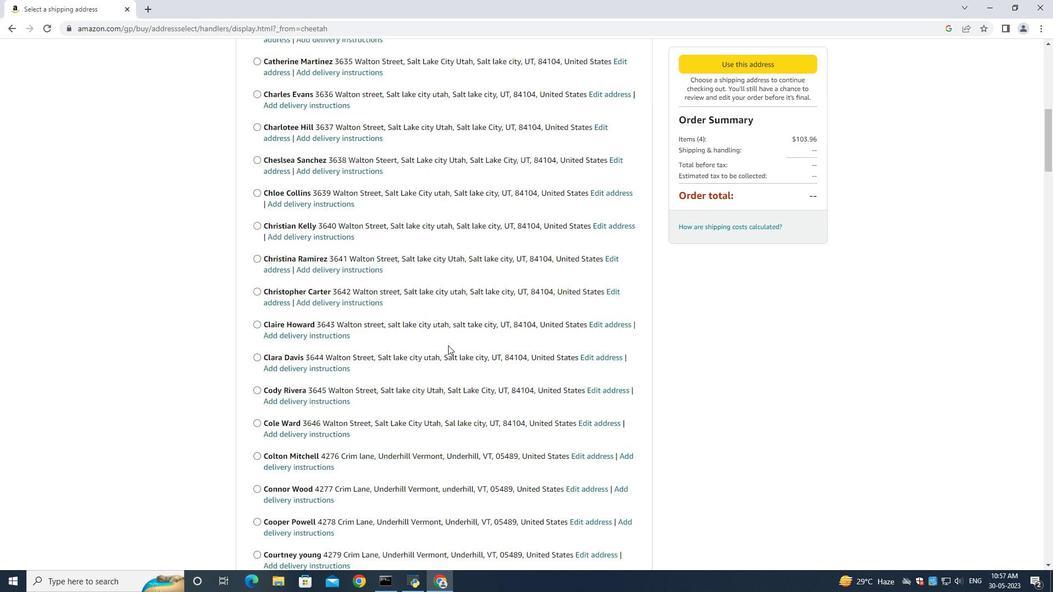 
Action: Mouse moved to (448, 345)
Screenshot: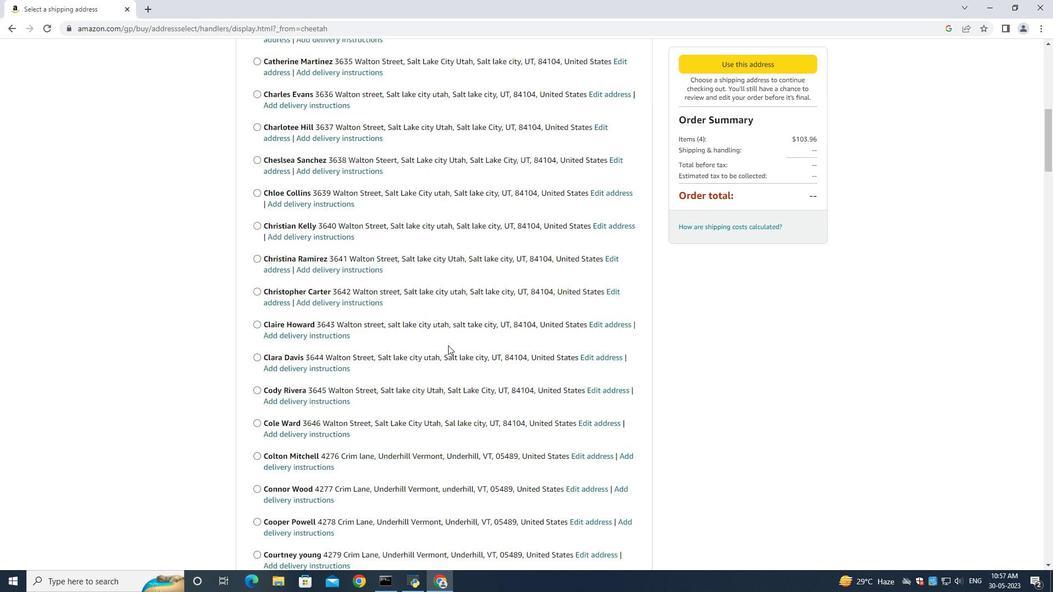 
Action: Mouse scrolled (448, 344) with delta (0, 0)
Screenshot: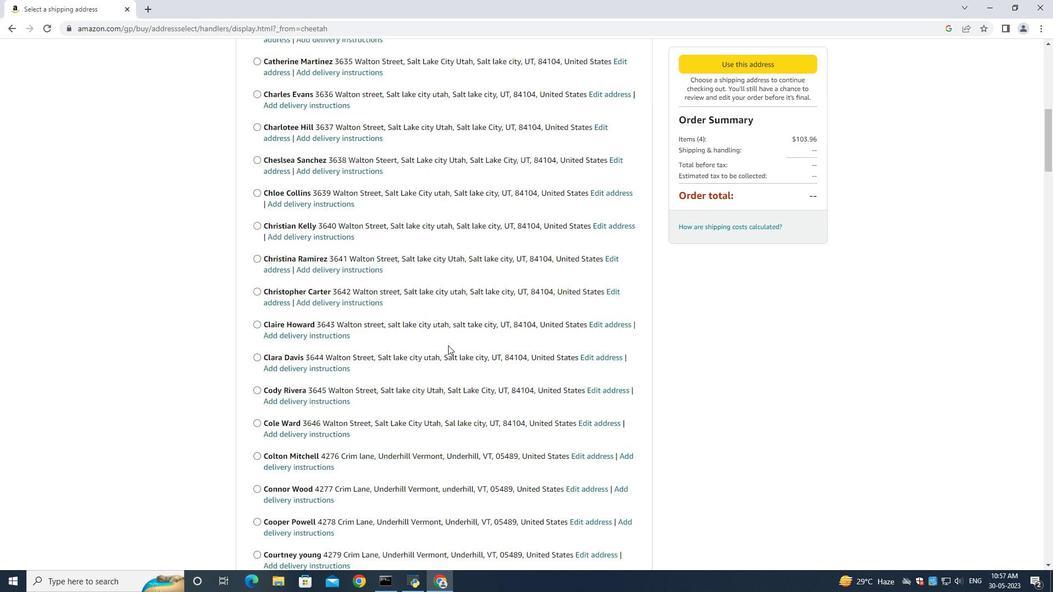 
Action: Mouse scrolled (448, 344) with delta (0, 0)
Screenshot: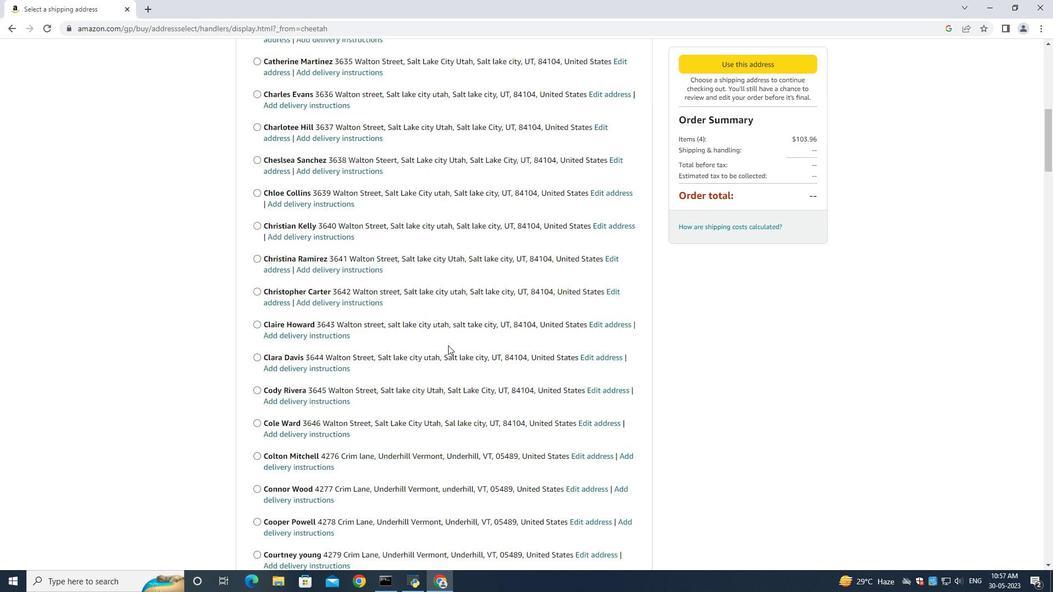 
Action: Mouse scrolled (448, 344) with delta (0, 0)
Screenshot: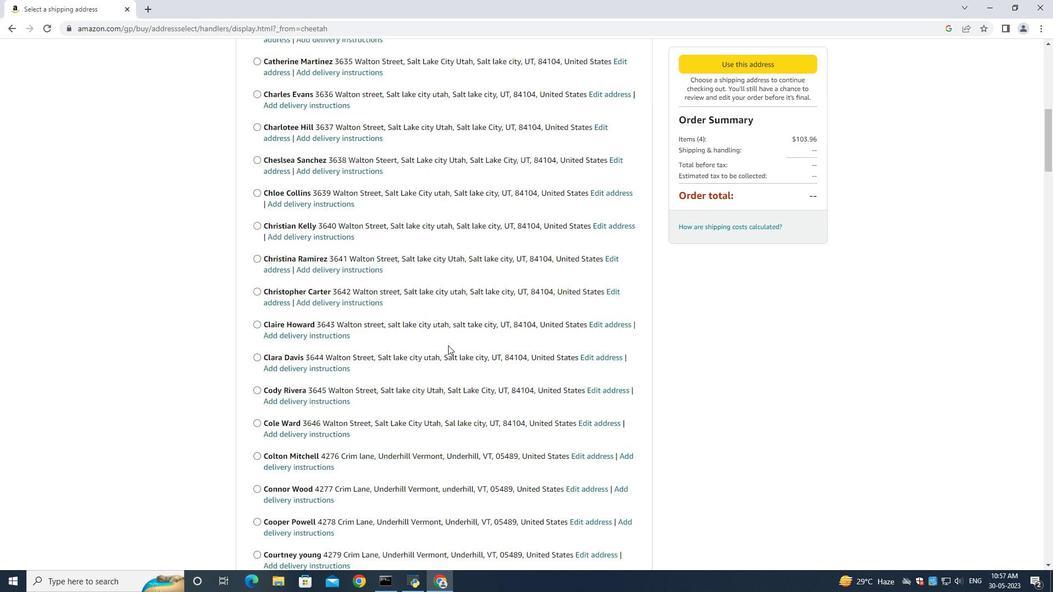 
Action: Mouse scrolled (448, 344) with delta (0, 0)
Screenshot: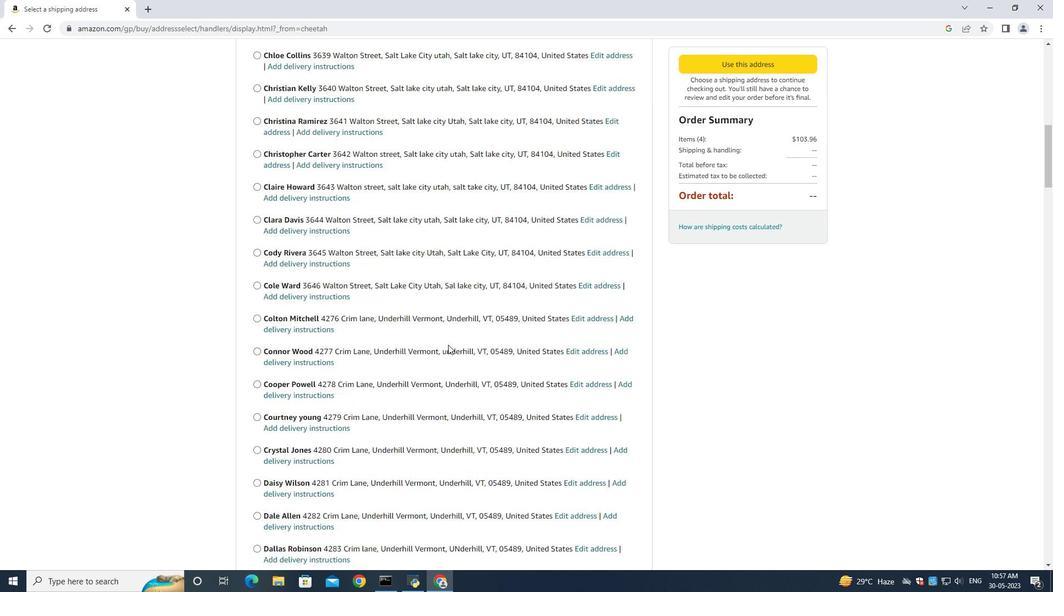 
Action: Mouse scrolled (448, 344) with delta (0, 0)
Screenshot: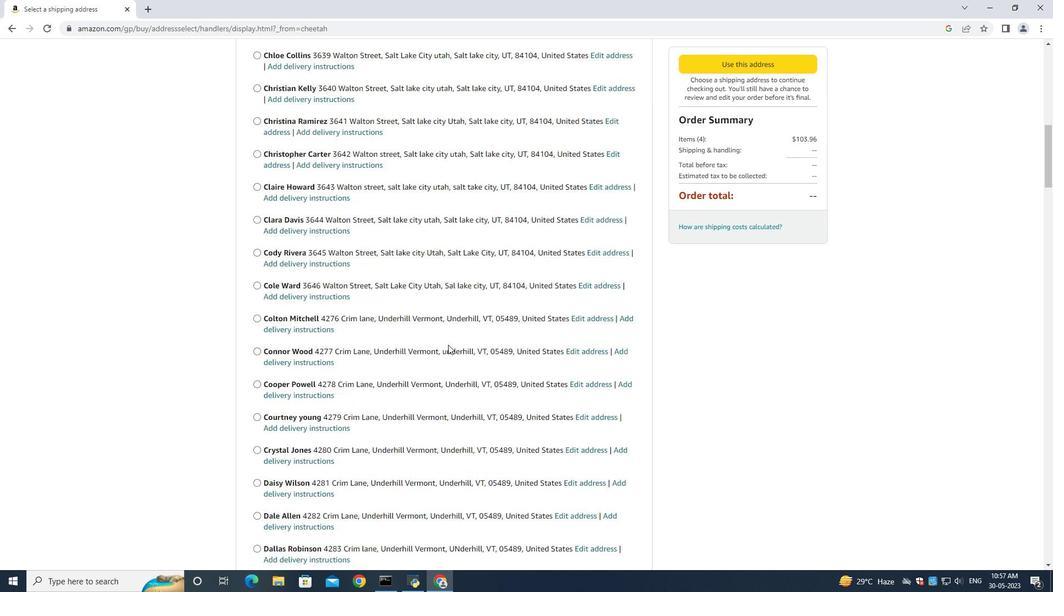 
Action: Mouse moved to (448, 342)
Screenshot: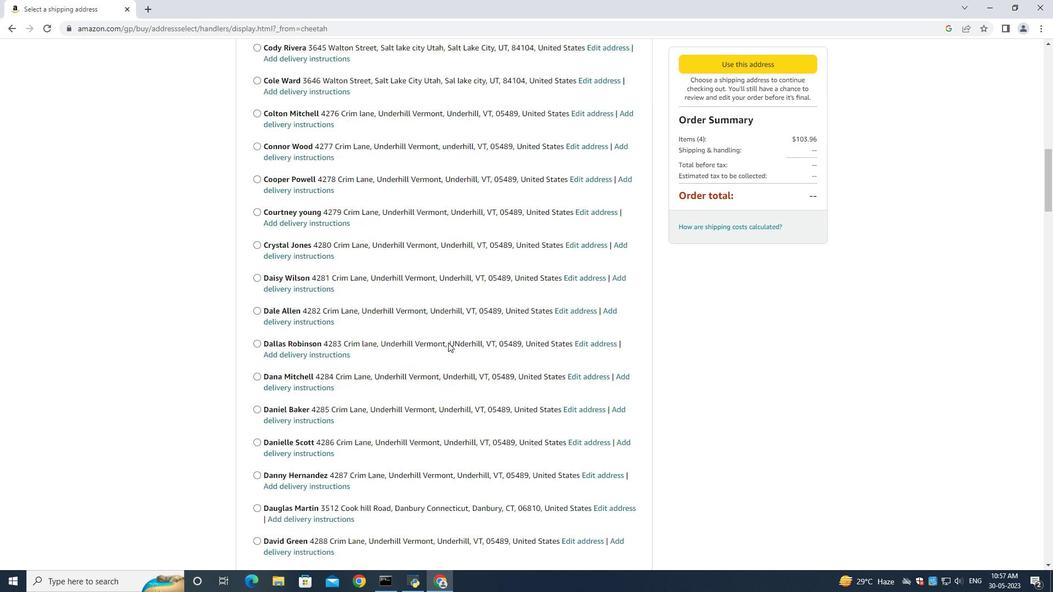 
Action: Mouse scrolled (448, 342) with delta (0, 0)
Screenshot: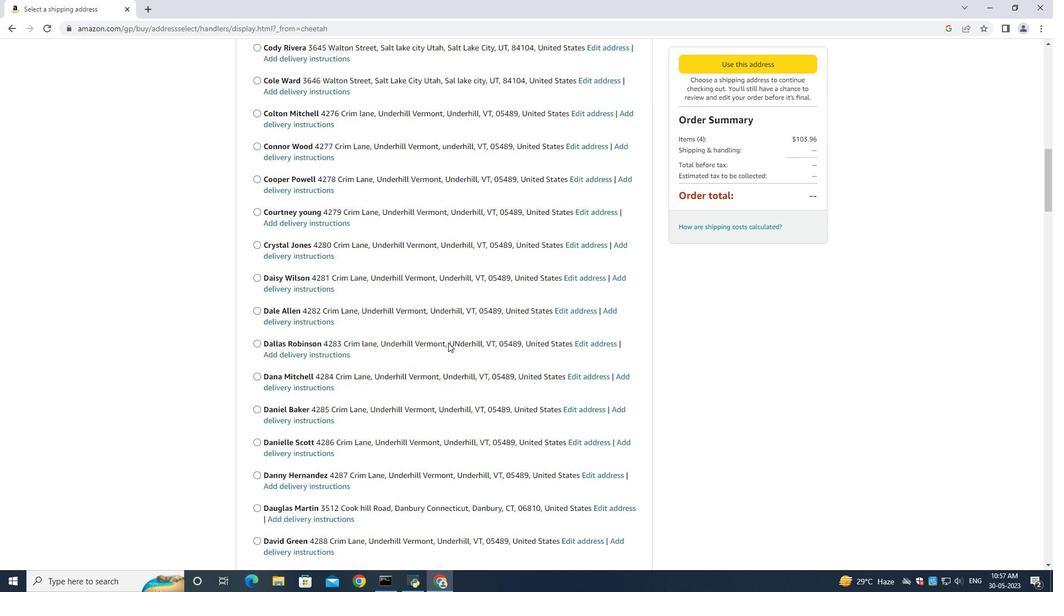
Action: Mouse scrolled (448, 342) with delta (0, 0)
Screenshot: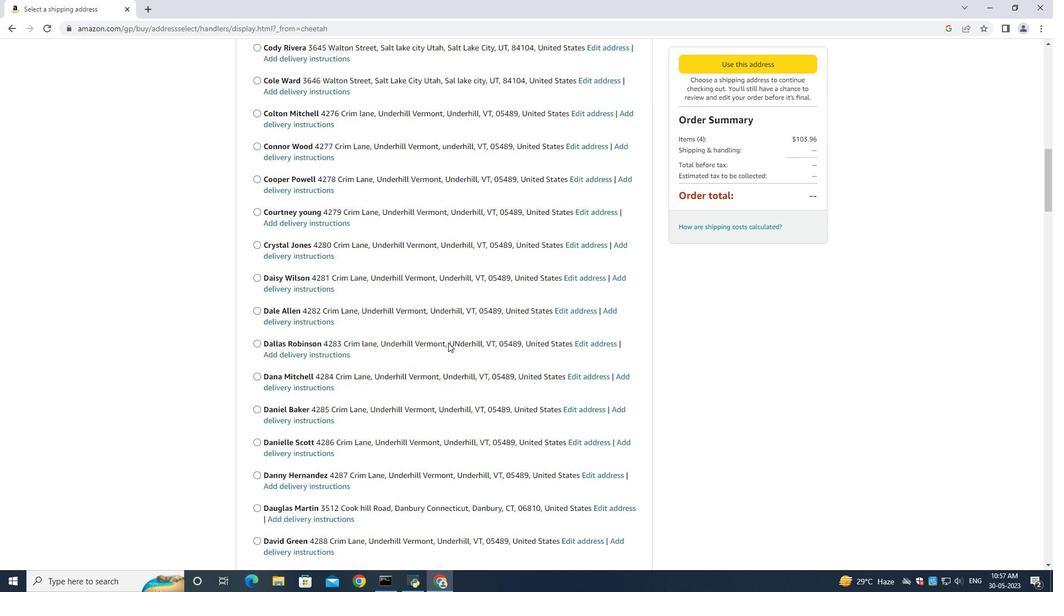 
Action: Mouse scrolled (448, 342) with delta (0, 0)
Screenshot: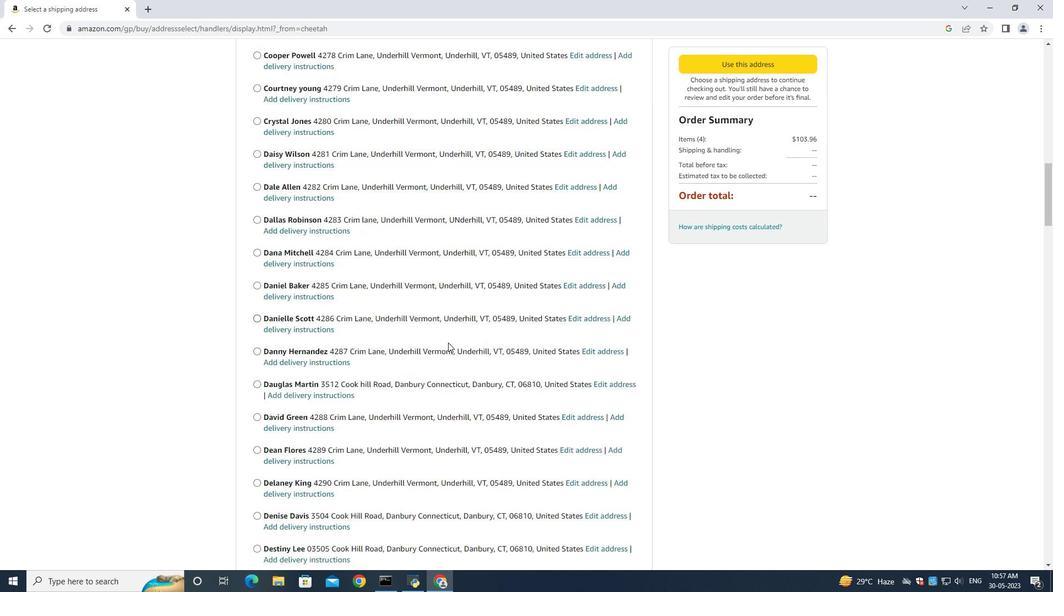 
Action: Mouse moved to (448, 343)
Screenshot: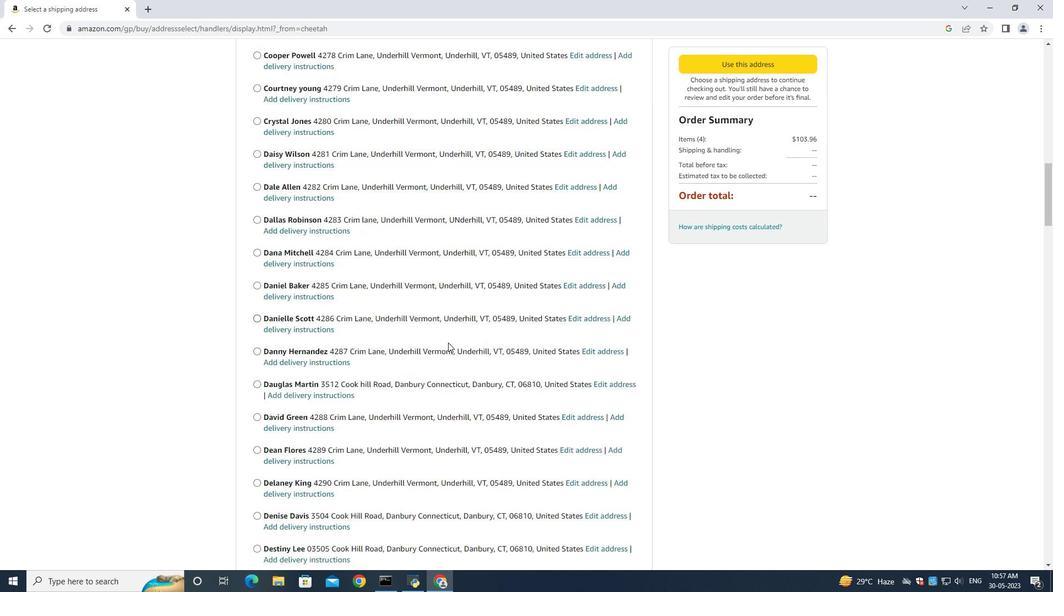 
Action: Mouse scrolled (448, 342) with delta (0, 0)
Screenshot: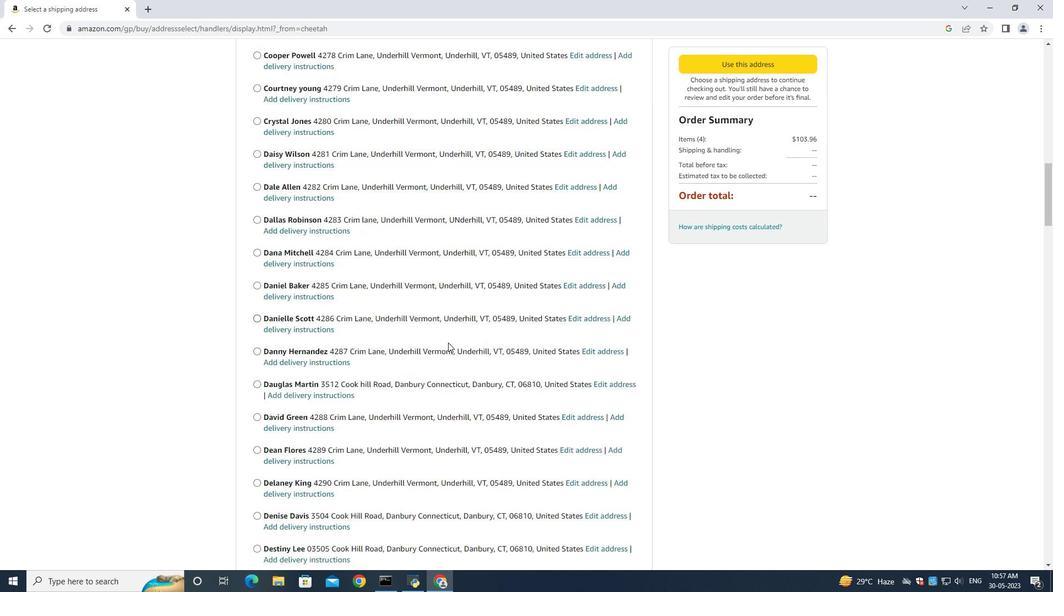 
Action: Mouse scrolled (448, 342) with delta (0, 0)
Screenshot: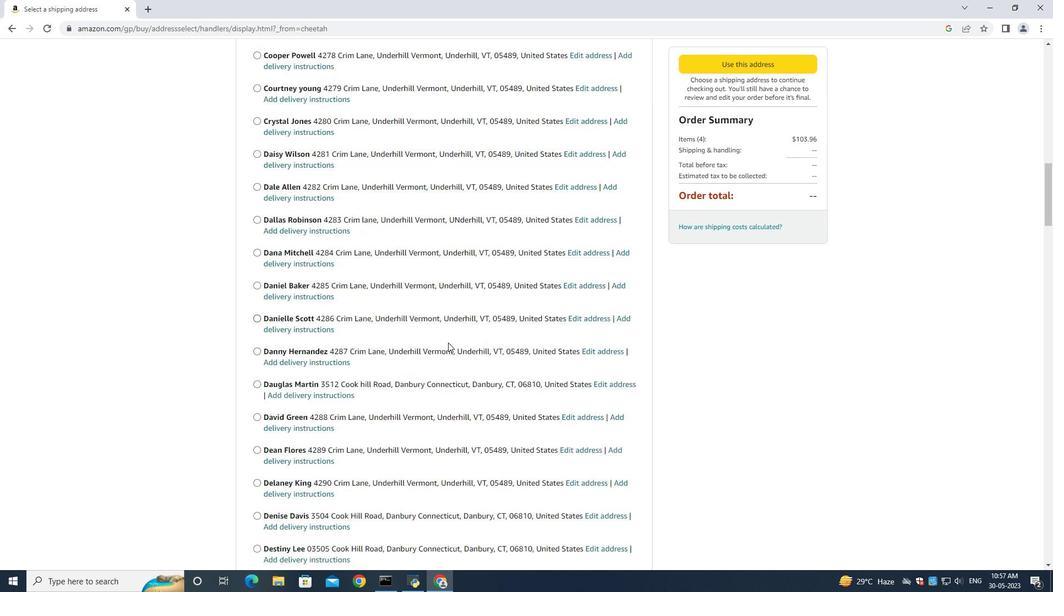 
Action: Mouse scrolled (448, 342) with delta (0, 0)
Screenshot: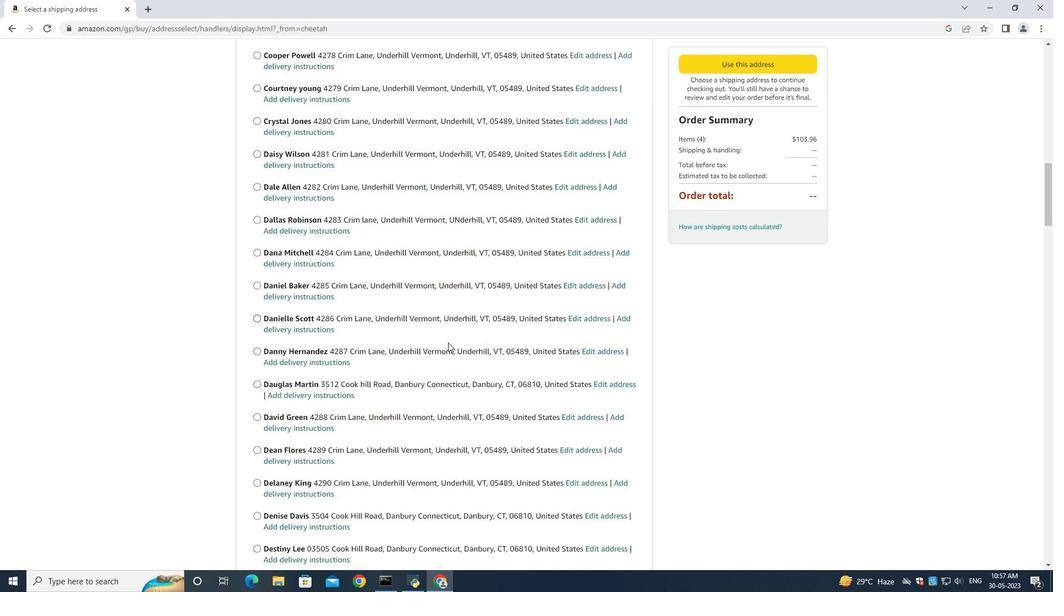 
Action: Mouse moved to (448, 342)
Screenshot: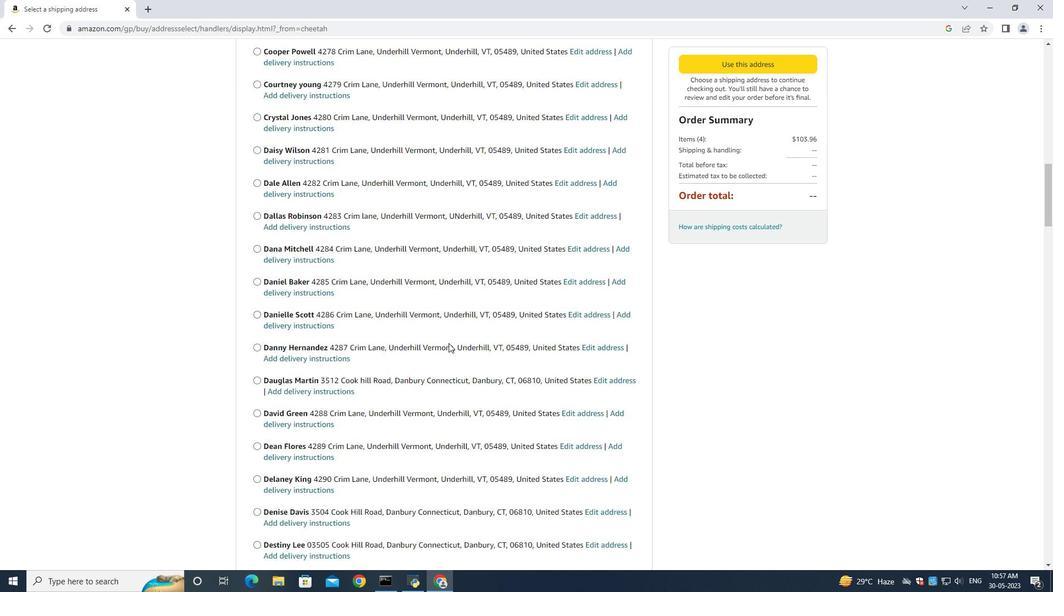 
Action: Mouse scrolled (448, 342) with delta (0, 0)
Screenshot: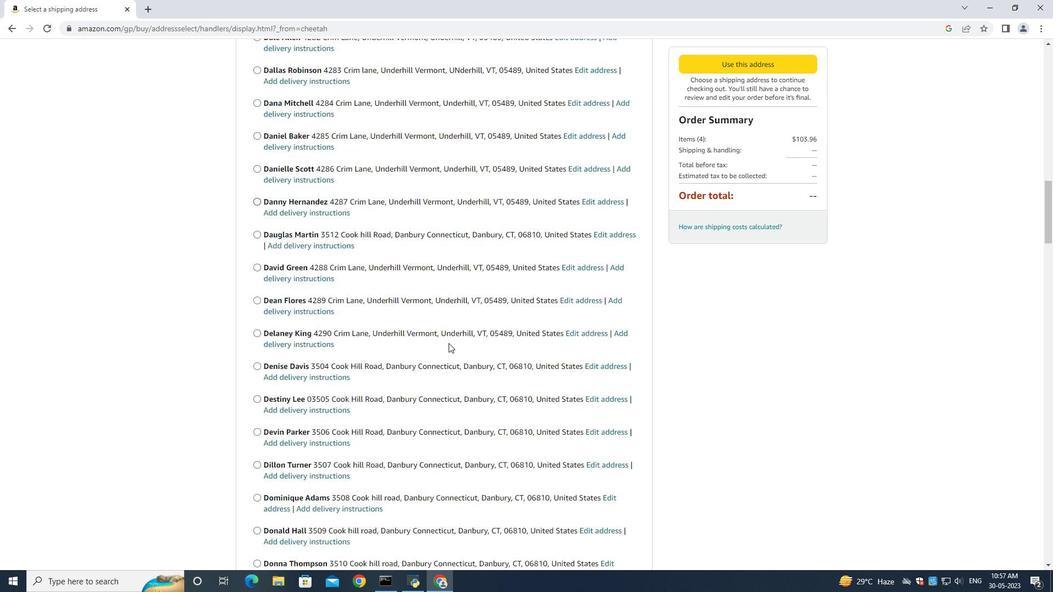 
Action: Mouse scrolled (448, 342) with delta (0, 0)
Screenshot: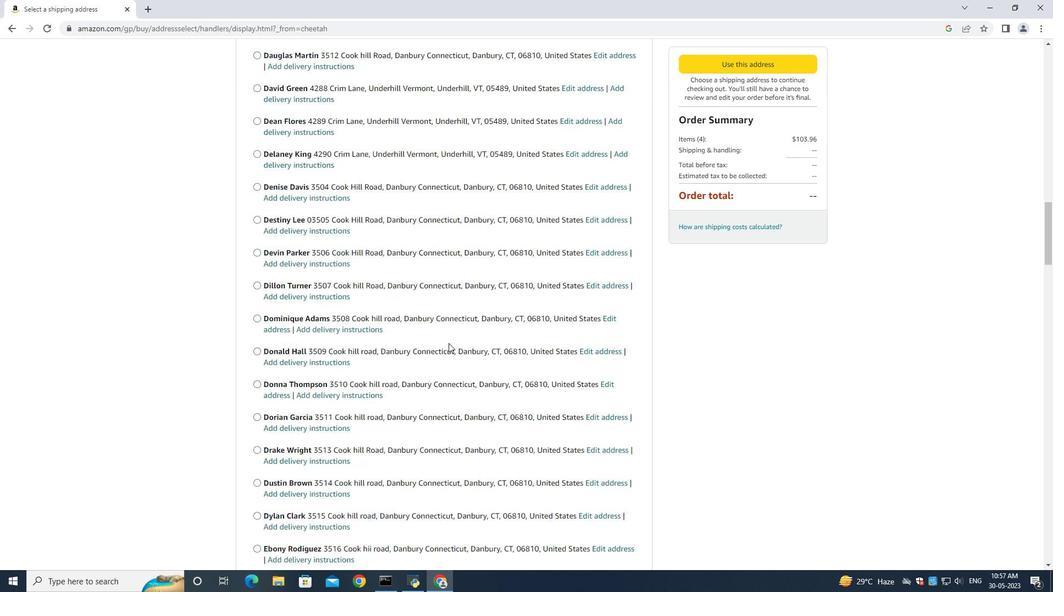 
Action: Mouse scrolled (448, 342) with delta (0, 0)
Screenshot: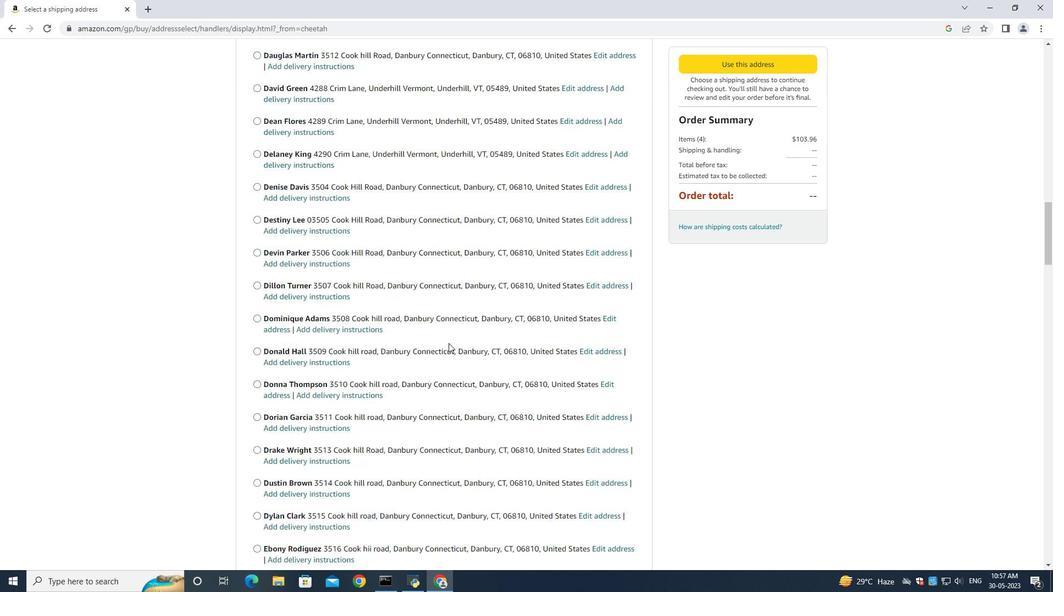 
Action: Mouse scrolled (448, 342) with delta (0, 0)
Screenshot: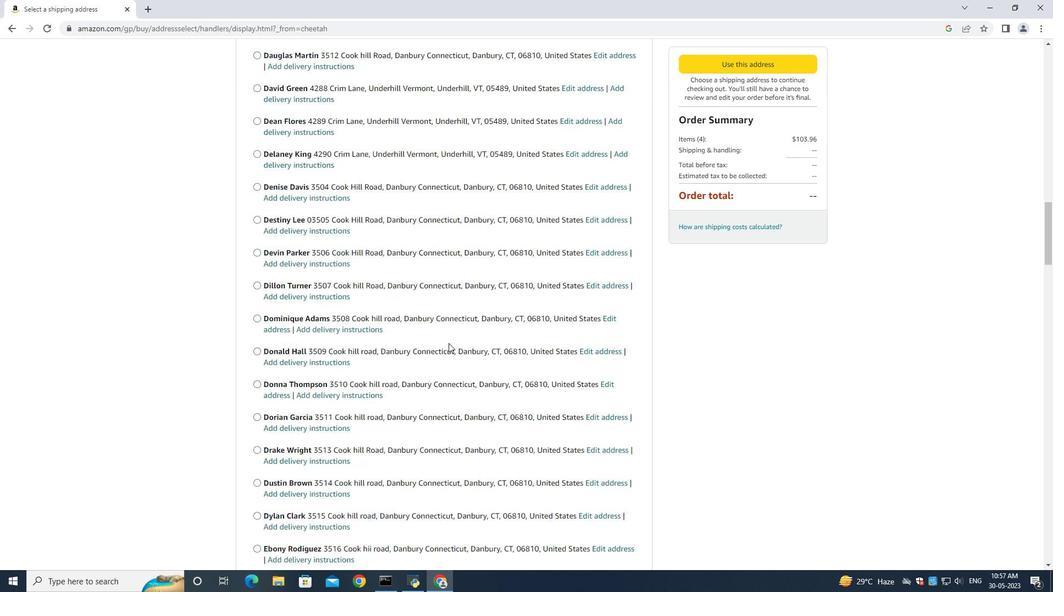 
Action: Mouse scrolled (448, 342) with delta (0, 0)
Screenshot: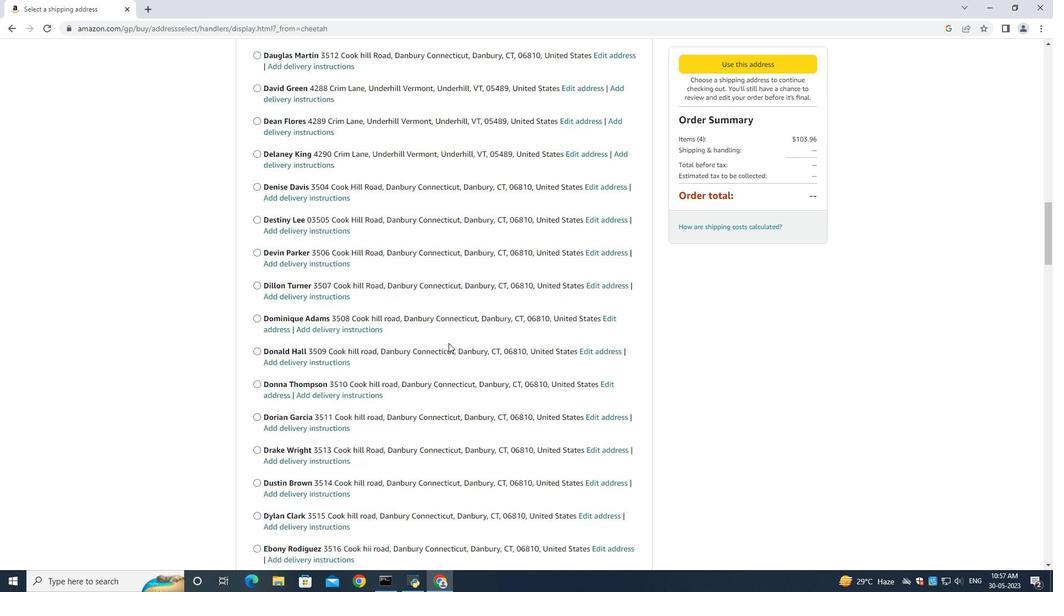 
Action: Mouse scrolled (448, 342) with delta (0, 0)
Screenshot: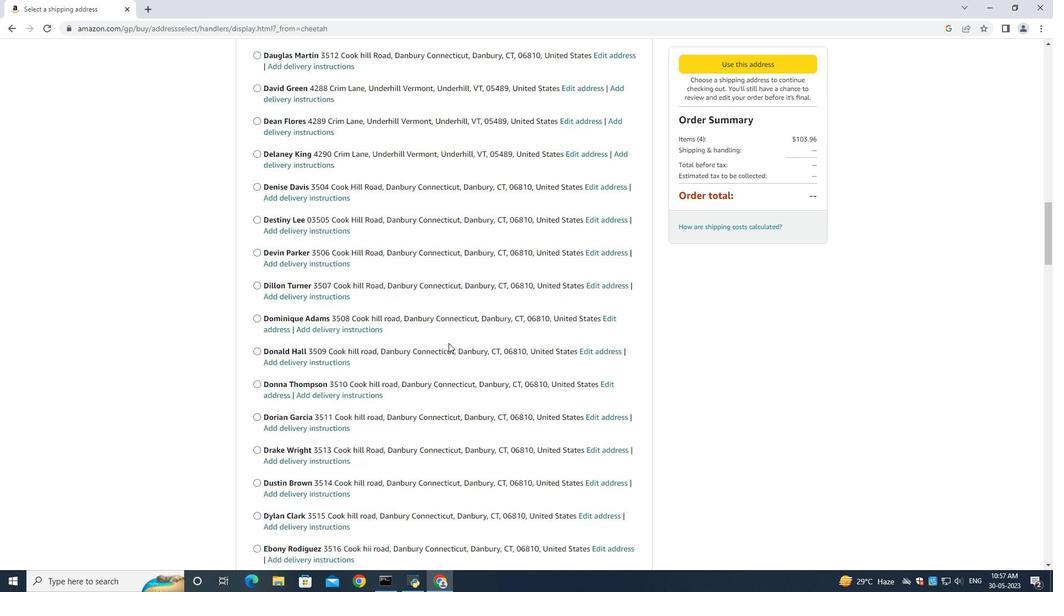 
Action: Mouse moved to (449, 342)
Screenshot: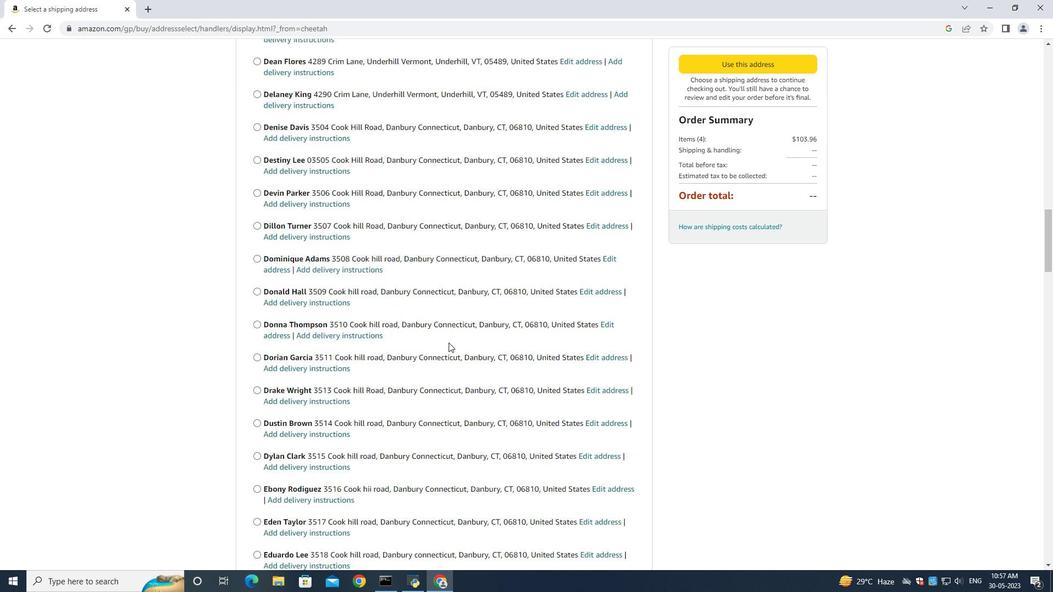 
Action: Mouse scrolled (449, 342) with delta (0, 0)
Screenshot: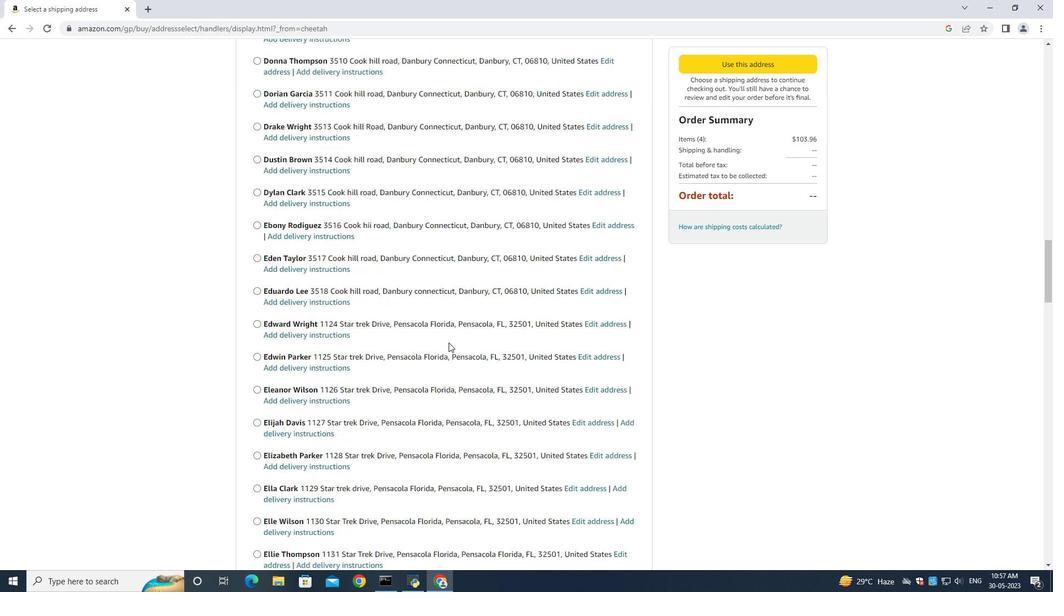 
Action: Mouse scrolled (449, 342) with delta (0, 0)
Screenshot: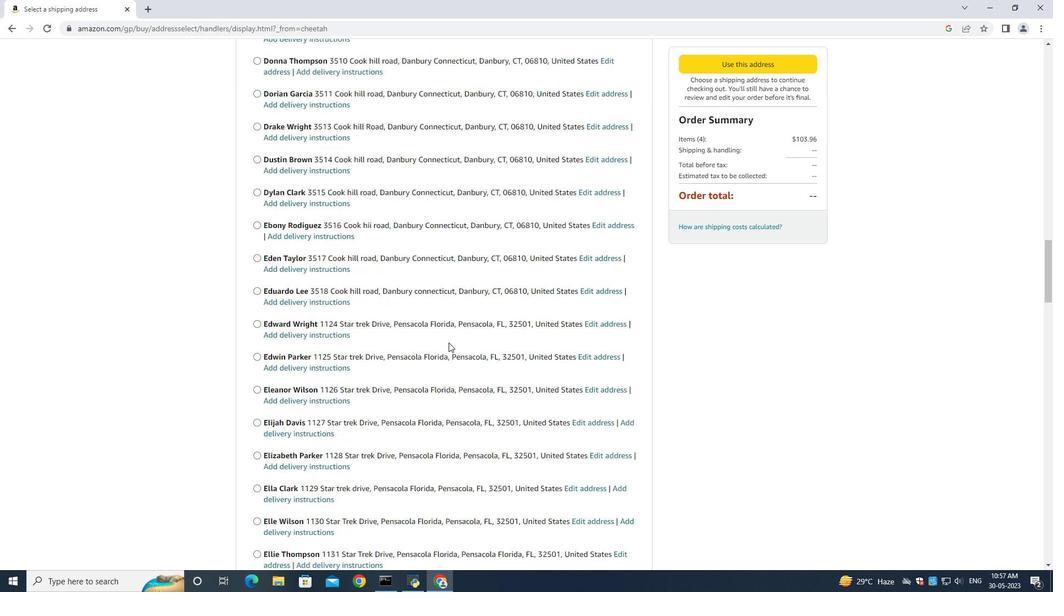 
Action: Mouse scrolled (449, 342) with delta (0, 0)
Screenshot: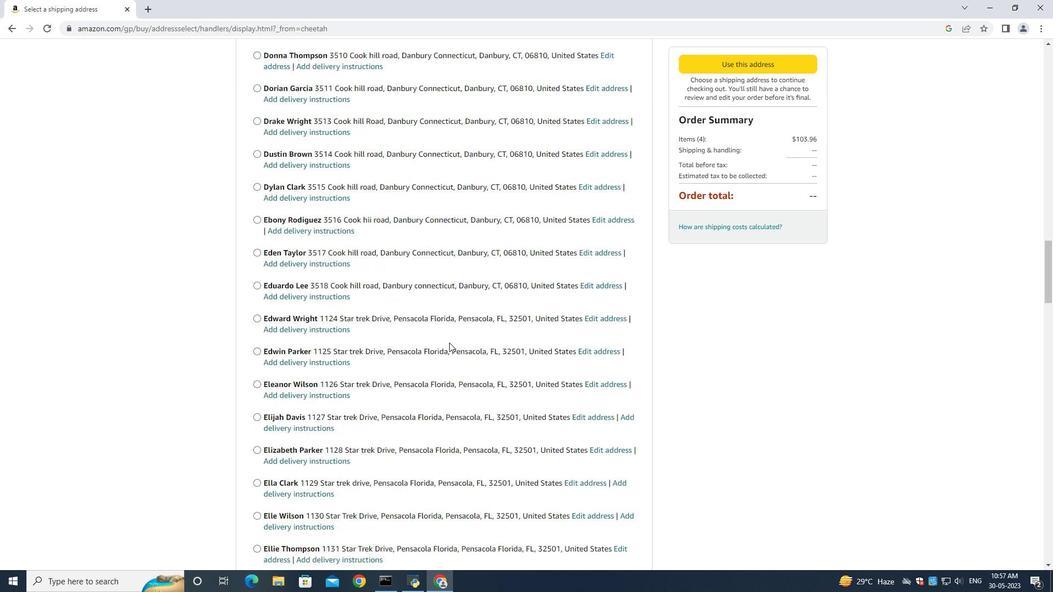 
Action: Mouse scrolled (449, 342) with delta (0, 0)
Screenshot: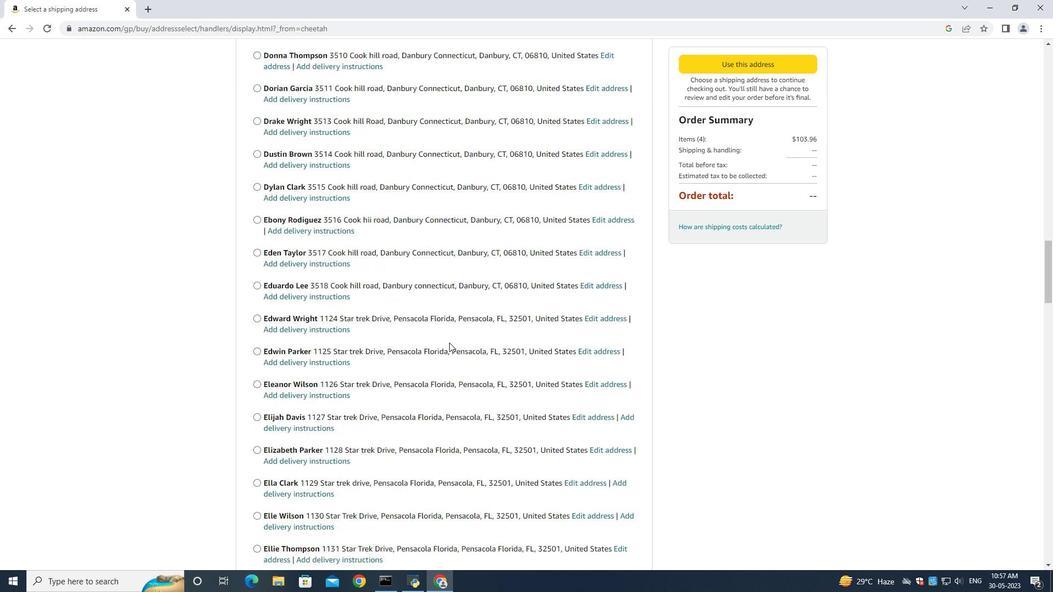 
Action: Mouse scrolled (449, 342) with delta (0, 0)
Screenshot: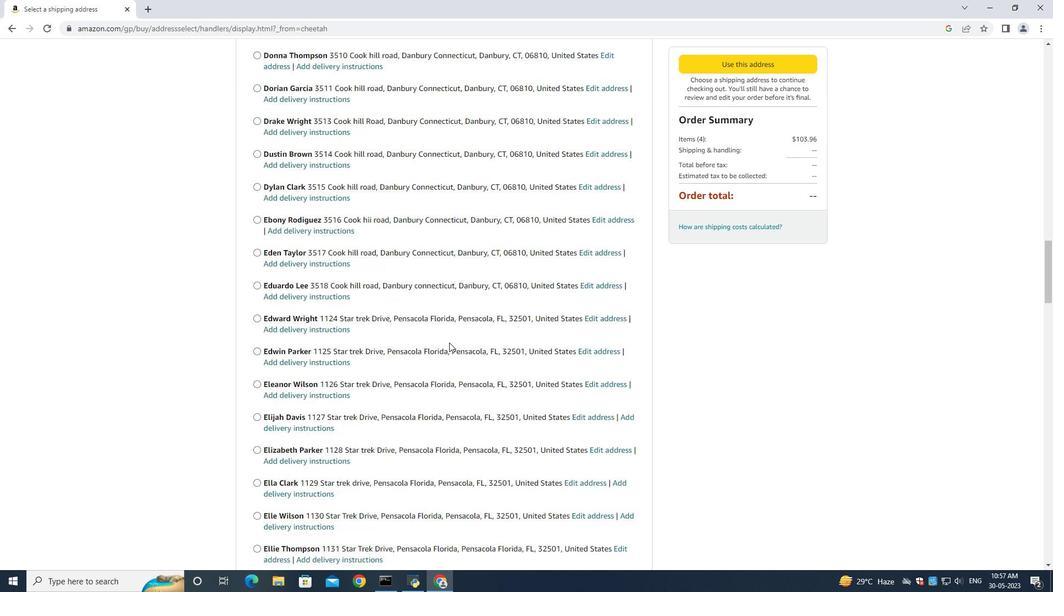 
Action: Mouse scrolled (449, 342) with delta (0, 0)
Screenshot: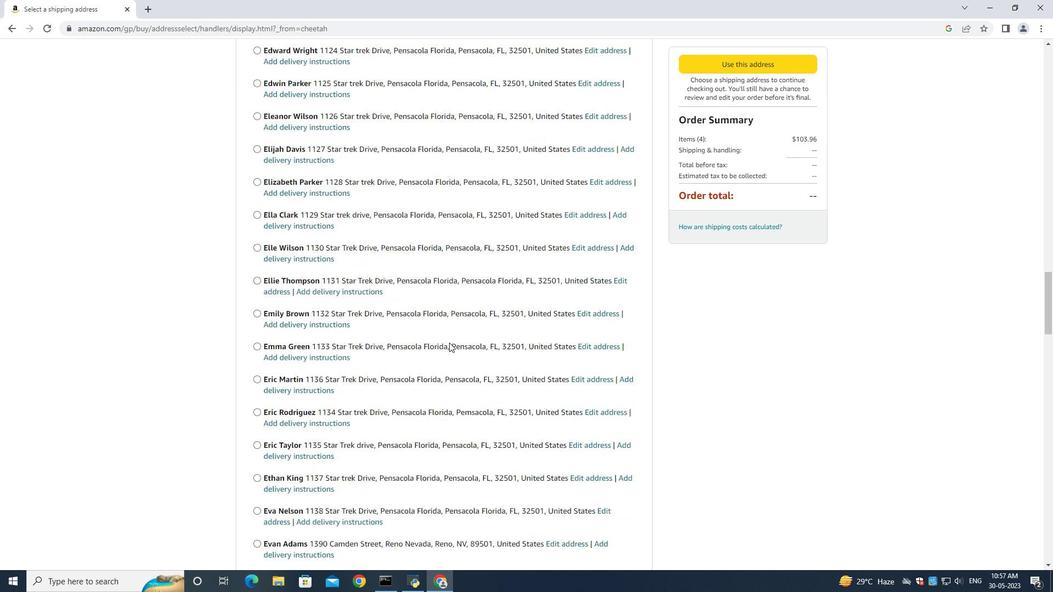 
Action: Mouse scrolled (449, 342) with delta (0, 0)
Screenshot: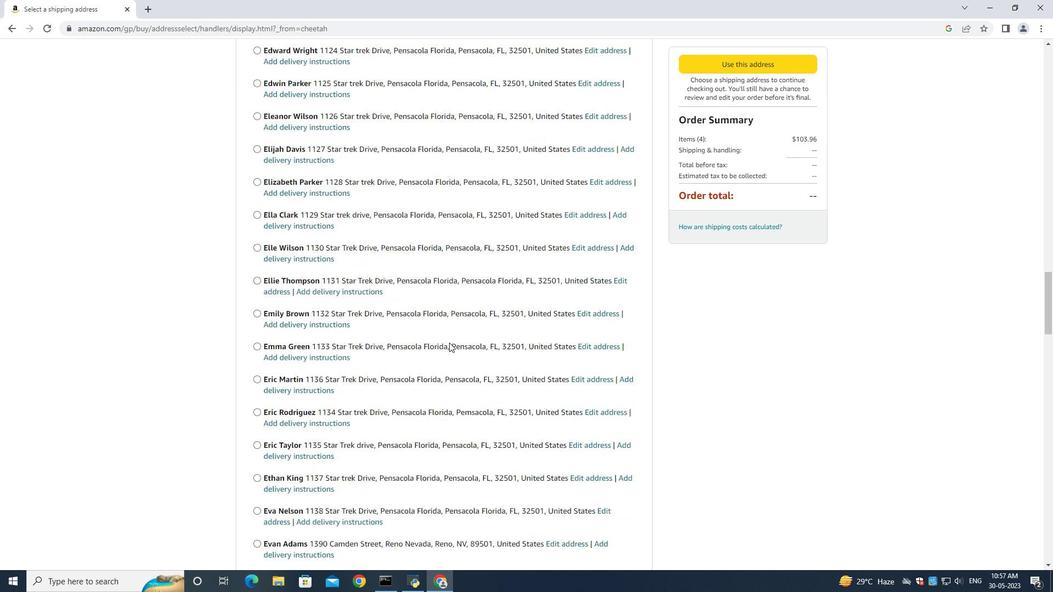 
Action: Mouse scrolled (449, 342) with delta (0, 0)
Screenshot: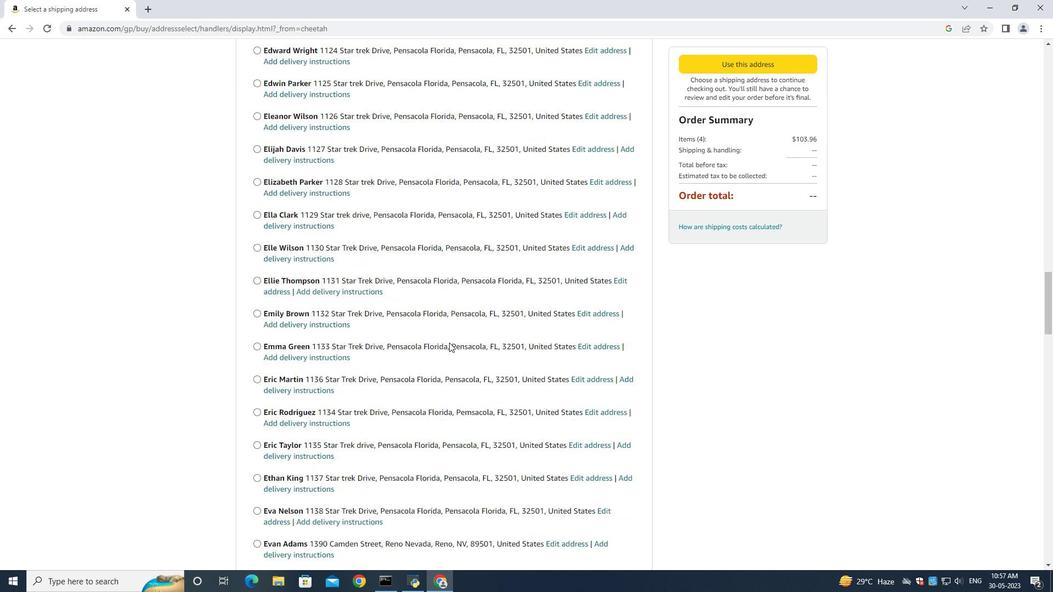 
Action: Mouse scrolled (449, 342) with delta (0, 0)
Screenshot: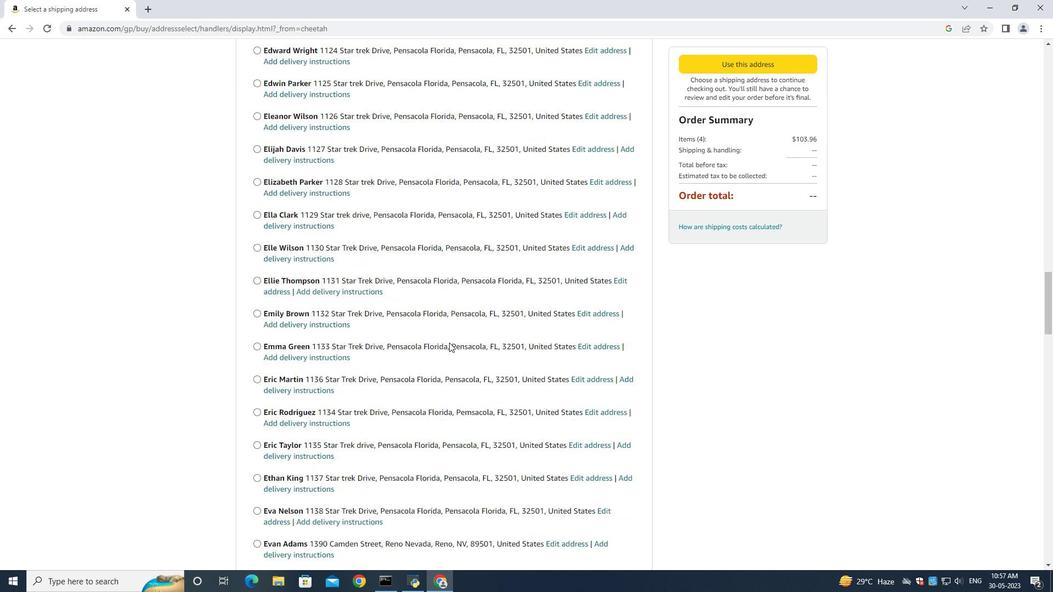 
Action: Mouse scrolled (449, 342) with delta (0, 0)
Screenshot: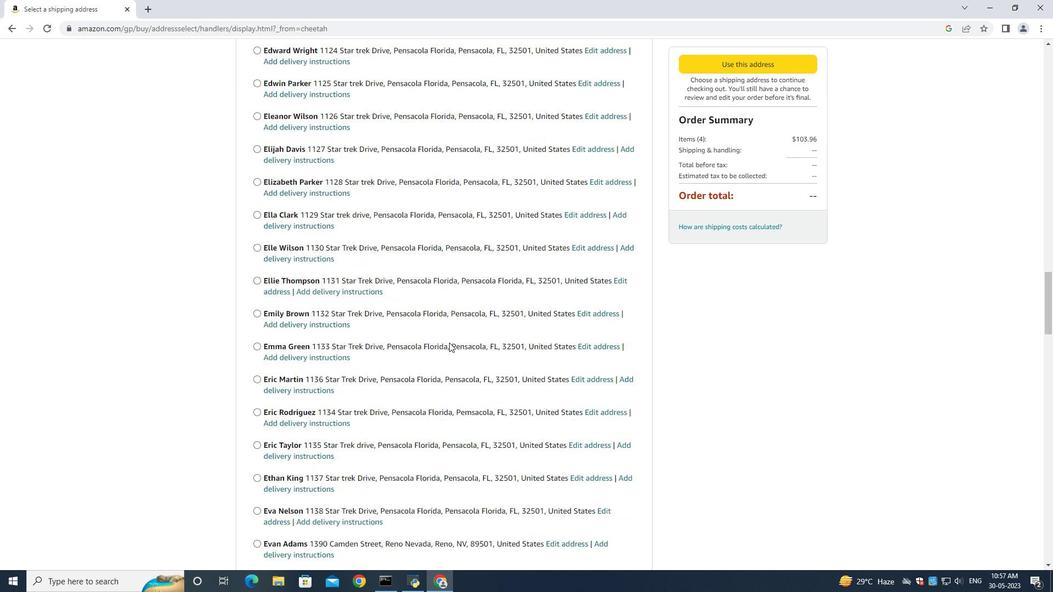 
Action: Mouse scrolled (449, 342) with delta (0, 0)
Screenshot: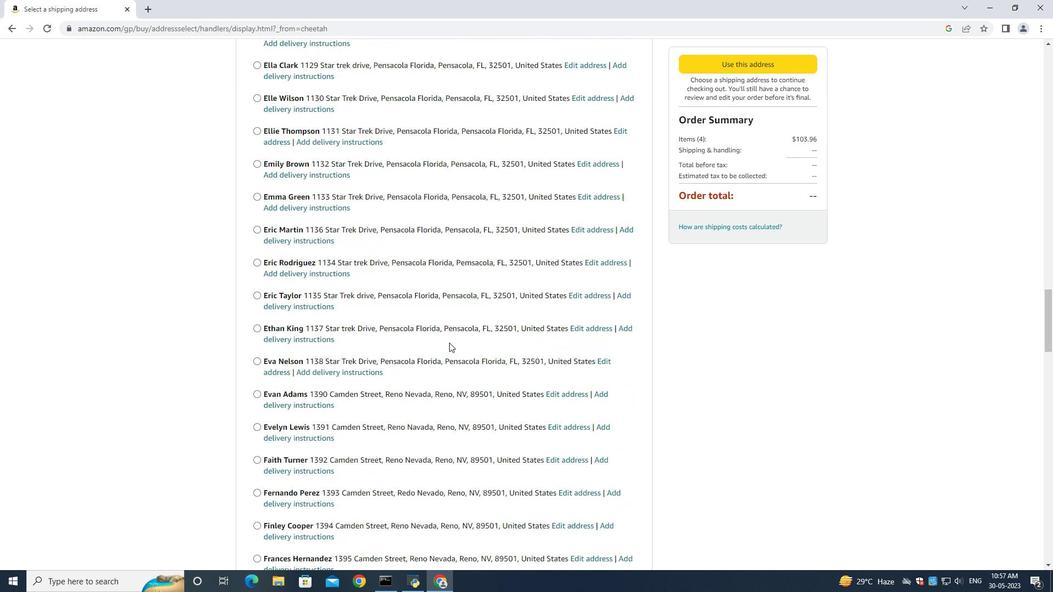 
Action: Mouse scrolled (449, 342) with delta (0, 0)
Screenshot: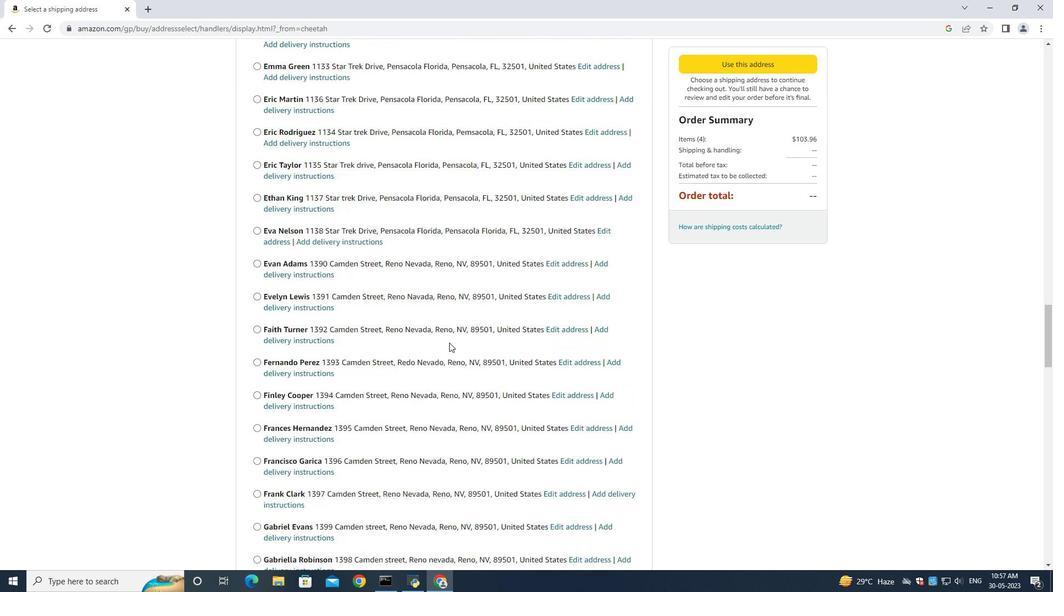
Action: Mouse scrolled (449, 342) with delta (0, 0)
Screenshot: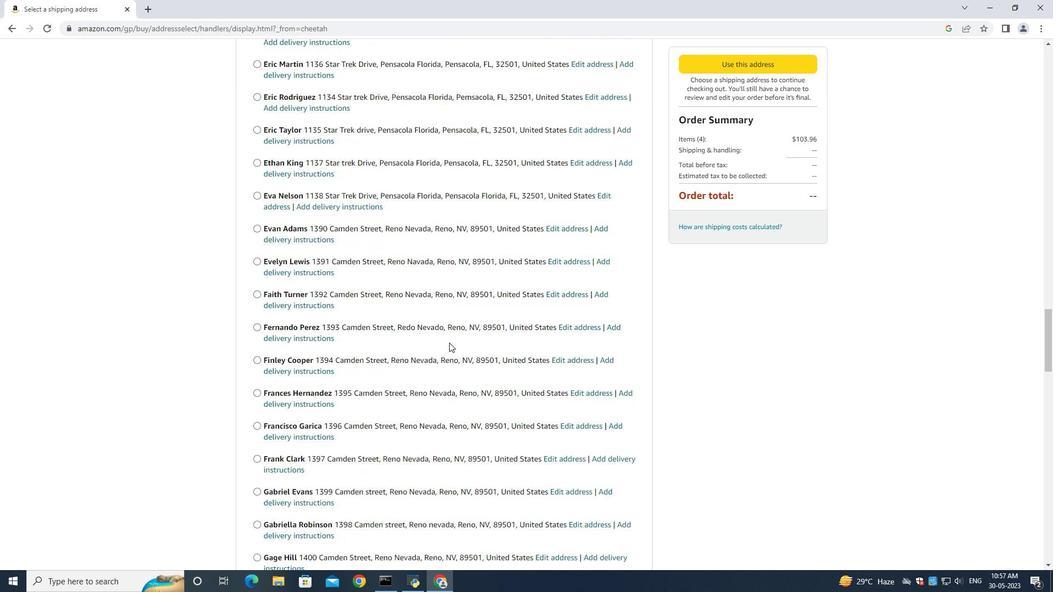 
Action: Mouse scrolled (449, 342) with delta (0, 0)
Screenshot: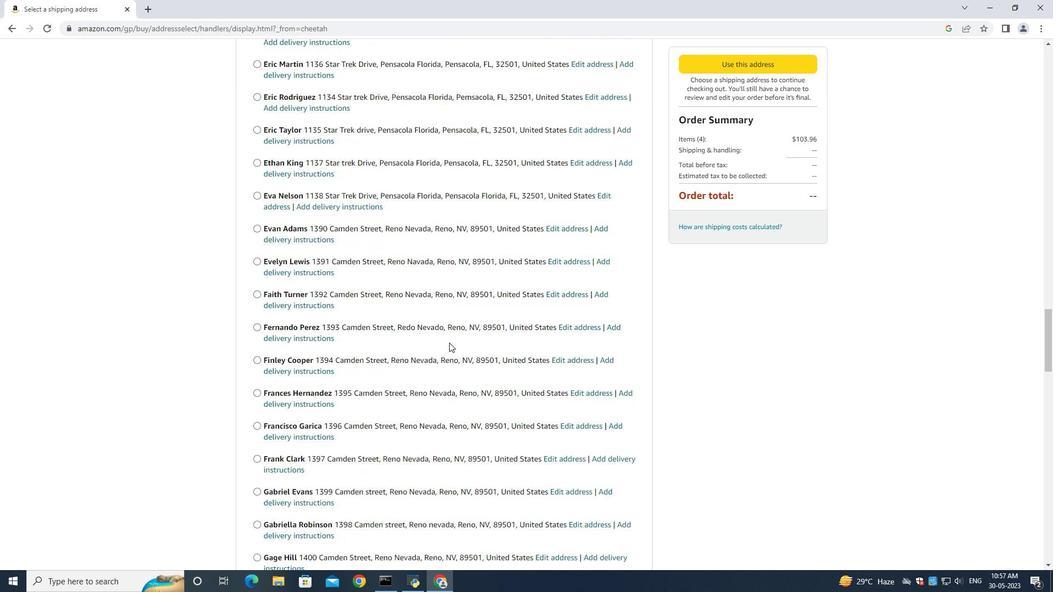 
Action: Mouse scrolled (449, 342) with delta (0, 0)
Screenshot: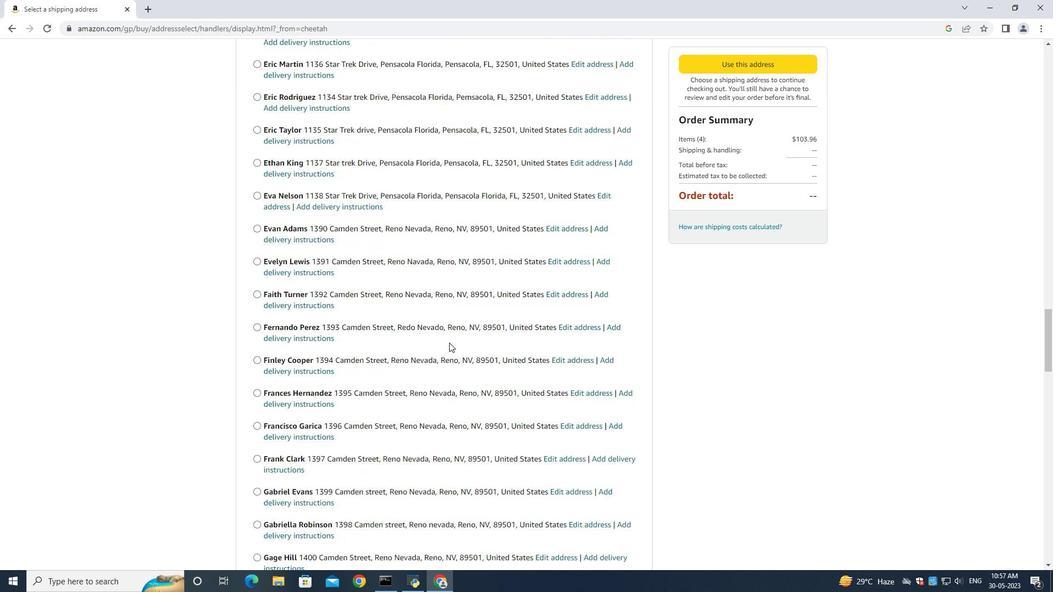 
Action: Mouse scrolled (449, 342) with delta (0, 0)
Screenshot: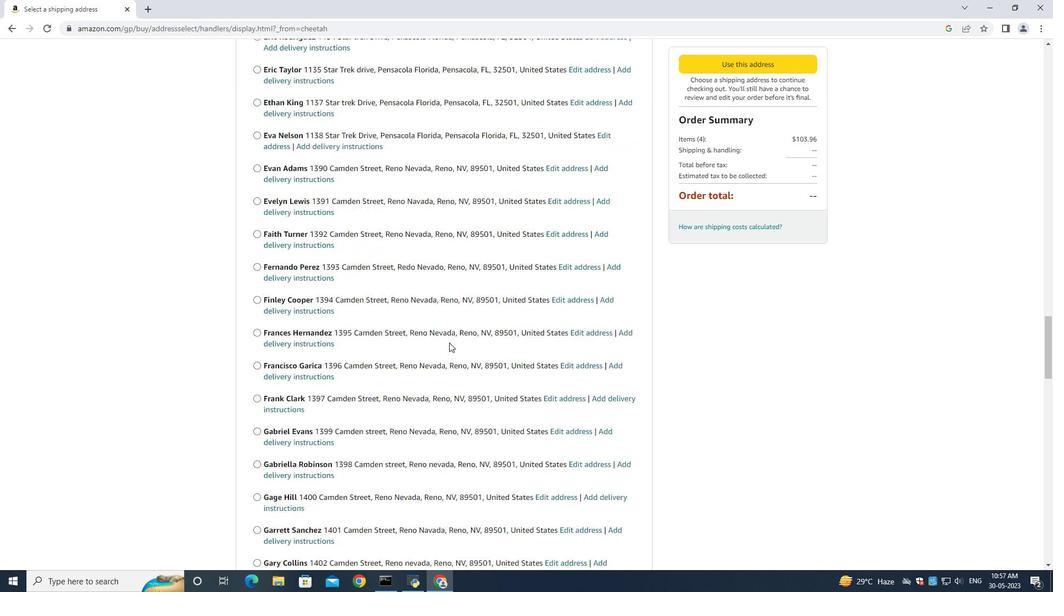 
Action: Mouse scrolled (449, 342) with delta (0, 0)
Screenshot: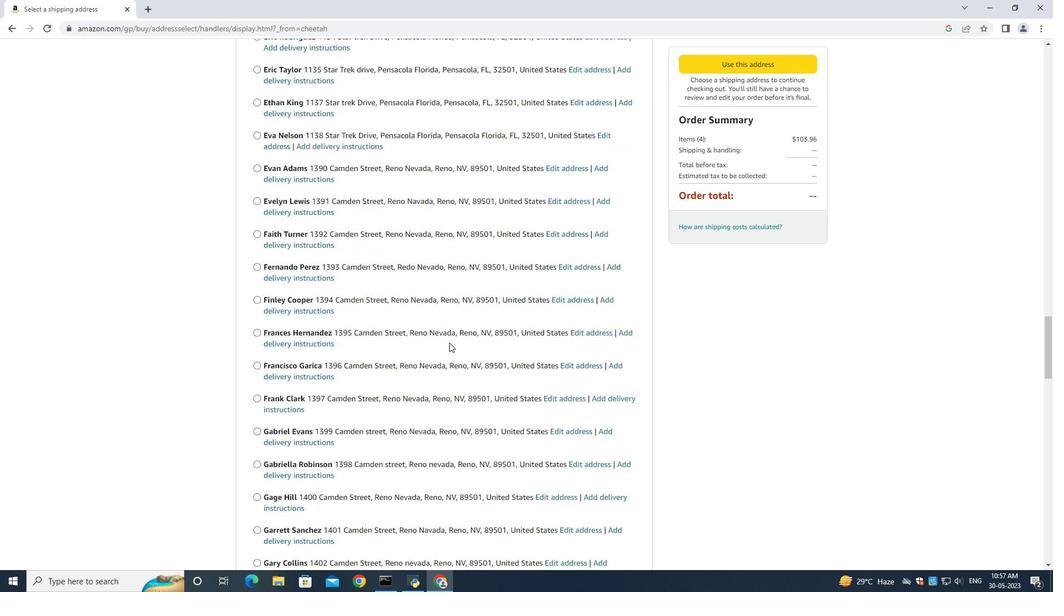 
Action: Mouse scrolled (449, 342) with delta (0, 0)
Screenshot: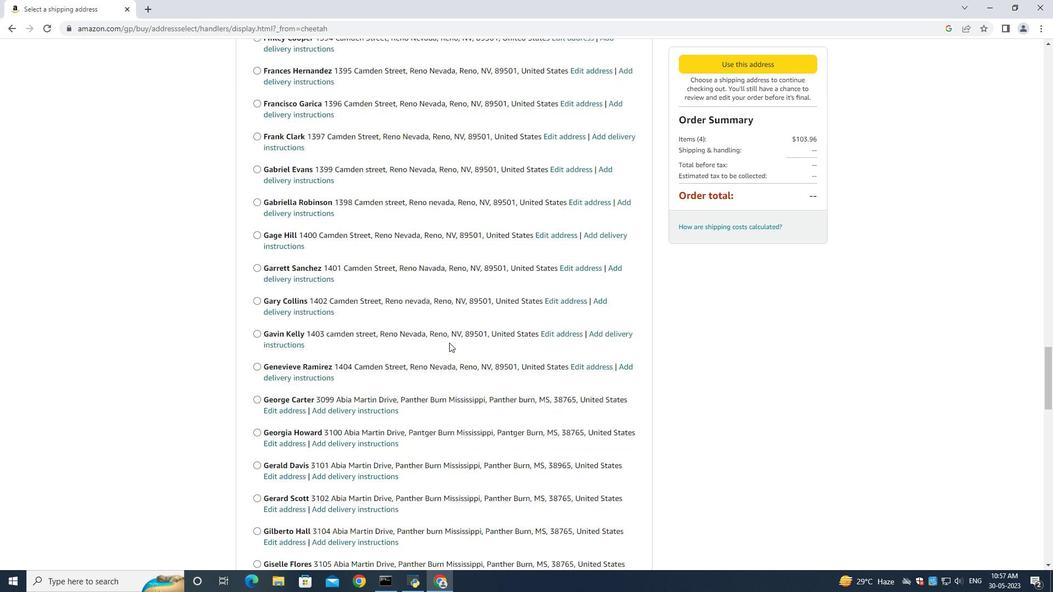 
Action: Mouse moved to (449, 342)
Screenshot: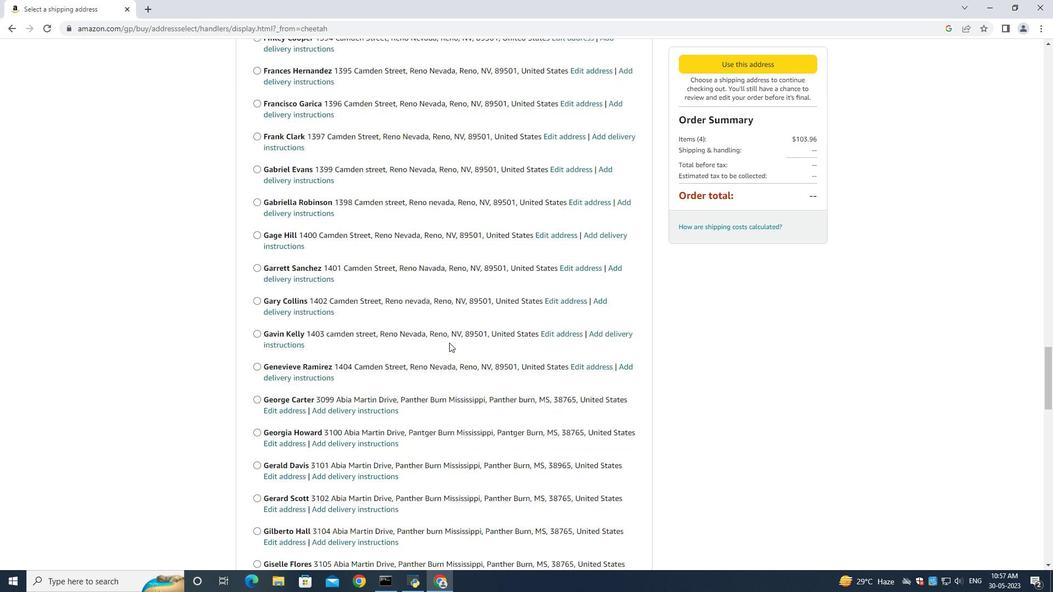 
Action: Mouse scrolled (449, 342) with delta (0, 0)
Screenshot: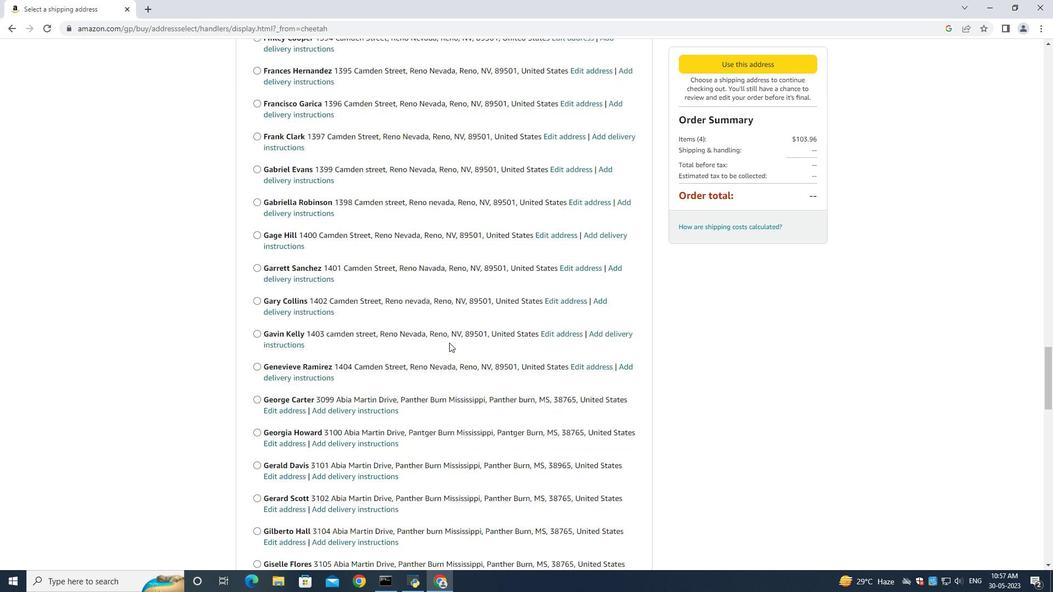 
Action: Mouse moved to (449, 342)
Screenshot: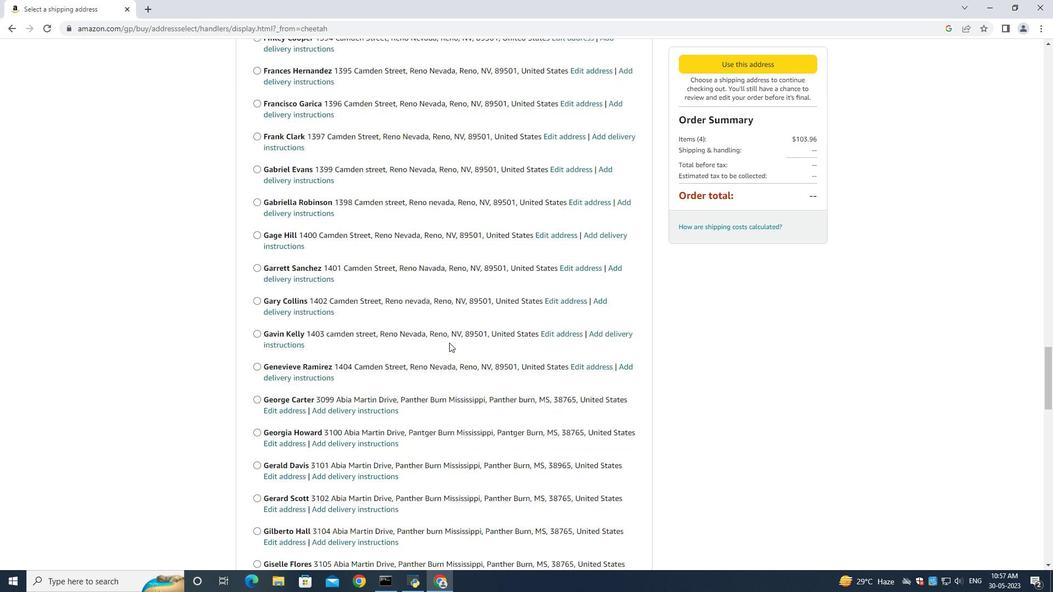 
Action: Mouse scrolled (449, 342) with delta (0, 0)
Screenshot: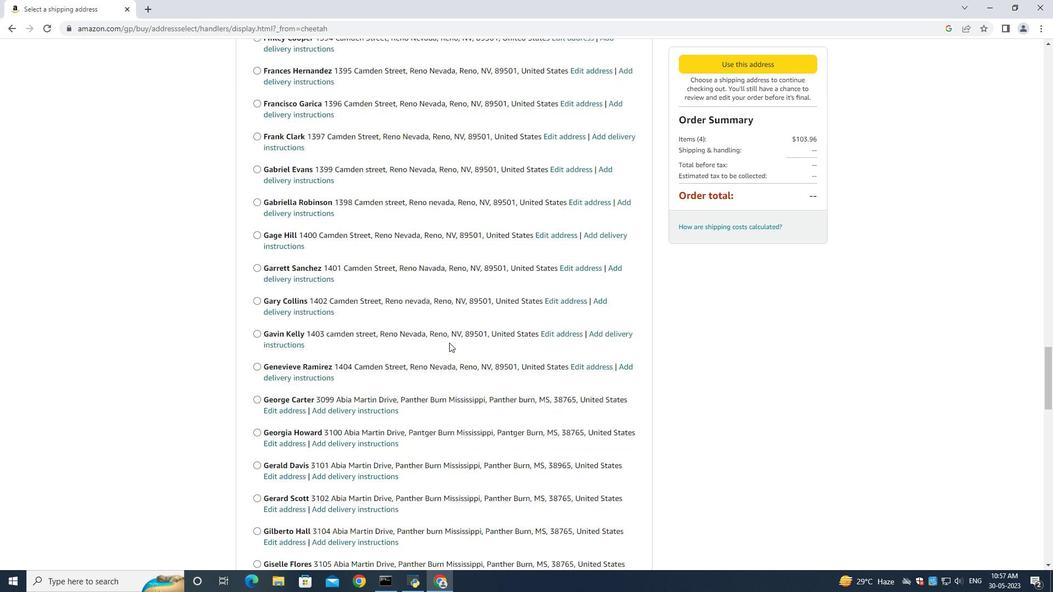 
Action: Mouse scrolled (449, 342) with delta (0, 0)
Screenshot: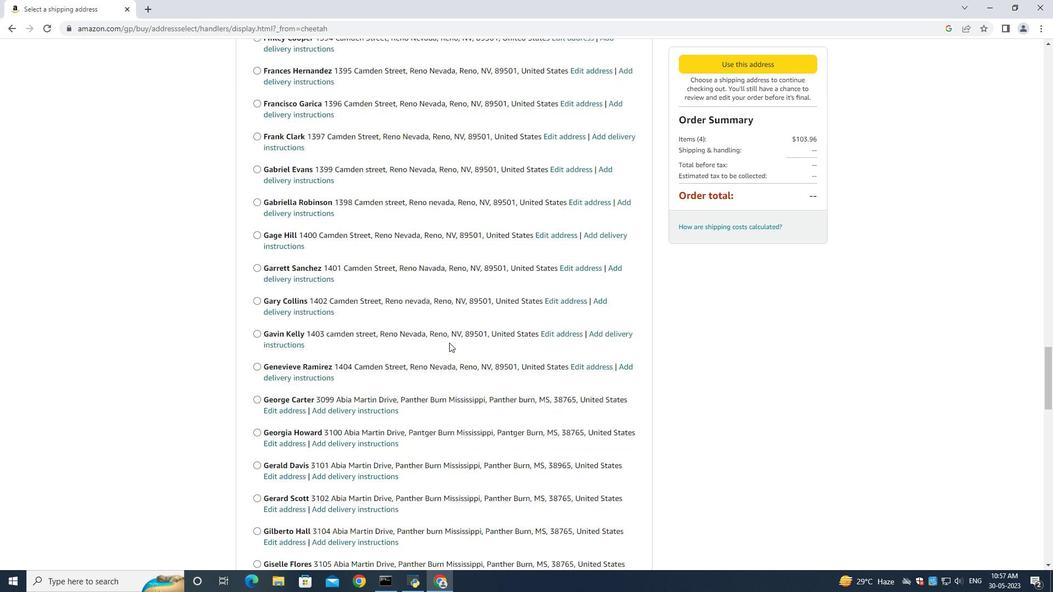 
Action: Mouse scrolled (449, 342) with delta (0, 0)
Screenshot: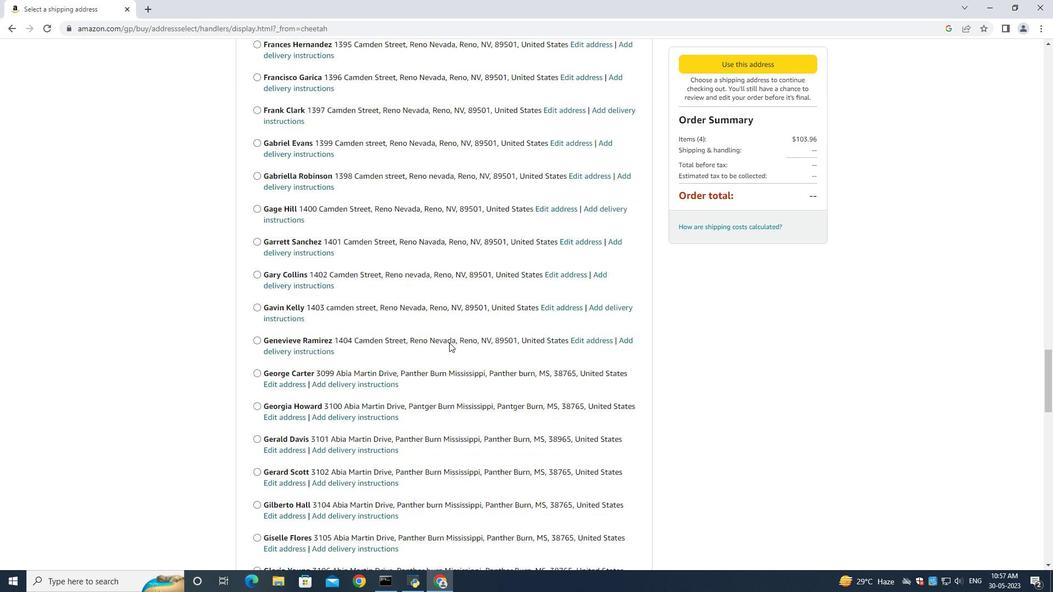
Action: Mouse scrolled (449, 342) with delta (0, 0)
Screenshot: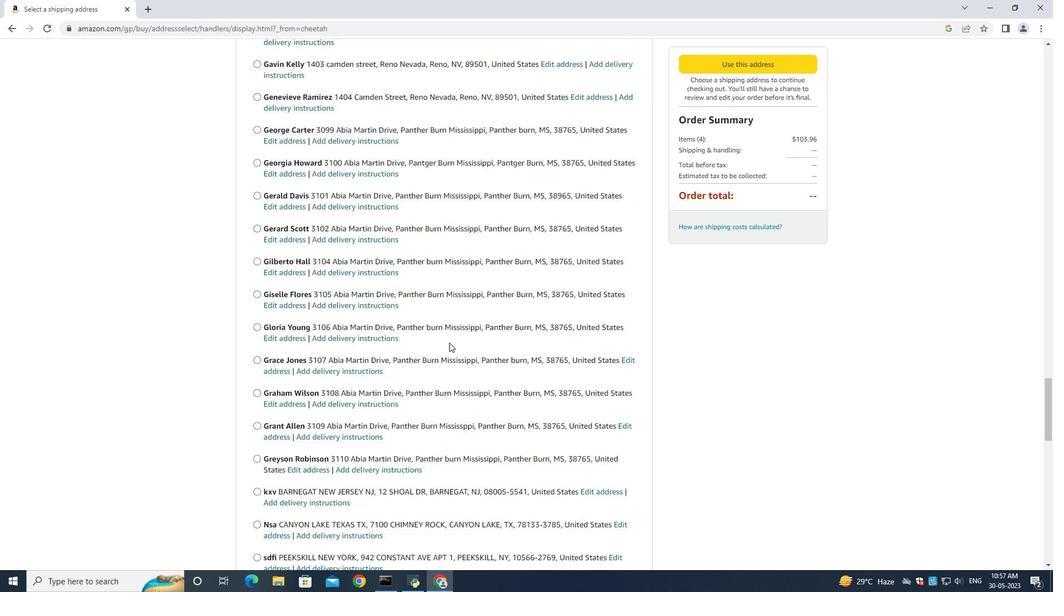
Action: Mouse scrolled (449, 342) with delta (0, 0)
Screenshot: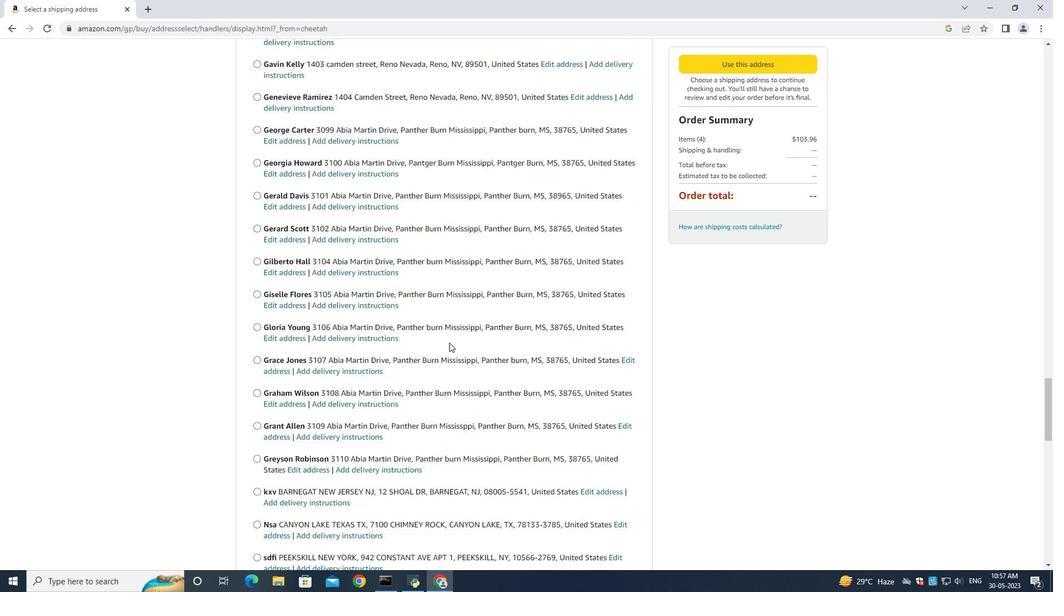 
Action: Mouse scrolled (449, 342) with delta (0, 0)
Screenshot: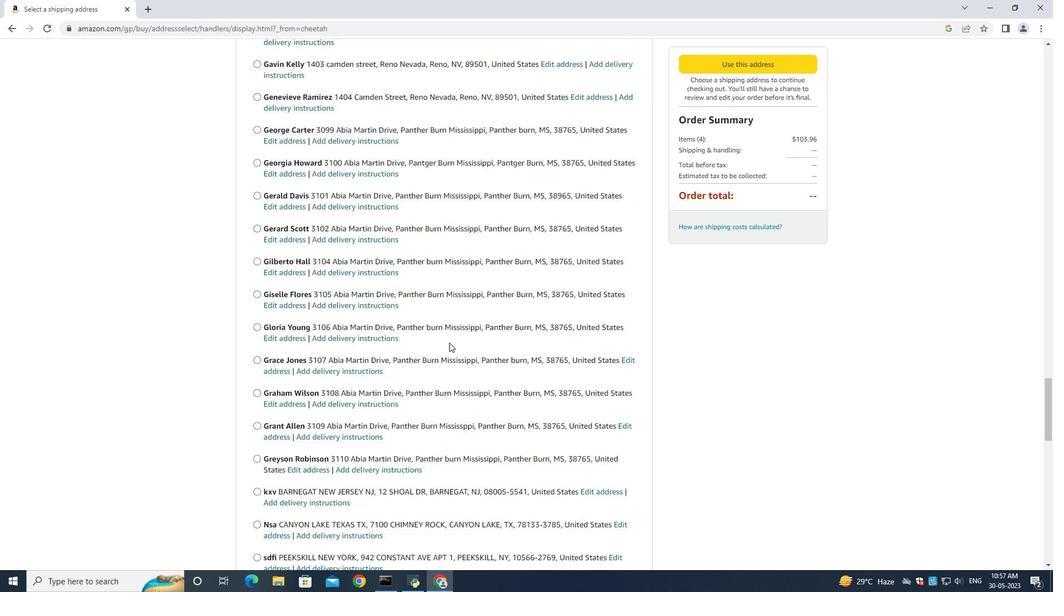 
Action: Mouse scrolled (449, 342) with delta (0, 0)
Screenshot: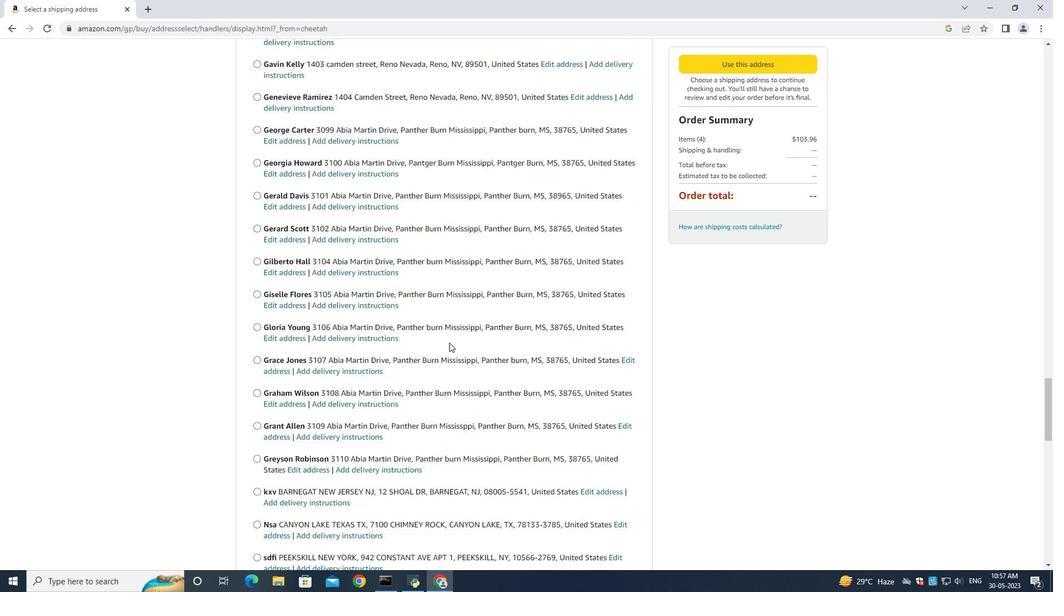 
Action: Mouse scrolled (449, 342) with delta (0, 0)
Screenshot: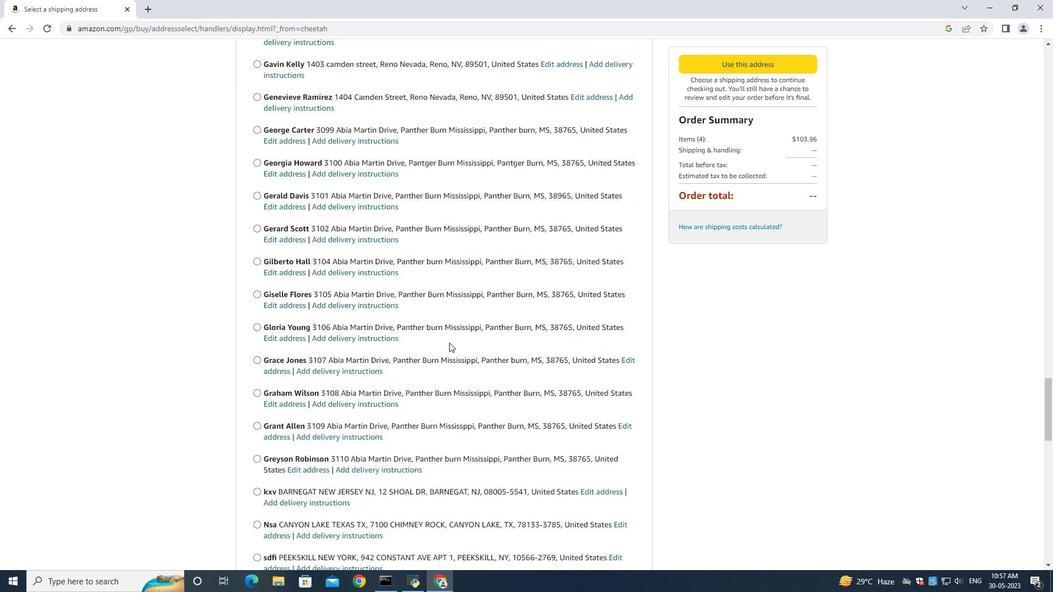 
Action: Mouse moved to (450, 345)
Screenshot: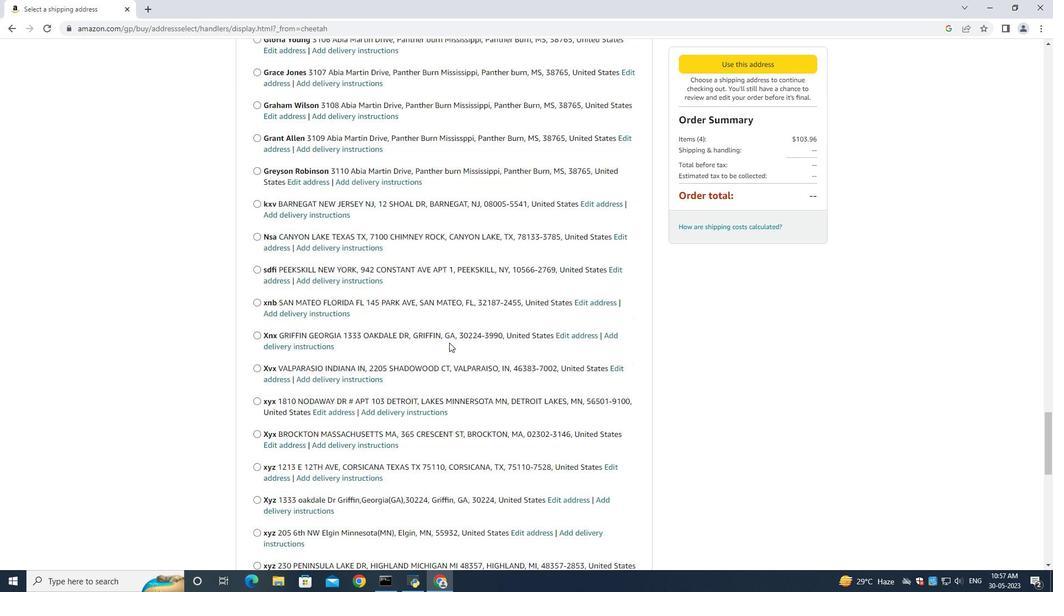 
Action: Mouse scrolled (450, 344) with delta (0, 0)
Screenshot: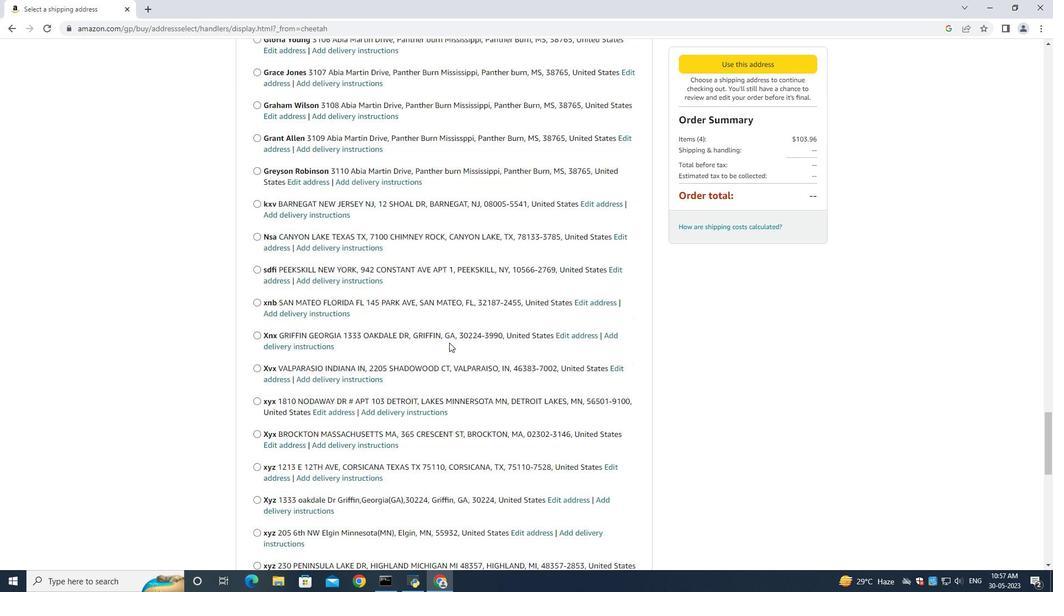 
Action: Mouse moved to (451, 345)
Screenshot: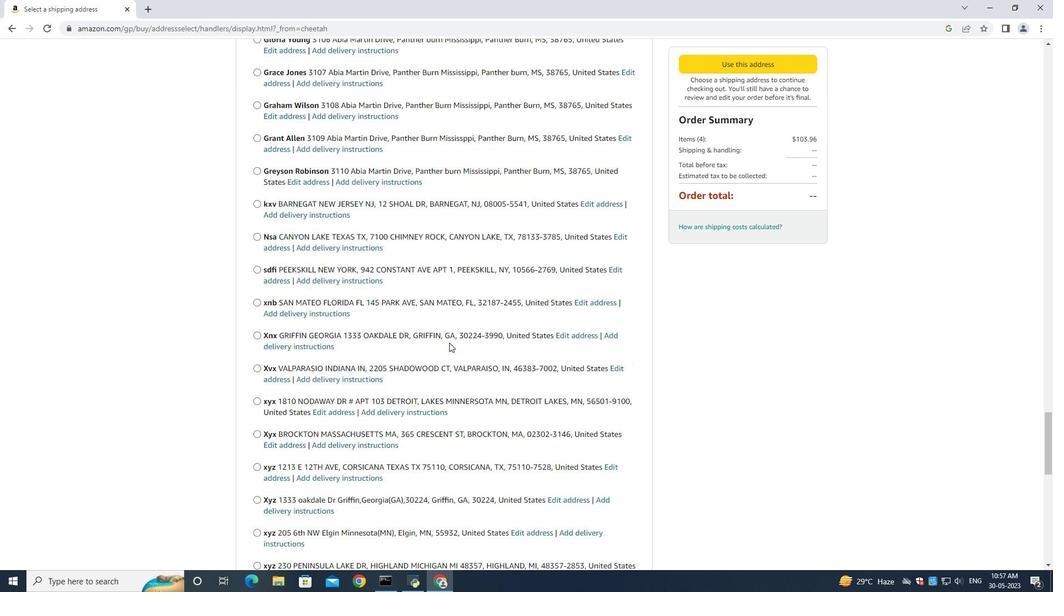 
Action: Mouse scrolled (451, 345) with delta (0, 0)
Screenshot: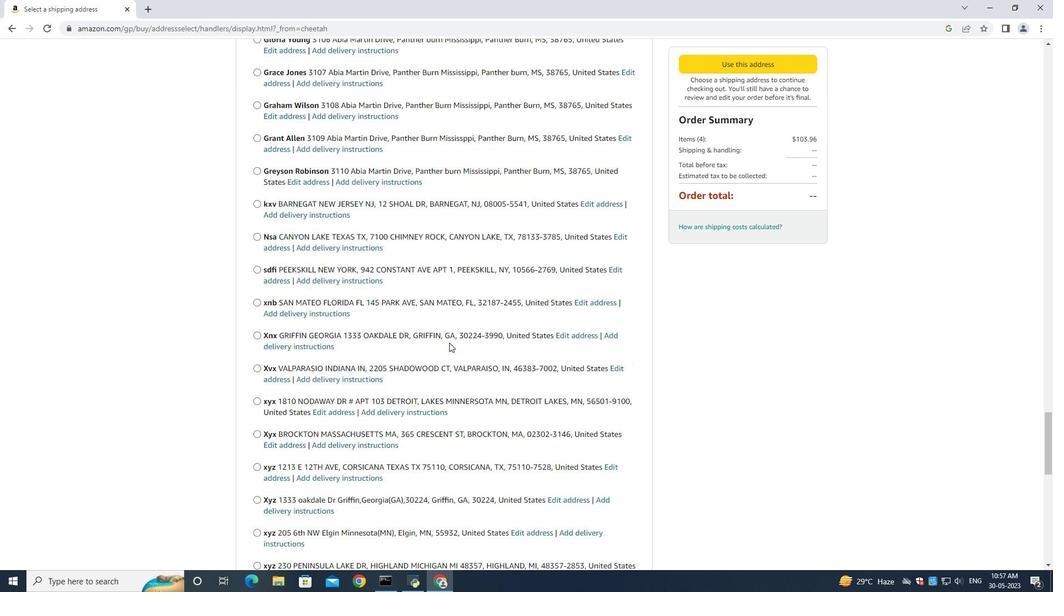 
Action: Mouse scrolled (451, 345) with delta (0, 0)
Screenshot: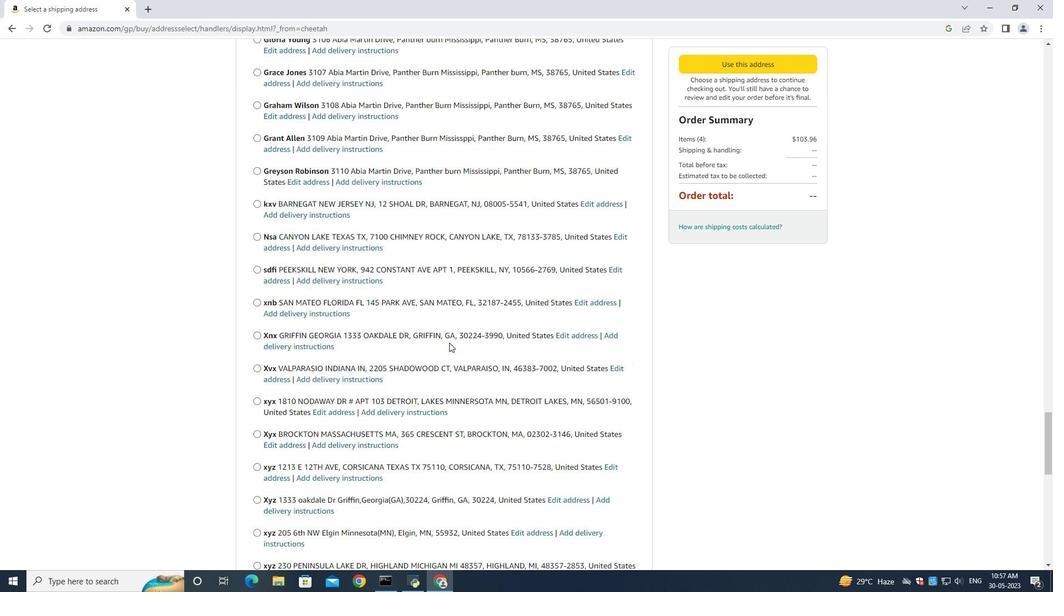 
Action: Mouse scrolled (451, 345) with delta (0, 0)
Screenshot: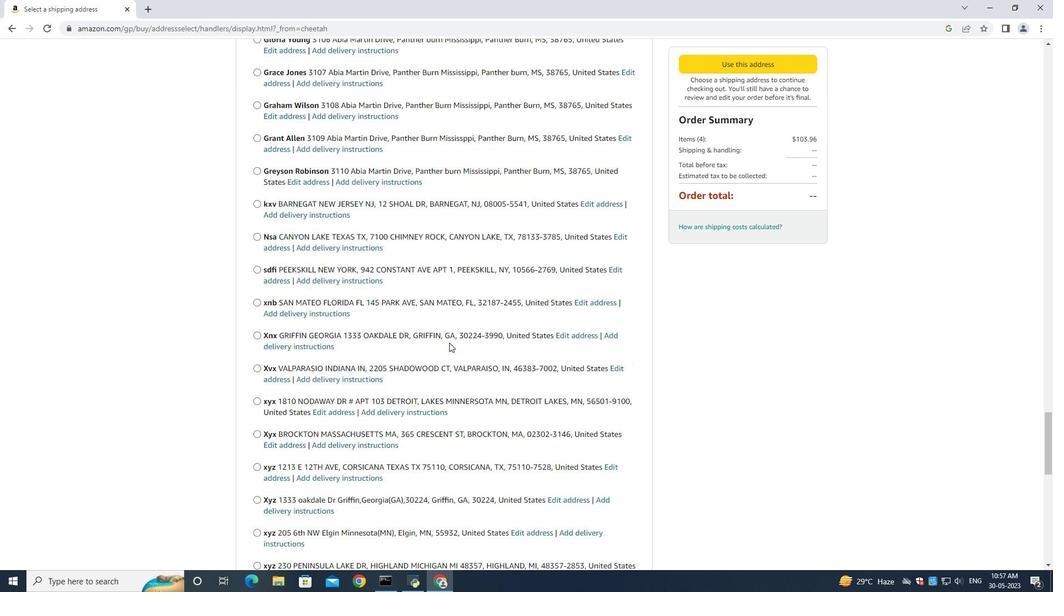 
Action: Mouse scrolled (451, 345) with delta (0, 0)
Screenshot: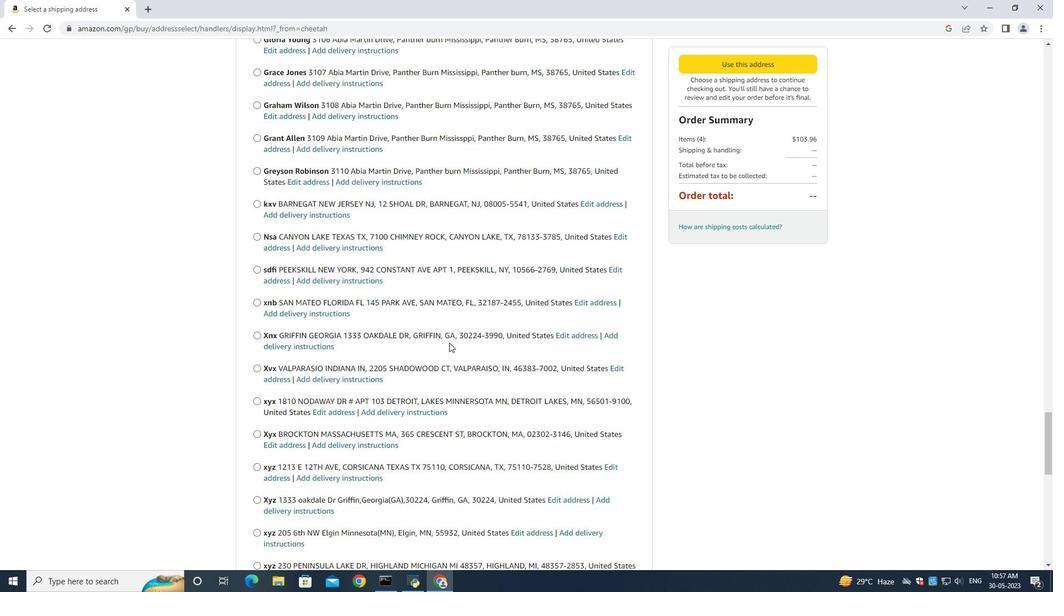 
Action: Mouse moved to (451, 345)
Screenshot: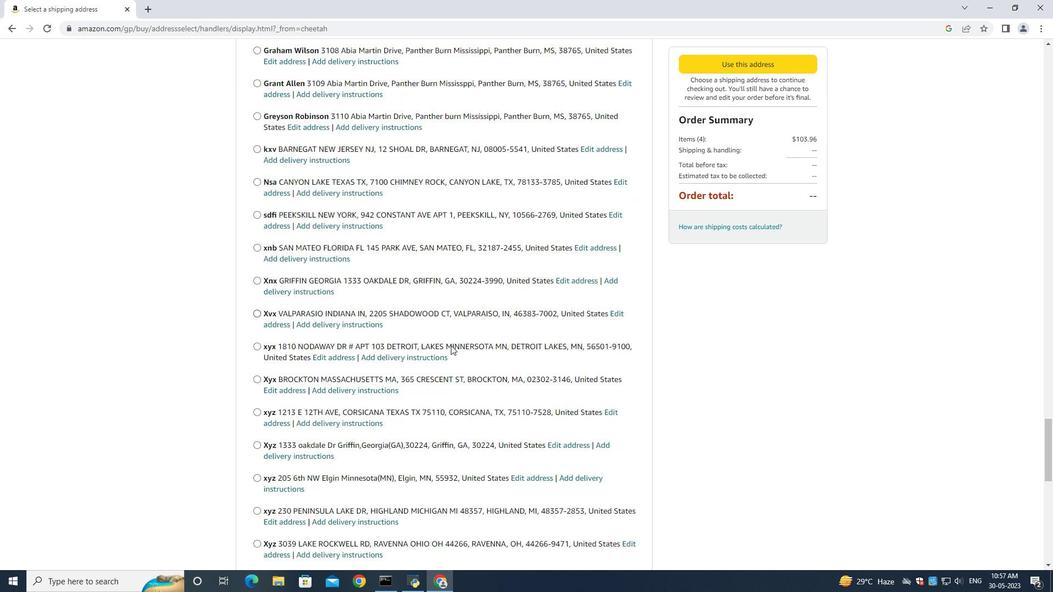 
Action: Mouse scrolled (451, 344) with delta (0, 0)
Screenshot: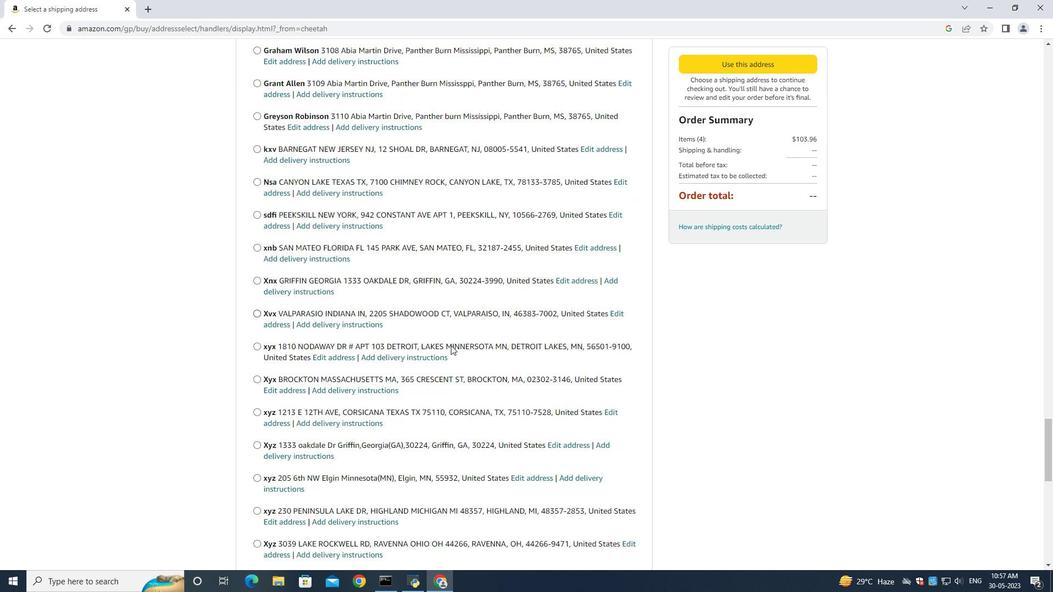 
Action: Mouse moved to (452, 345)
Screenshot: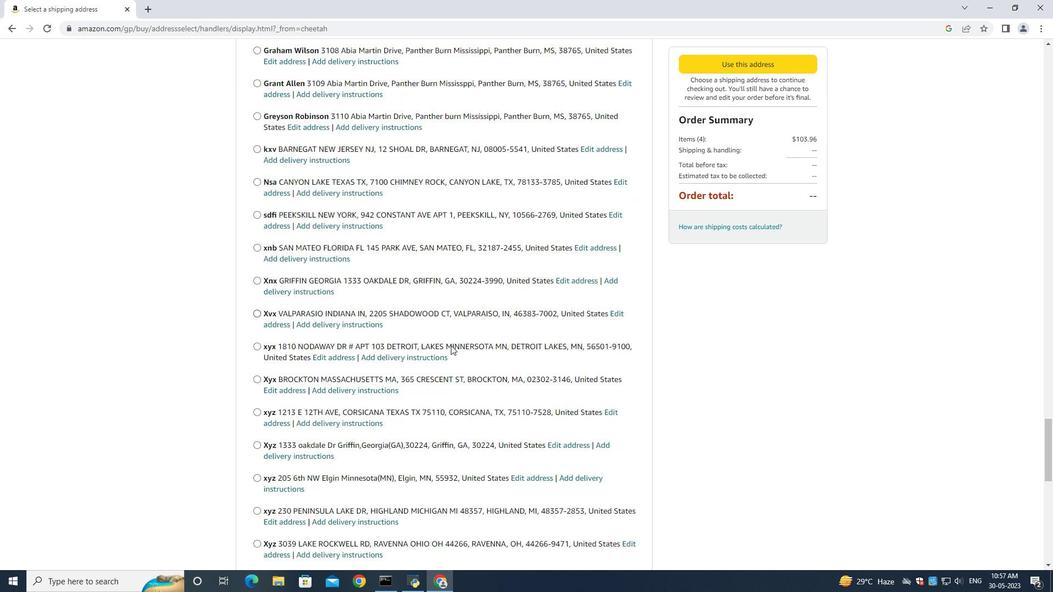 
Action: Mouse scrolled (452, 344) with delta (0, 0)
Screenshot: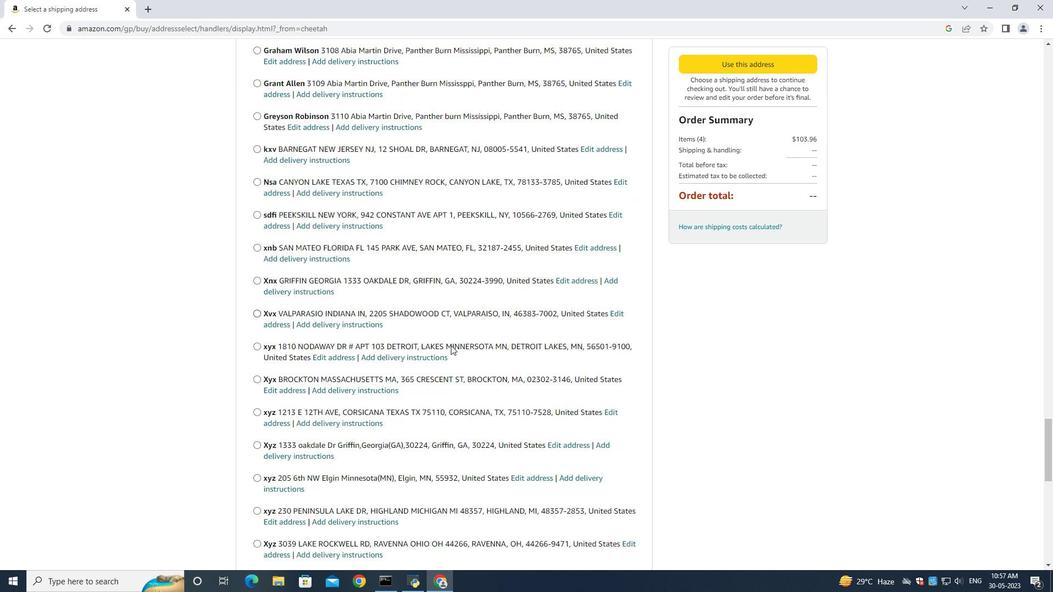 
Action: Mouse scrolled (452, 344) with delta (0, 0)
Screenshot: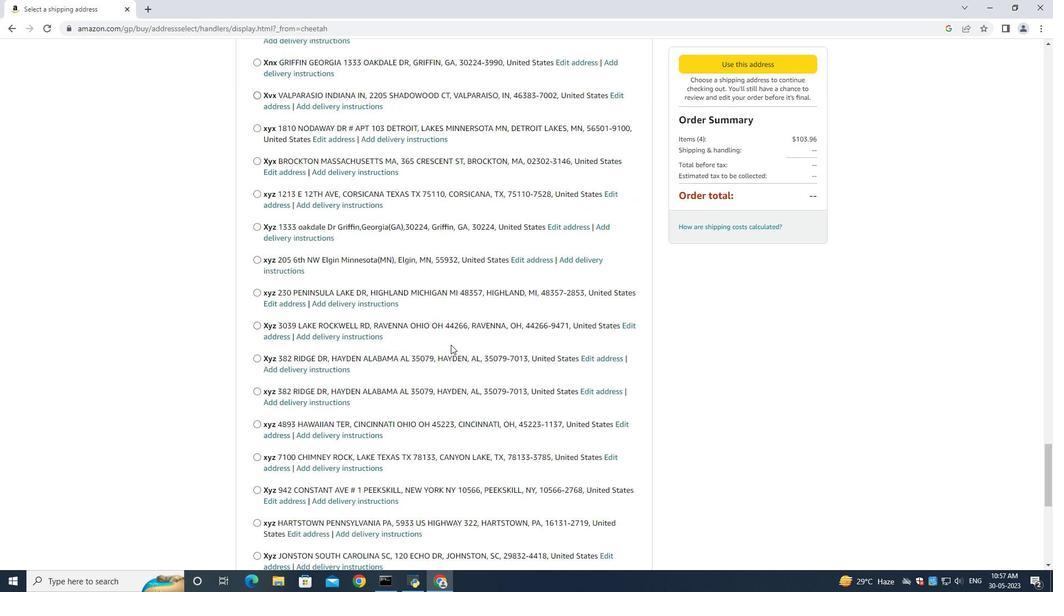 
Action: Mouse scrolled (452, 344) with delta (0, 0)
Screenshot: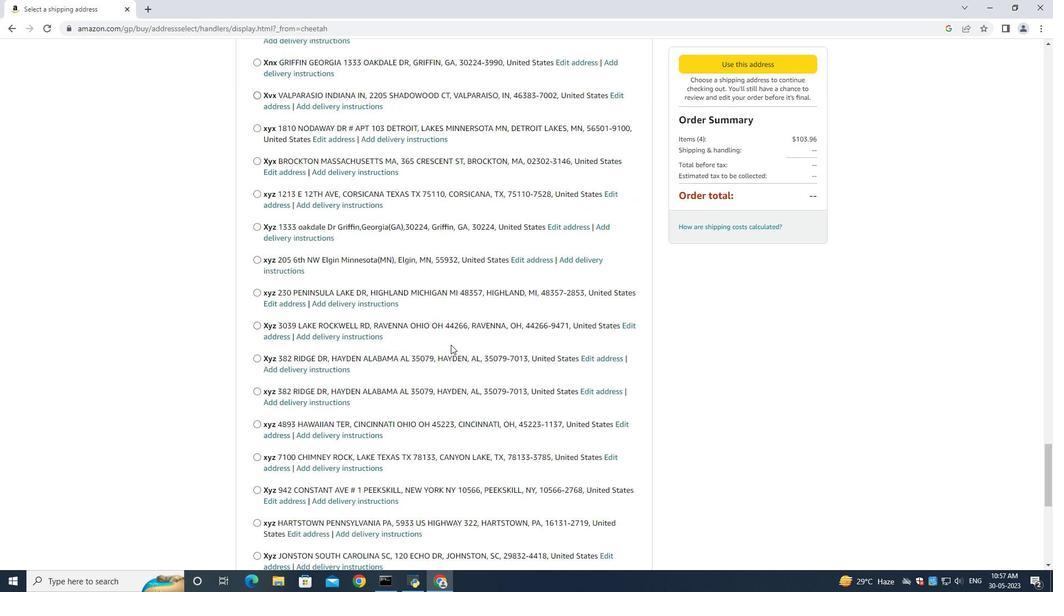 
Action: Mouse moved to (452, 346)
Screenshot: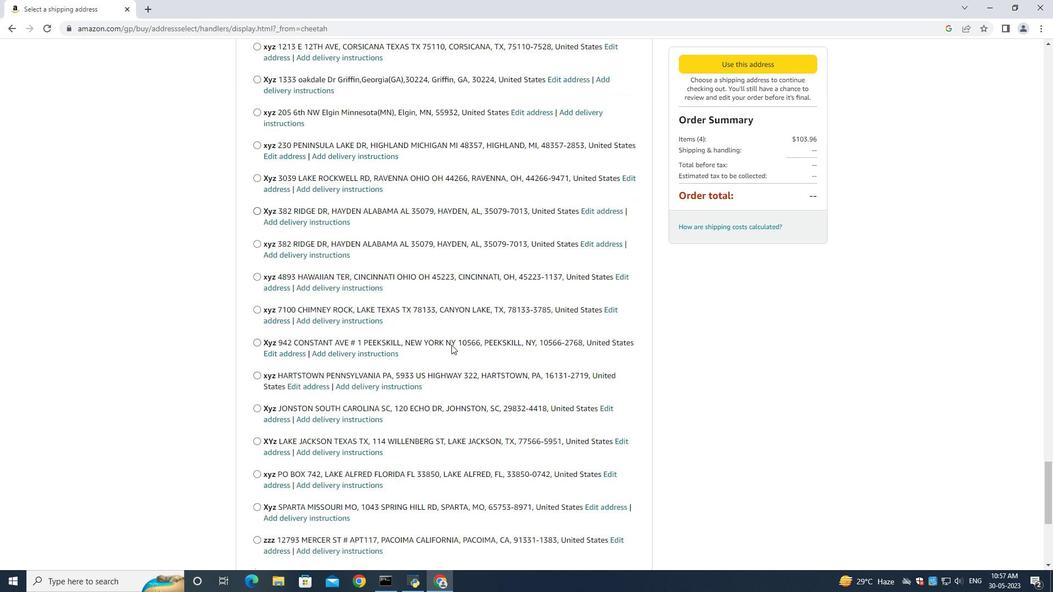 
Action: Mouse scrolled (452, 345) with delta (0, 0)
Screenshot: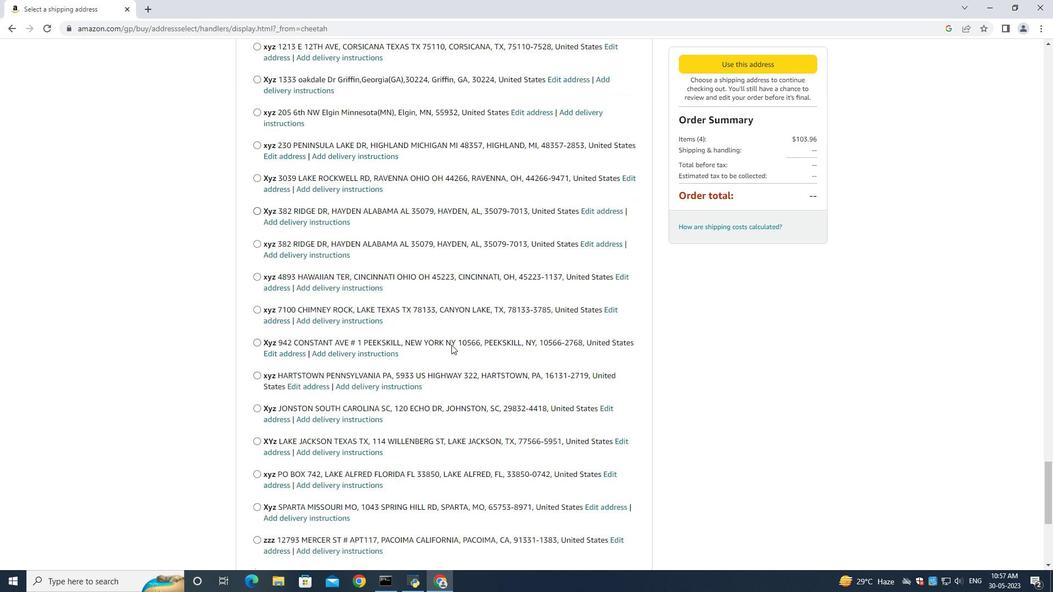 
Action: Mouse moved to (452, 346)
Screenshot: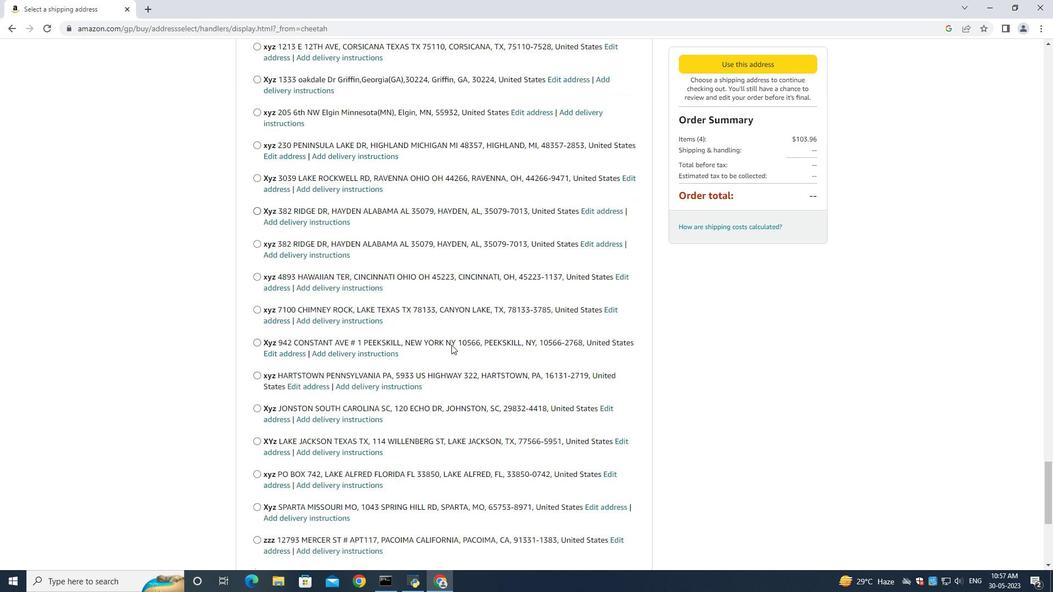 
Action: Mouse scrolled (452, 346) with delta (0, 0)
Screenshot: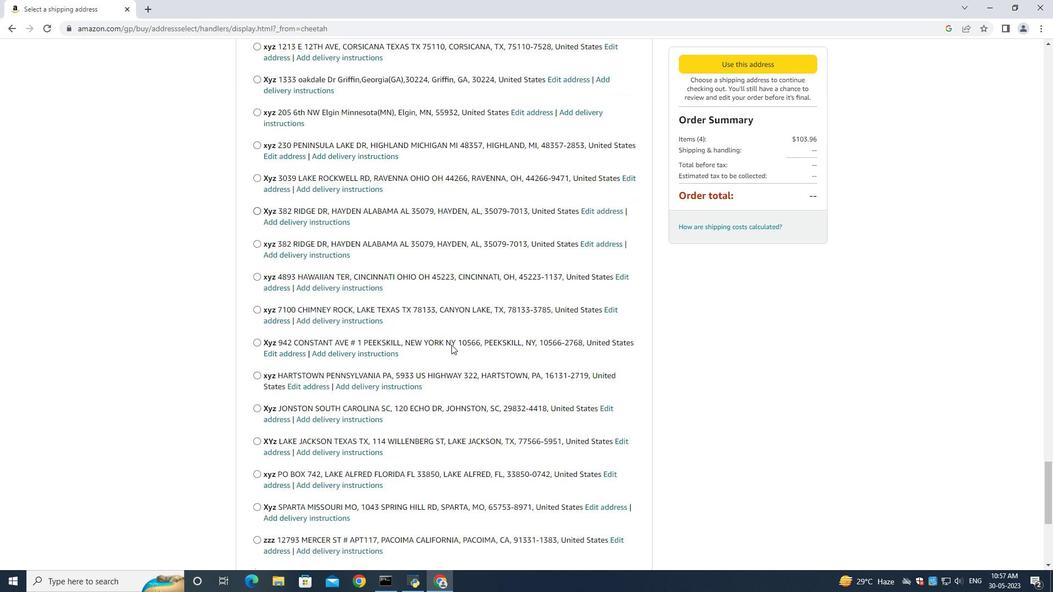 
Action: Mouse scrolled (452, 346) with delta (0, 0)
Screenshot: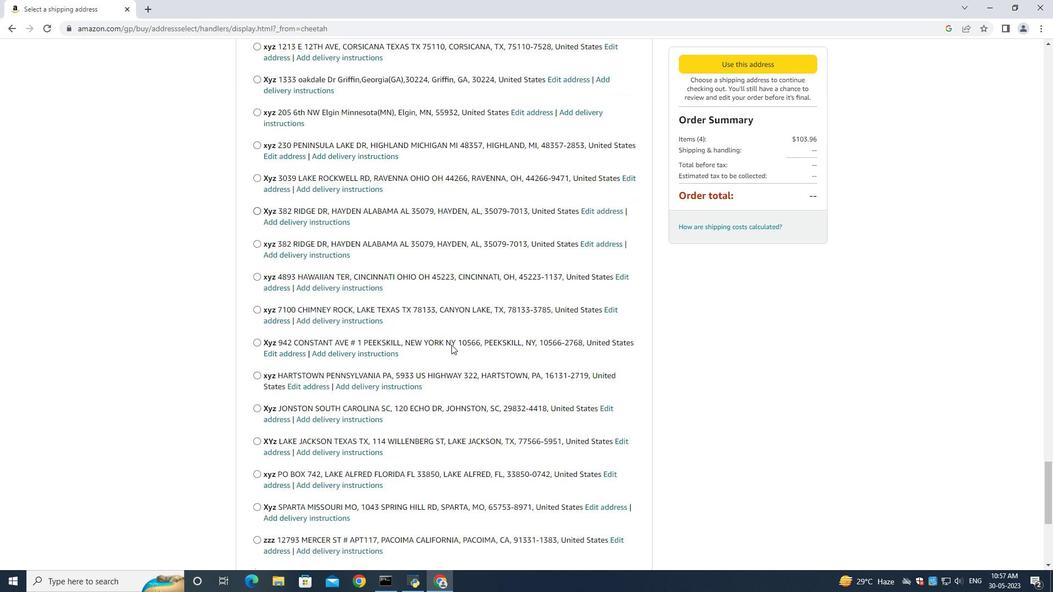 
Action: Mouse scrolled (452, 346) with delta (0, 0)
Screenshot: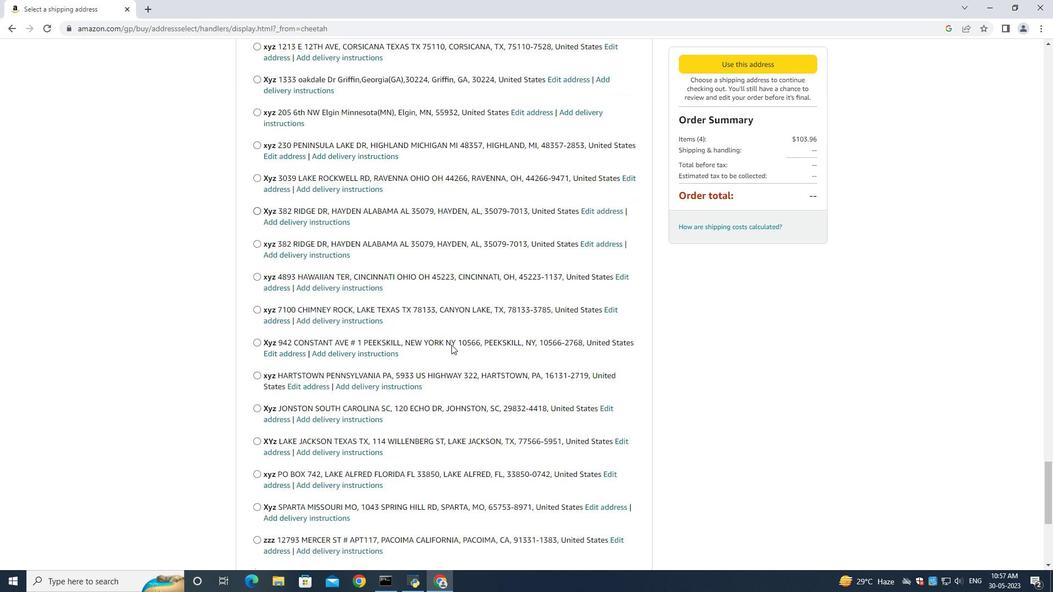 
Action: Mouse scrolled (452, 346) with delta (0, 0)
Screenshot: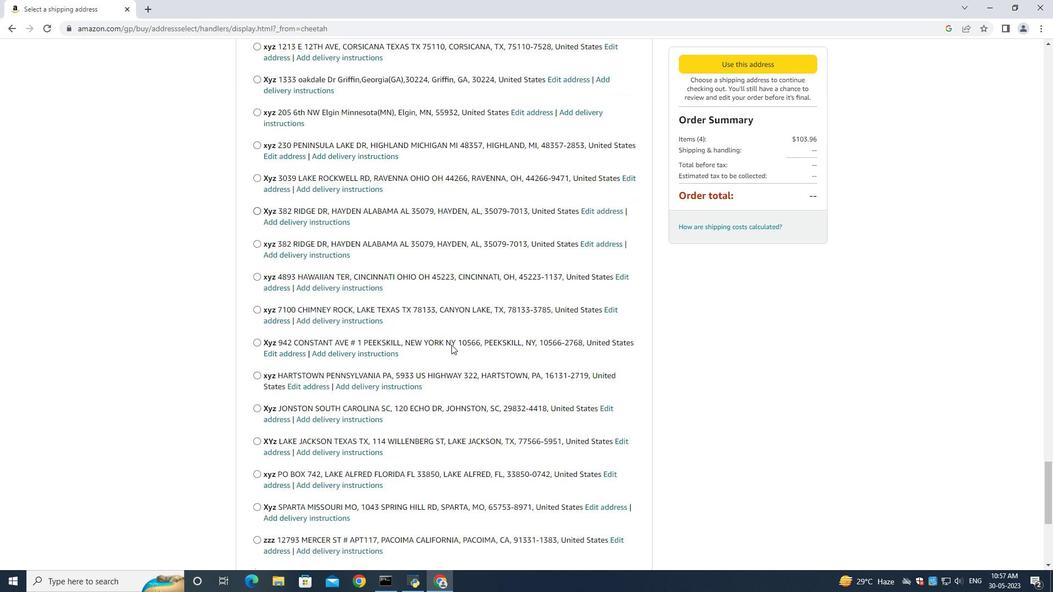 
Action: Mouse scrolled (452, 346) with delta (0, 0)
Screenshot: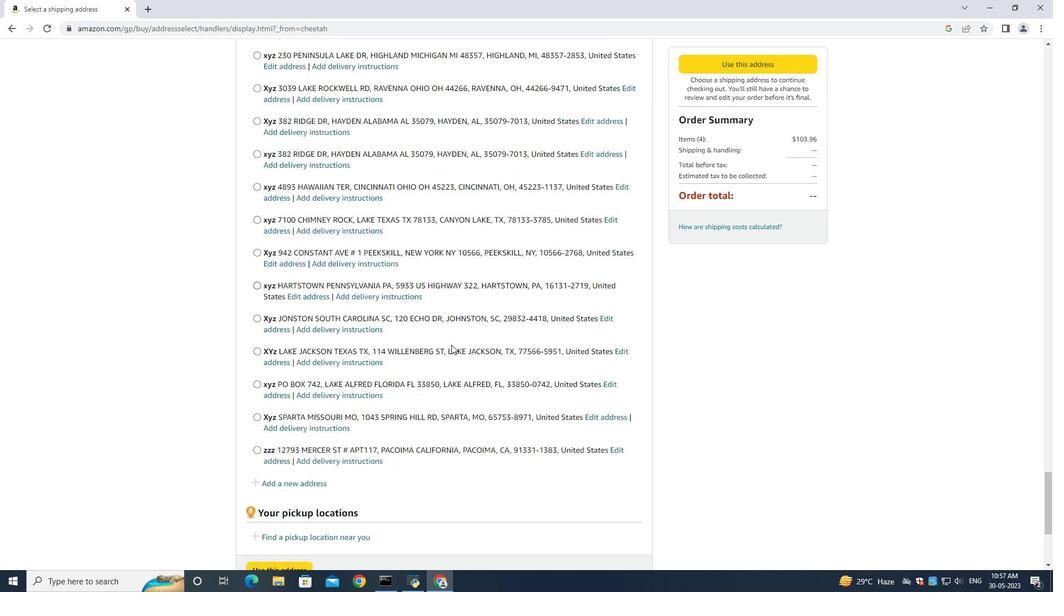 
Action: Mouse moved to (286, 262)
Screenshot: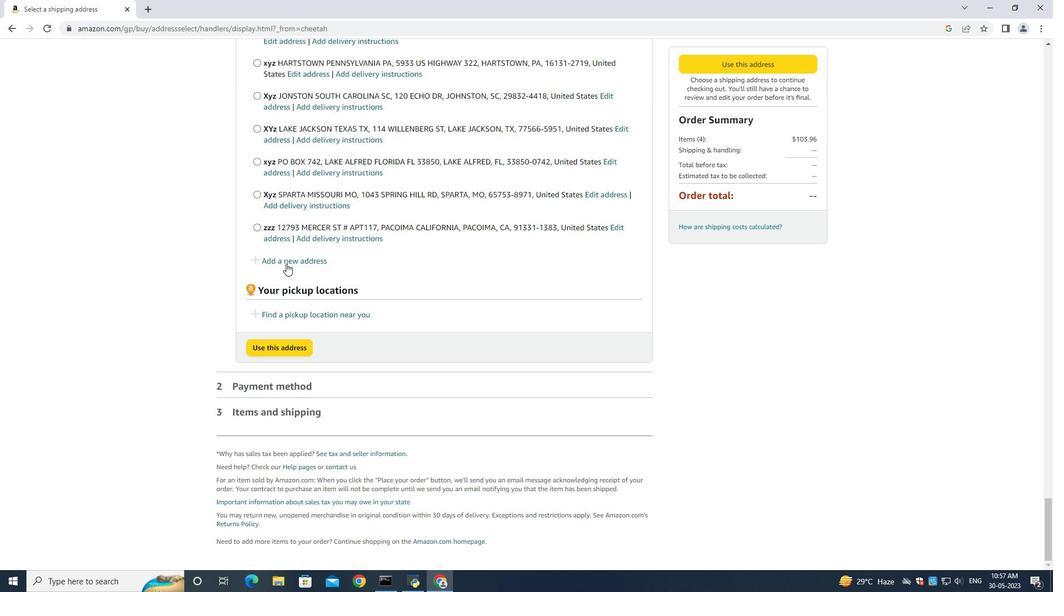 
Action: Mouse pressed left at (286, 262)
Screenshot: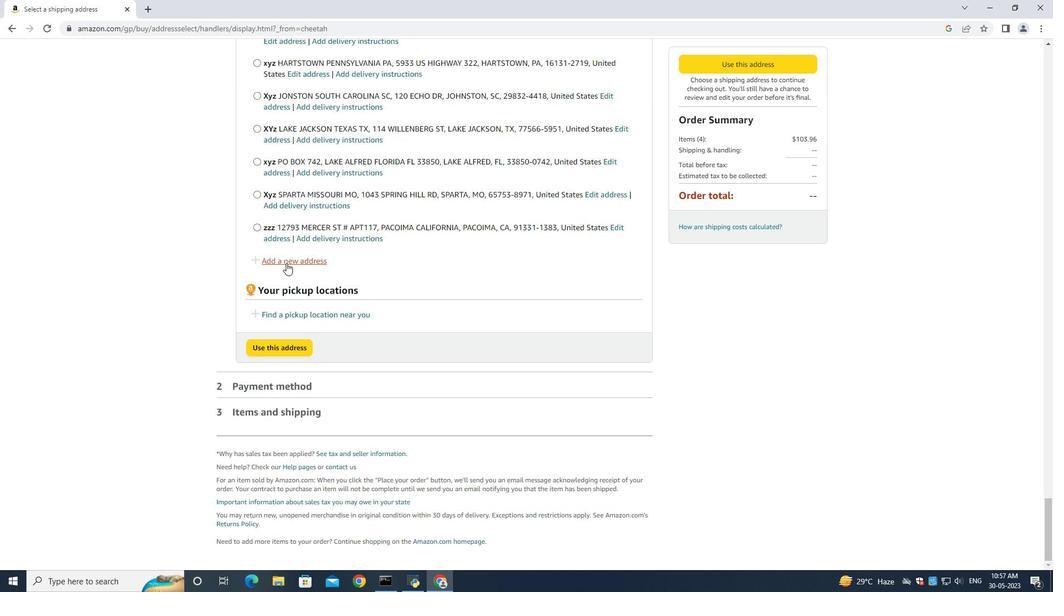 
Action: Mouse moved to (282, 261)
Screenshot: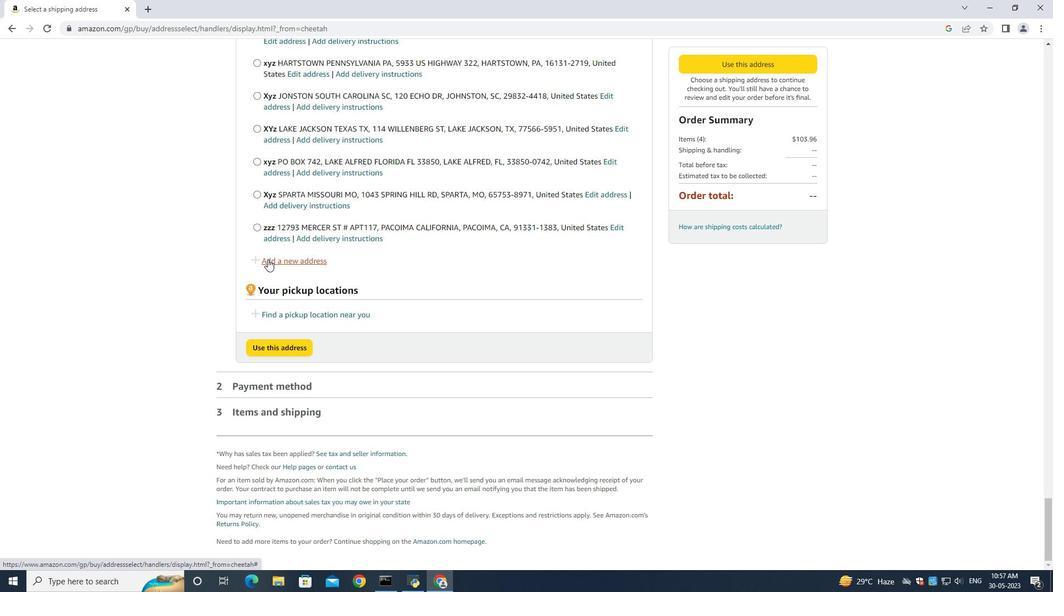 
Action: Mouse pressed left at (282, 261)
Screenshot: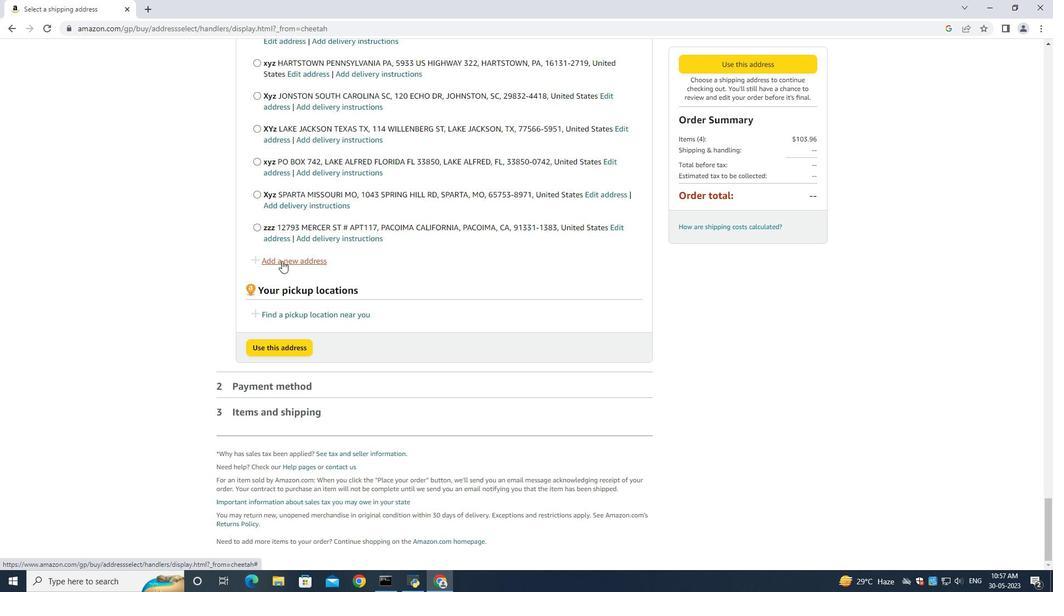 
Action: Mouse moved to (391, 265)
Screenshot: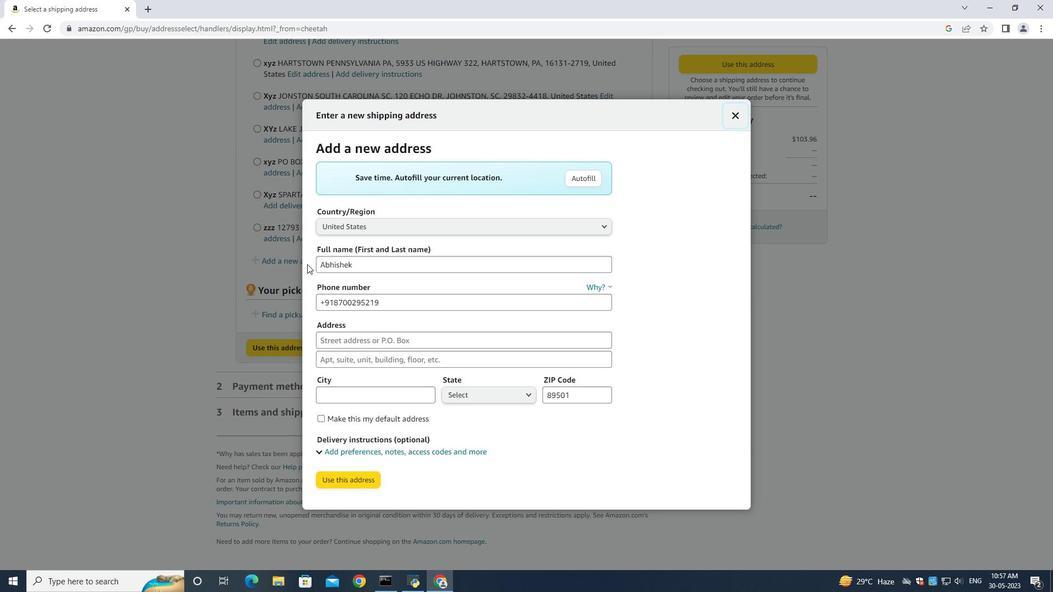 
Action: Mouse pressed left at (391, 265)
Screenshot: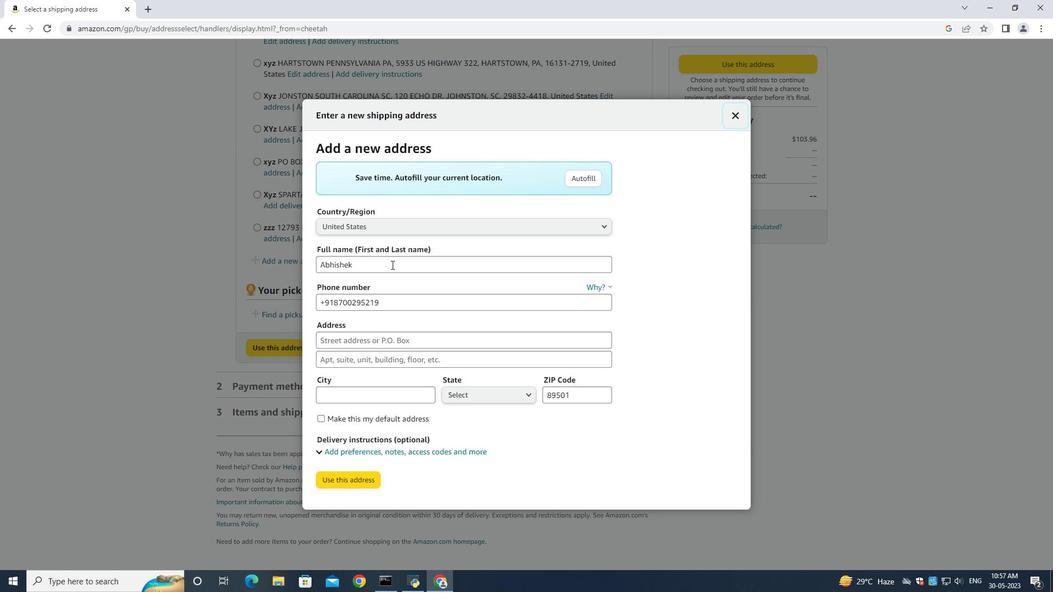 
Action: Key pressed ctrl+A<Key.backspace>
Screenshot: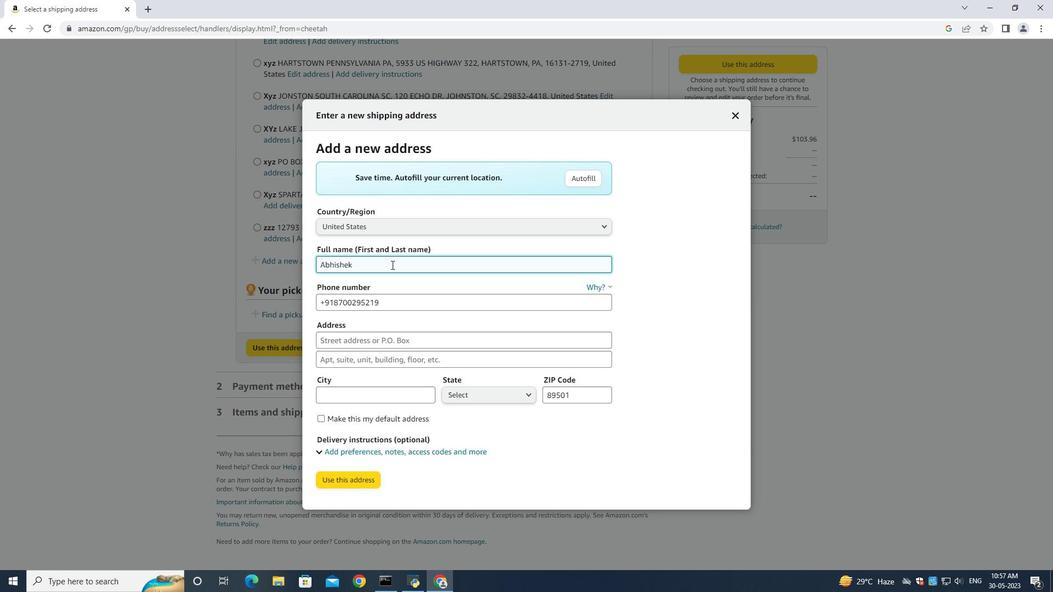 
Action: Mouse moved to (396, 280)
Screenshot: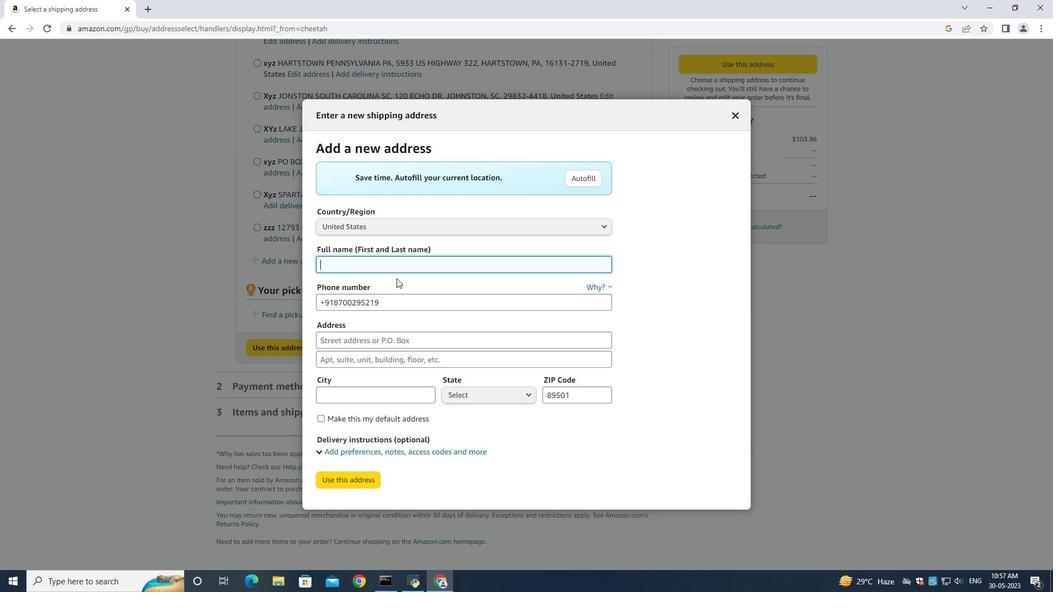 
Action: Key pressed <Key.shift><Key.shift><Key.shift>Guadalupe<Key.space><Key.shift><Key.shift><Key.shift><Key.shift><Key.shift><Key.shift><Key.shift><Key.shift><Key.shift><Key.shift>Melson<Key.tab><Key.tab><Key.backspace>6314971043<Key.tab>3111<Key.space><Key.shift><Key.shift><Key.shift><Key.shift><Key.shift><Key.shift><Key.shift><Key.shift><Key.shift><Key.shift><Key.shift><Key.shift>Abia<Key.space><Key.shift><Key.shift><Key.shift><Key.shift><Key.shift><Key.shift><Key.shift><Key.shift><Key.shift><Key.shift><Key.shift><Key.shift><Key.shift><Key.shift><Key.shift><Key.shift><Key.shift><Key.shift><Key.shift><Key.shift><Key.shift><Key.shift><Key.shift><Key.shift><Key.shift><Key.shift><Key.shift><Key.shift><Key.shift><Key.shift><Key.shift><Key.shift><Key.shift><Key.shift><Key.shift><Key.shift><Key.shift><Key.shift><Key.shift><Key.shift><Key.shift><Key.shift><Key.shift><Key.shift><Key.shift><Key.shift>Martin<Key.space><Key.shift>Drive<Key.space><Key.tab><Key.shift><Key.shift><Key.shift><Key.shift><Key.shift><Key.shift><Key.shift><Key.shift><Key.shift><Key.shift><Key.shift><Key.shift><Key.shift><Key.shift><Key.shift><Key.shift><Key.shift><Key.shift><Key.shift><Key.shift><Key.shift><Key.shift><Key.shift><Key.shift><Key.shift><Key.shift><Key.shift><Key.shift><Key.shift><Key.shift><Key.shift><Key.shift><Key.shift>Panther<Key.space><Key.shift>Burn<Key.space><Key.shift><Key.shift><Key.shift><Key.shift><Key.shift><Key.shift><Key.shift><Key.shift><Key.shift><Key.shift><Key.shift><Key.shift><Key.shift><Key.shift><Key.shift><Key.shift><Key.shift><Key.shift><Key.shift><Key.shift><Key.shift><Key.shift><Key.shift><Key.shift><Key.shift><Key.shift><Key.shift><Key.shift><Key.shift><Key.shift><Key.shift><Key.shift><Key.shift><Key.shift><Key.shift><Key.shift><Key.shift><Key.shift><Key.shift><Key.shift><Key.shift><Key.shift><Key.shift><Key.shift><Key.shift><Key.shift><Key.shift>Mississippi<Key.space><Key.tab><Key.shift><Key.shift><Key.shift><Key.shift><Key.shift><Key.shift><Key.shift><Key.shift>Panther<Key.space><Key.shift>Burn<Key.tab><Key.up>miss<Key.enter><Key.tab><Key.backspace>38765
Screenshot: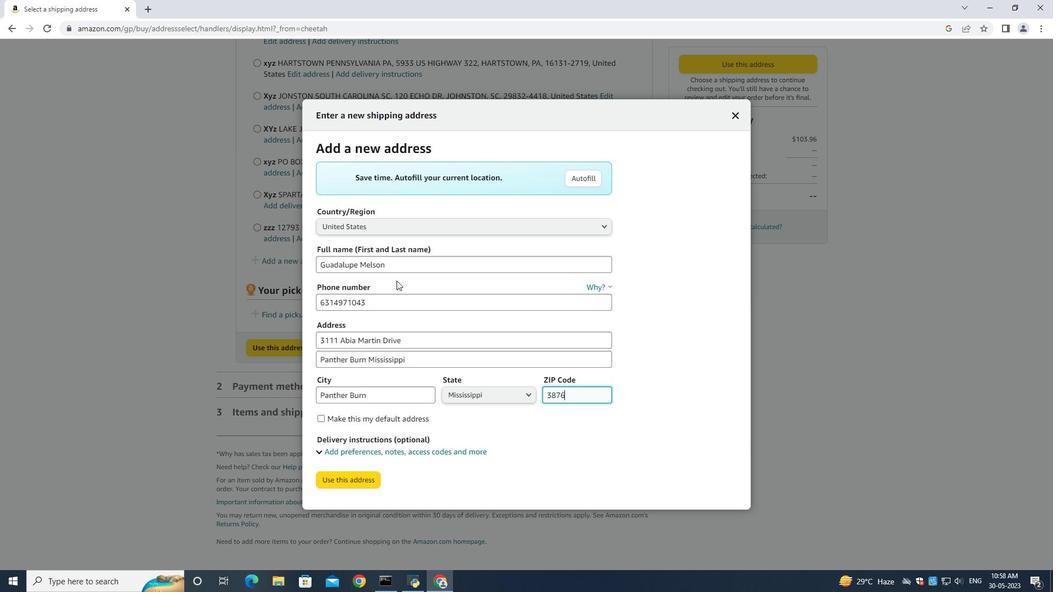 
Action: Mouse moved to (356, 476)
Screenshot: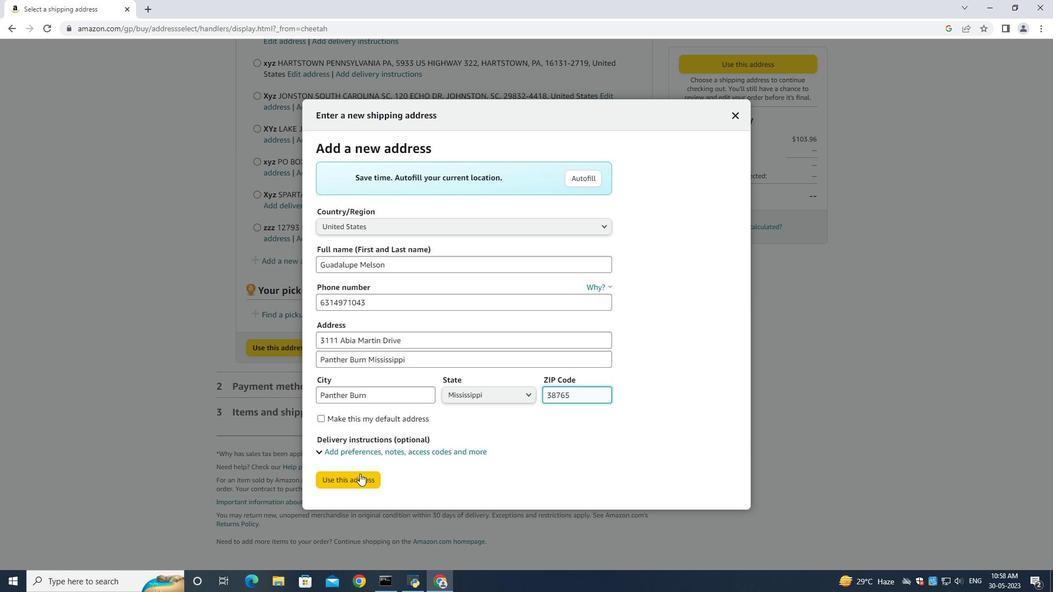 
Action: Mouse pressed left at (356, 476)
Screenshot: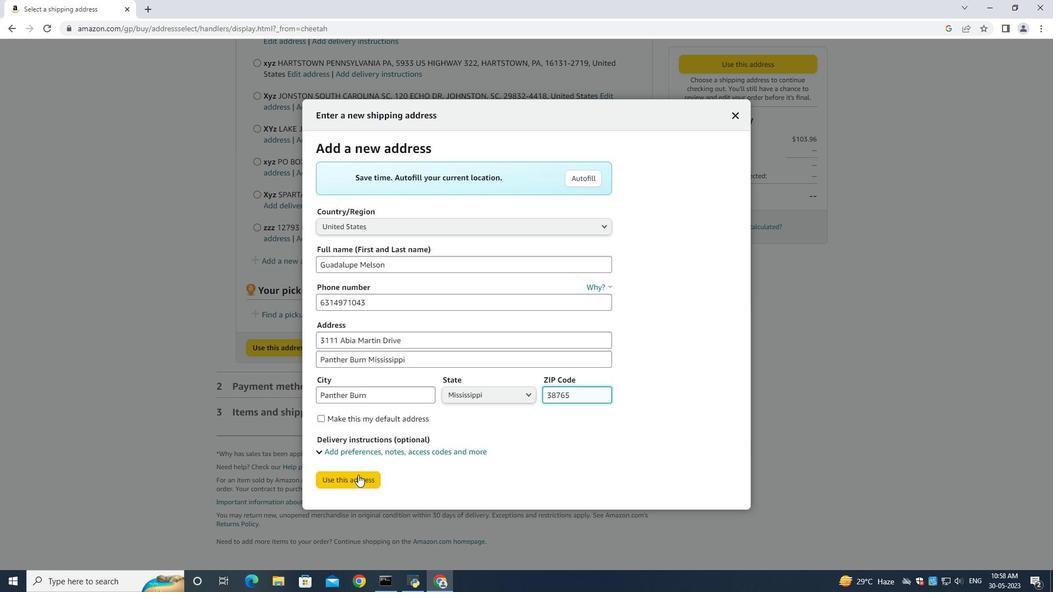 
Action: Mouse moved to (345, 554)
Screenshot: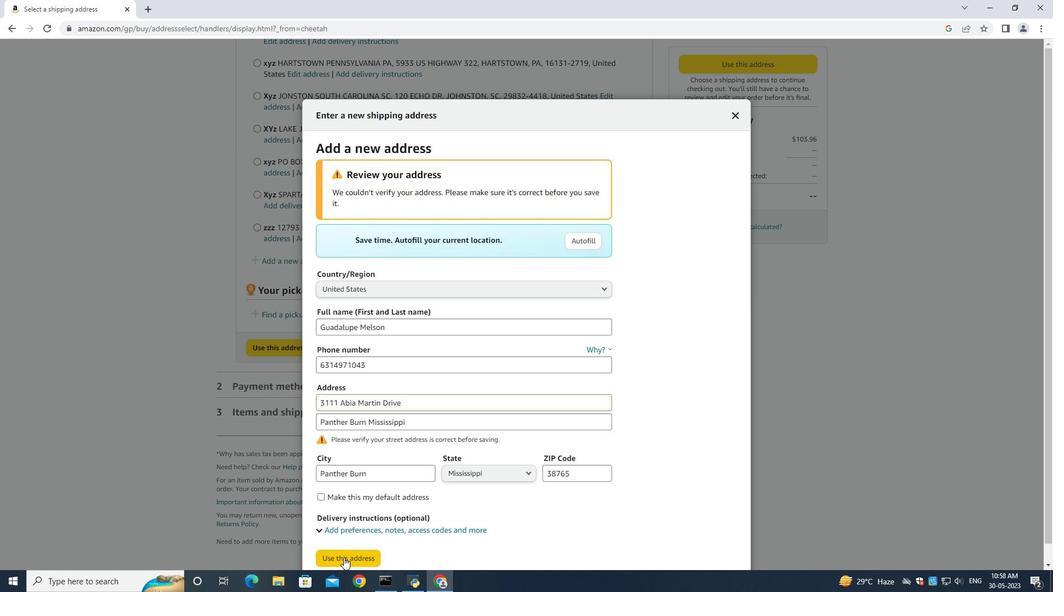 
Action: Mouse pressed left at (345, 554)
Screenshot: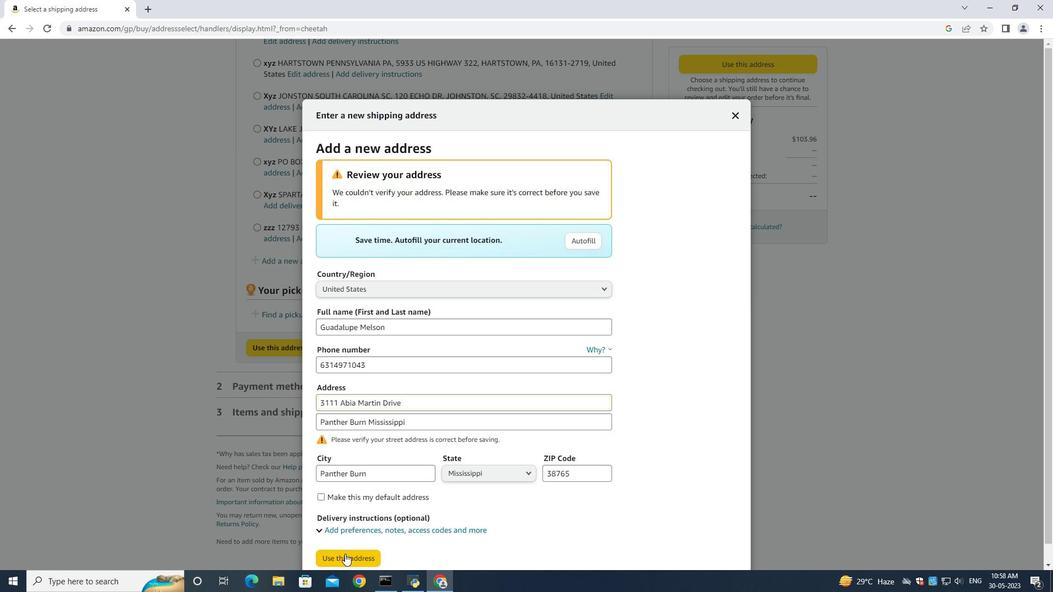 
Action: Mouse moved to (420, 254)
Screenshot: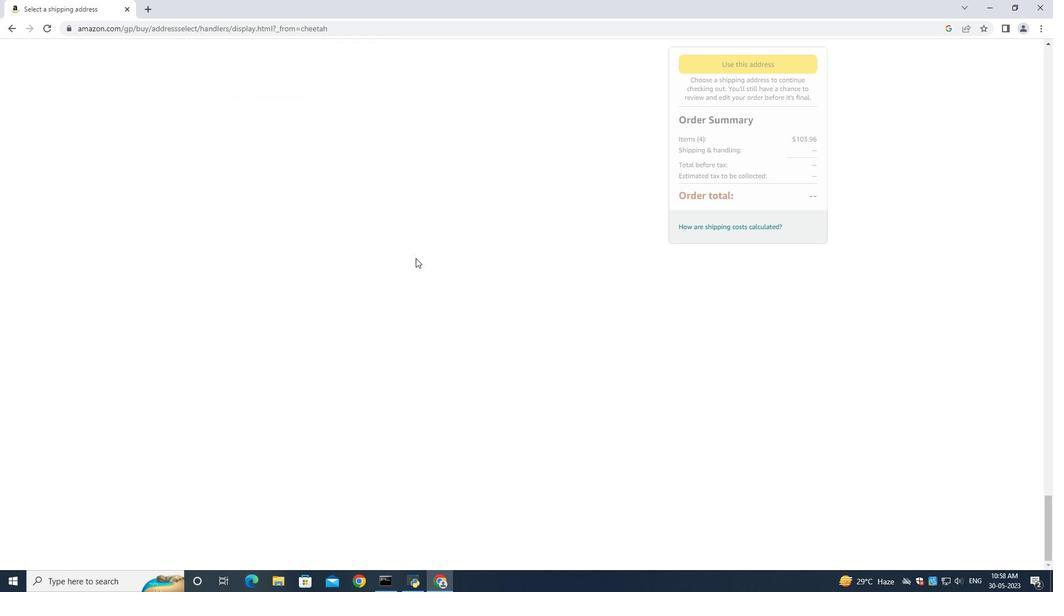 
